 Task: Find connections with filter location Delicias with filter topic #Moneywith filter profile language Spanish with filter current company Hospitality Careers | Hotel Management Jobs with filter school Amity University Gwalior with filter industry Facilities Services with filter service category Mortgage Lending with filter keywords title Shipping and Receiving Staff
Action: Mouse moved to (158, 249)
Screenshot: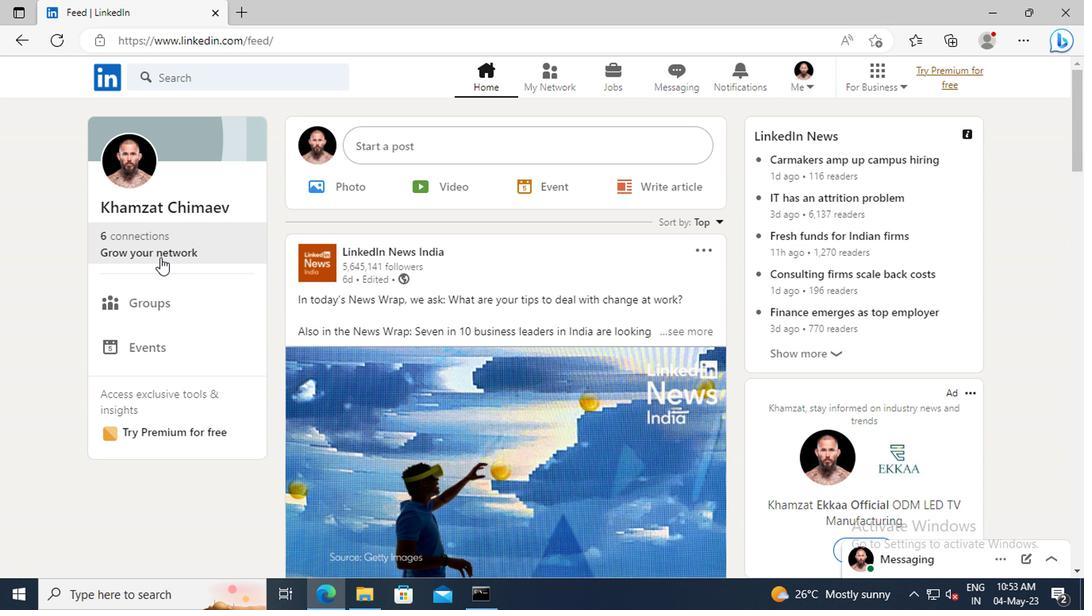 
Action: Mouse pressed left at (158, 249)
Screenshot: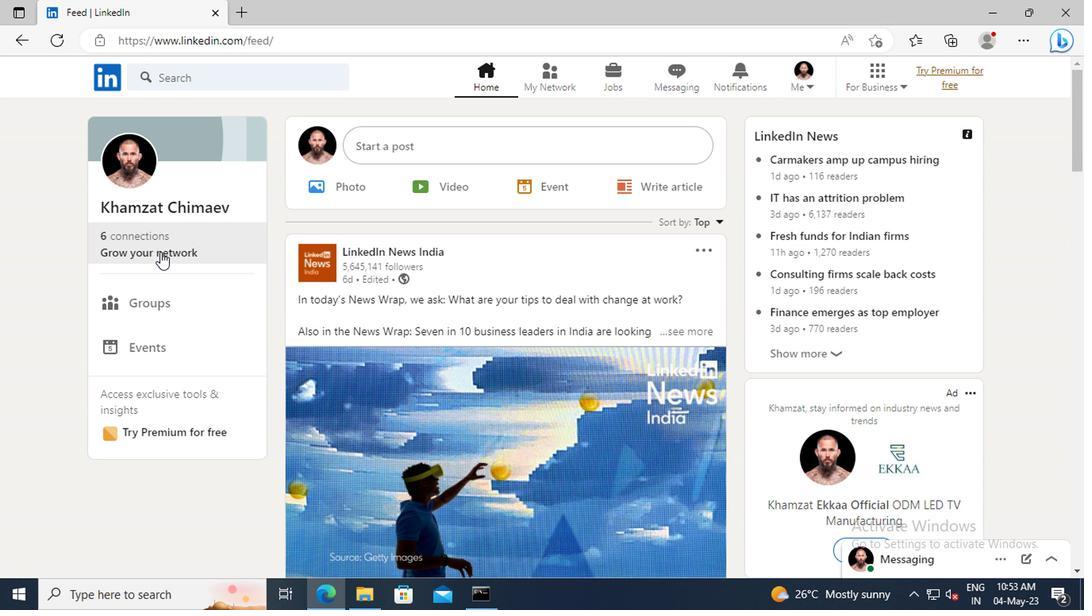
Action: Mouse moved to (163, 168)
Screenshot: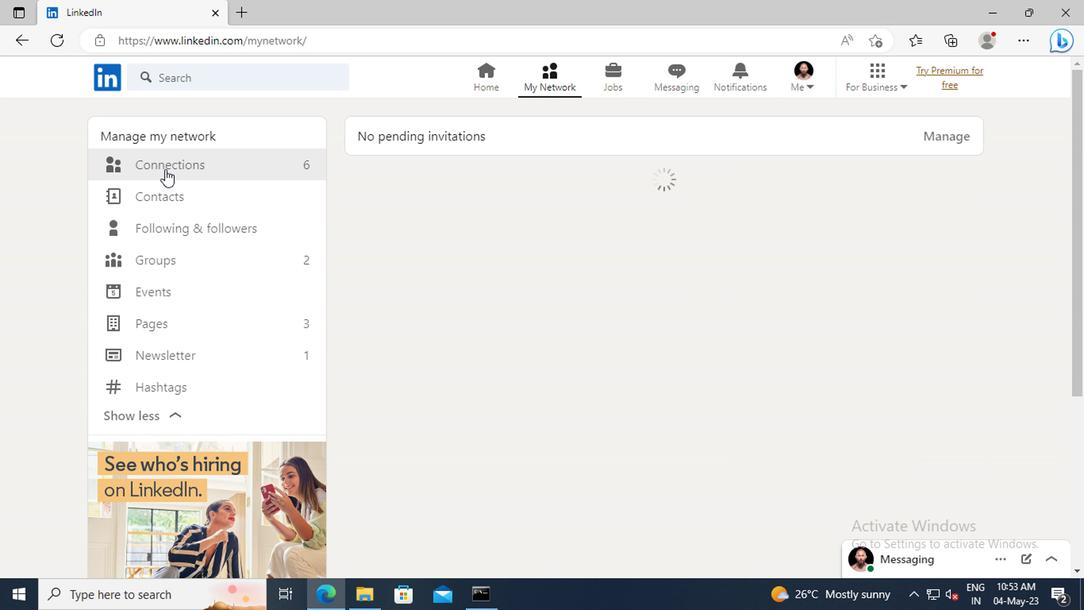 
Action: Mouse pressed left at (163, 168)
Screenshot: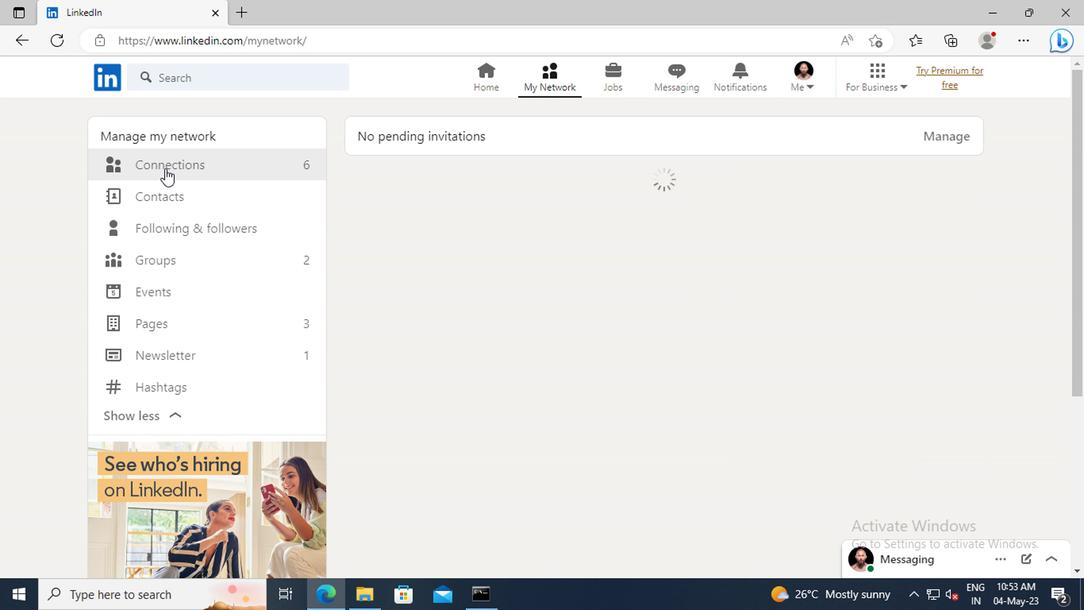 
Action: Mouse moved to (673, 173)
Screenshot: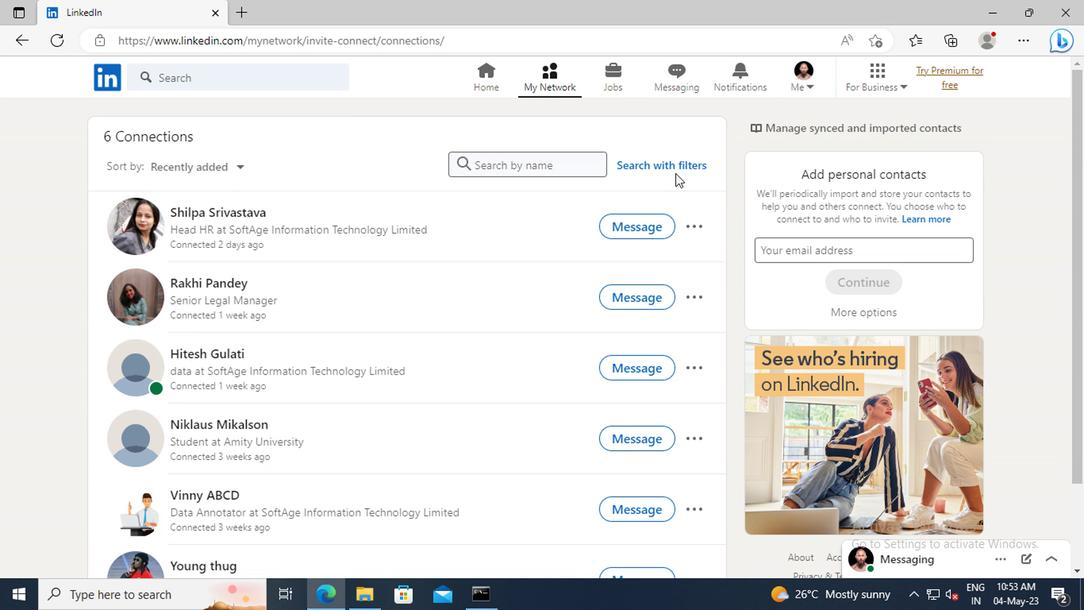 
Action: Mouse pressed left at (673, 173)
Screenshot: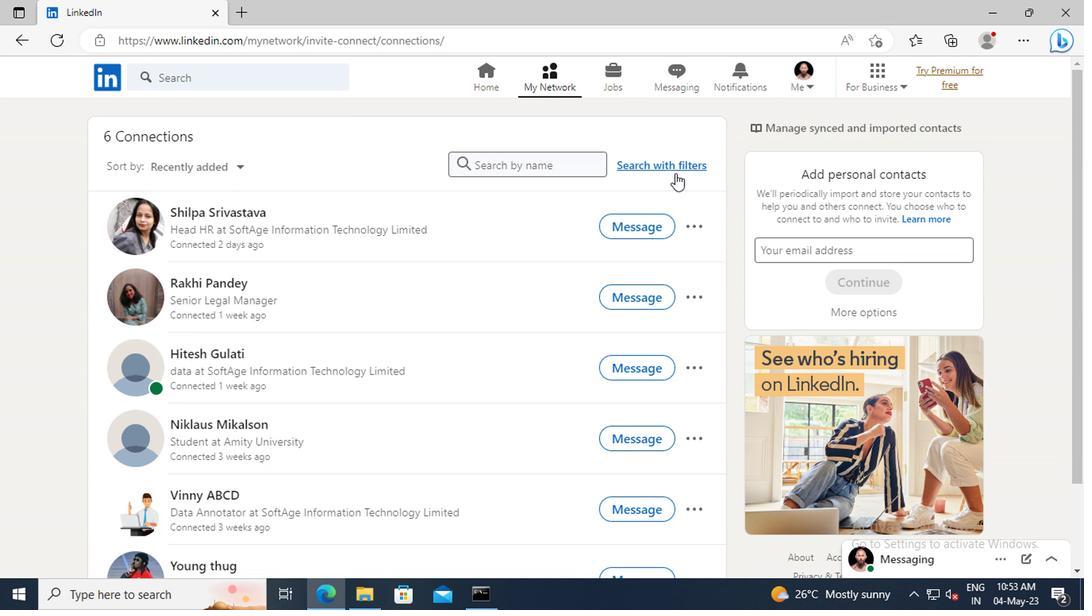 
Action: Mouse moved to (599, 125)
Screenshot: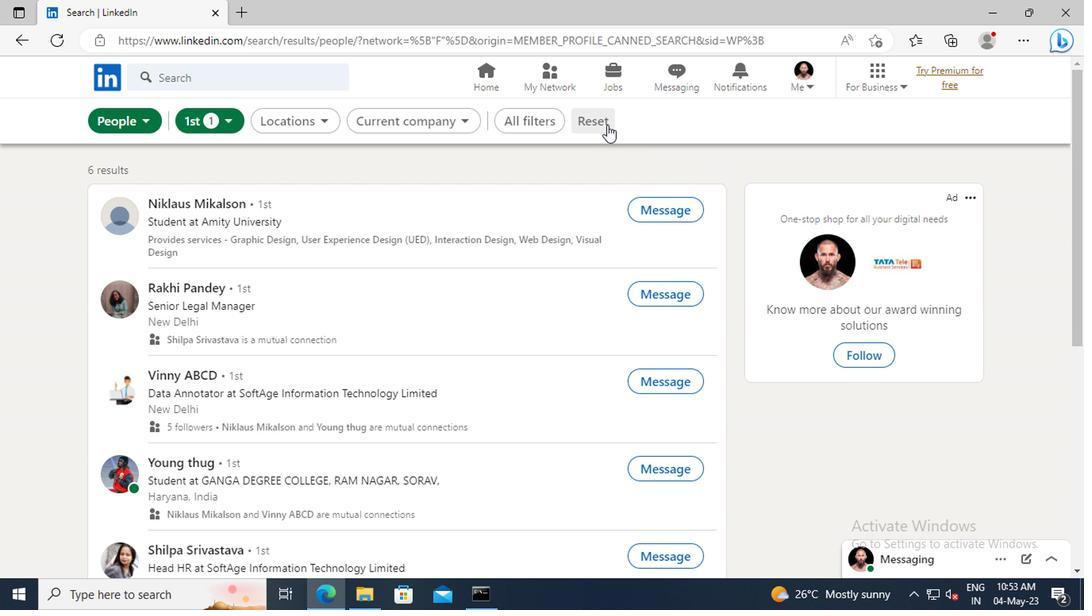
Action: Mouse pressed left at (599, 125)
Screenshot: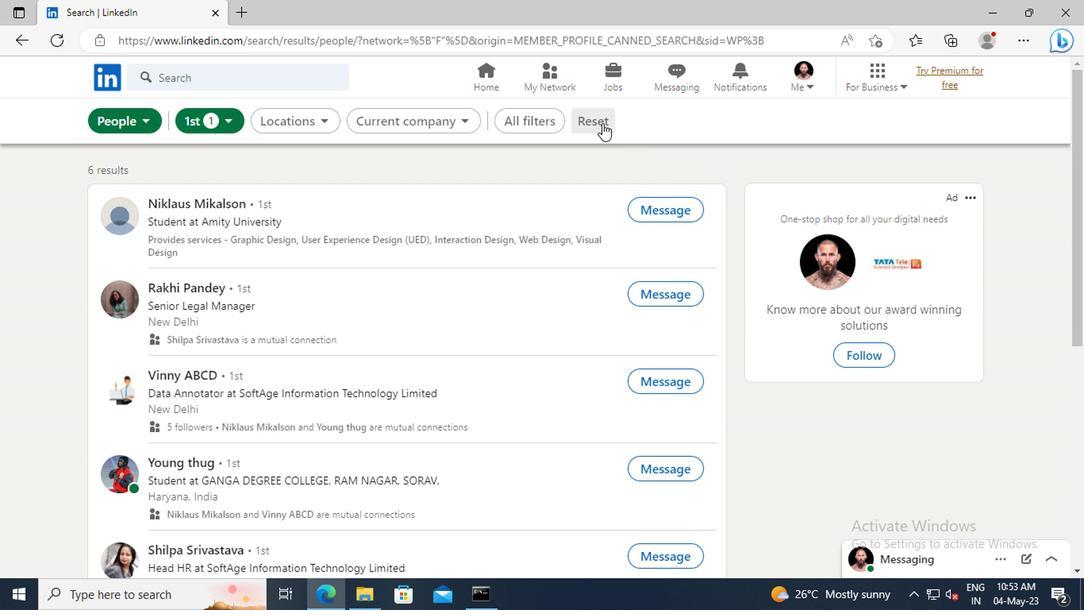 
Action: Mouse moved to (572, 125)
Screenshot: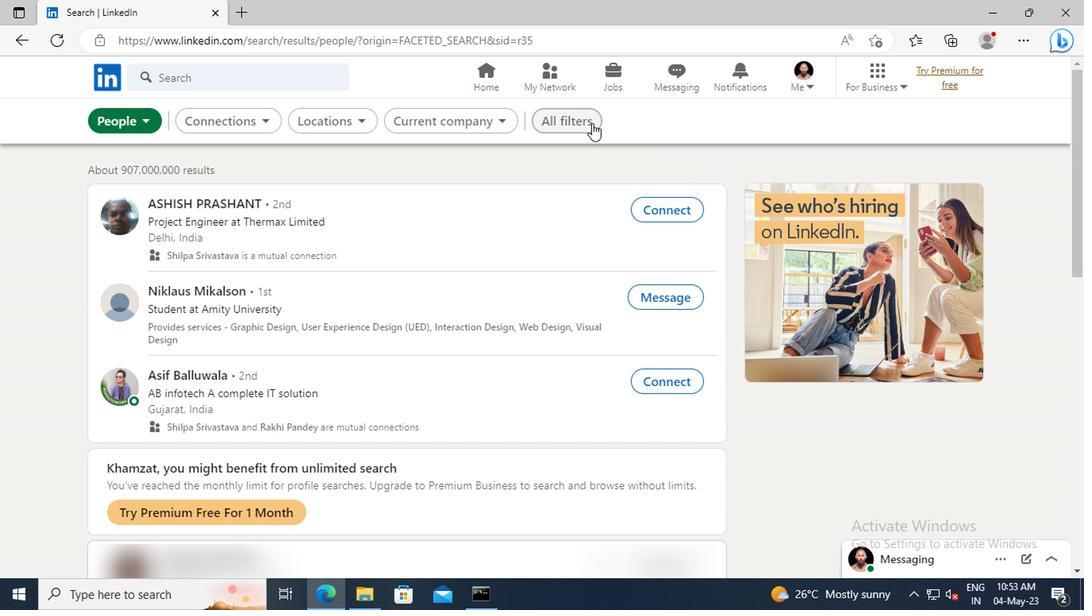 
Action: Mouse pressed left at (572, 125)
Screenshot: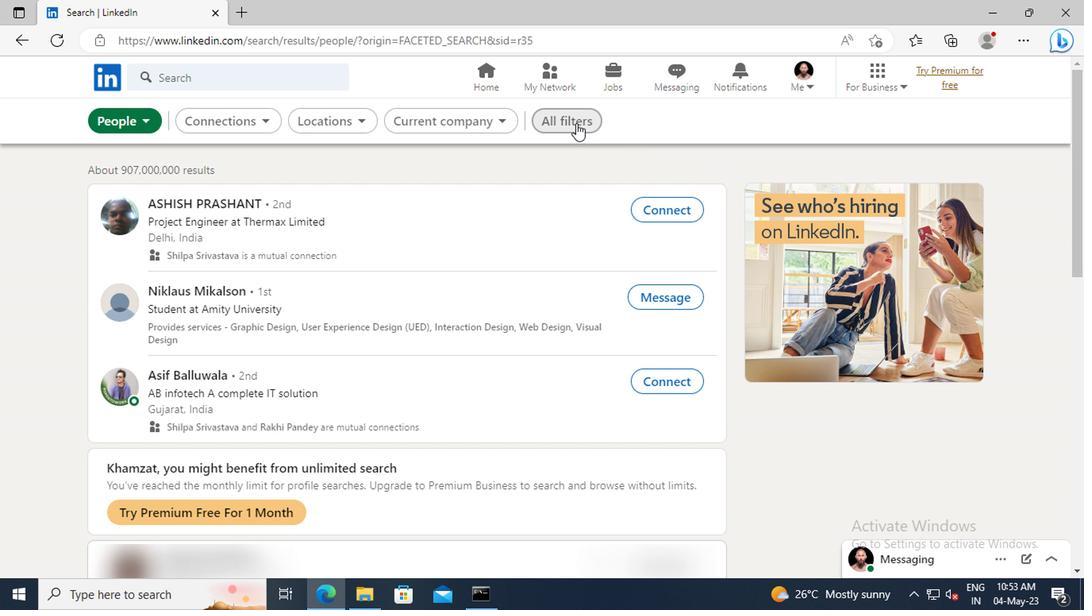 
Action: Mouse moved to (797, 299)
Screenshot: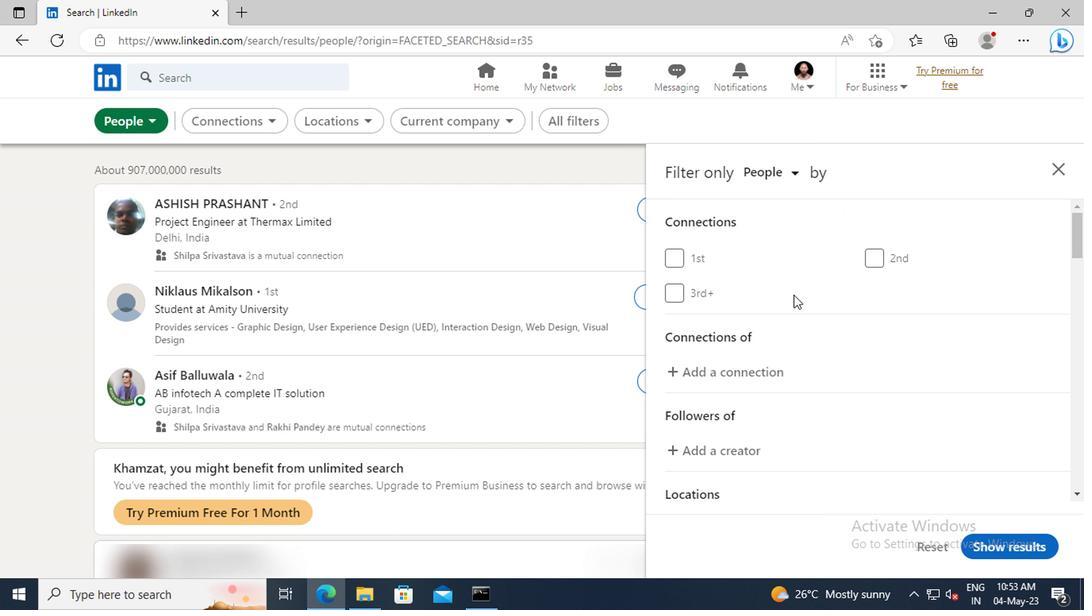 
Action: Mouse scrolled (797, 298) with delta (0, -1)
Screenshot: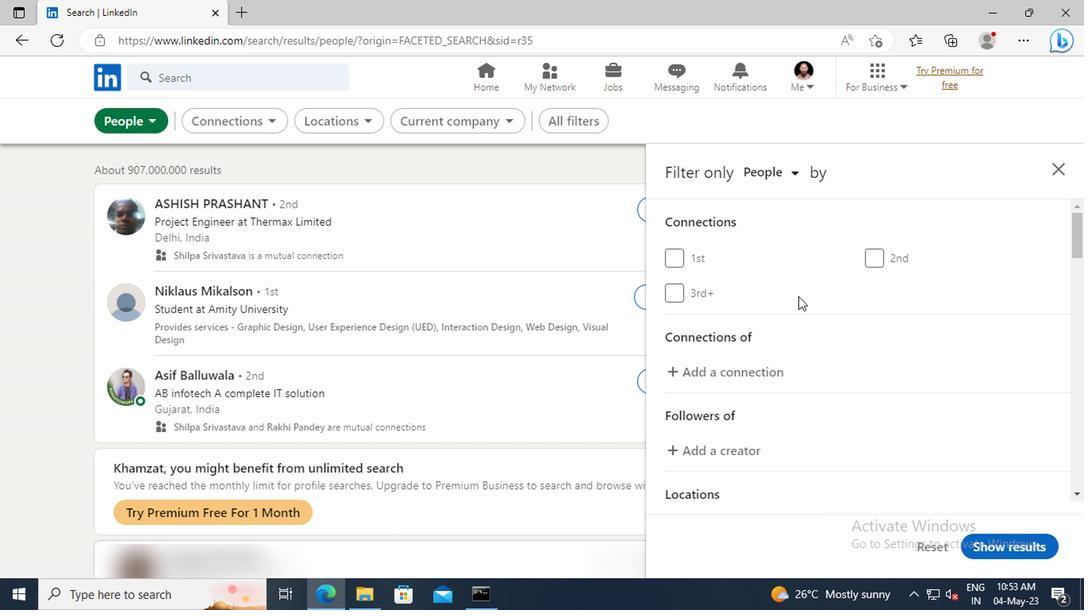 
Action: Mouse scrolled (797, 298) with delta (0, -1)
Screenshot: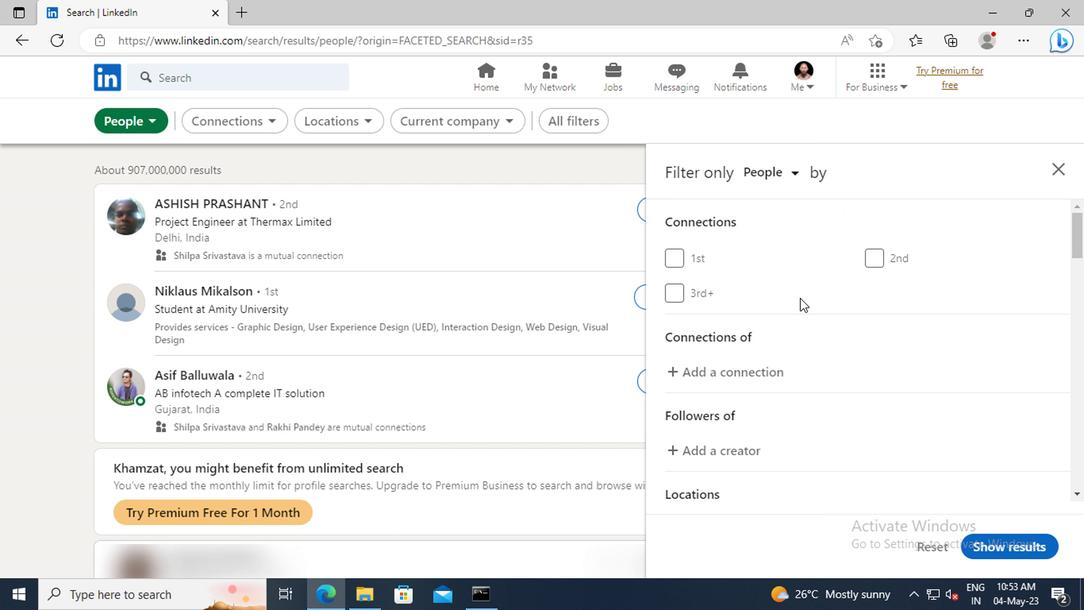 
Action: Mouse scrolled (797, 298) with delta (0, -1)
Screenshot: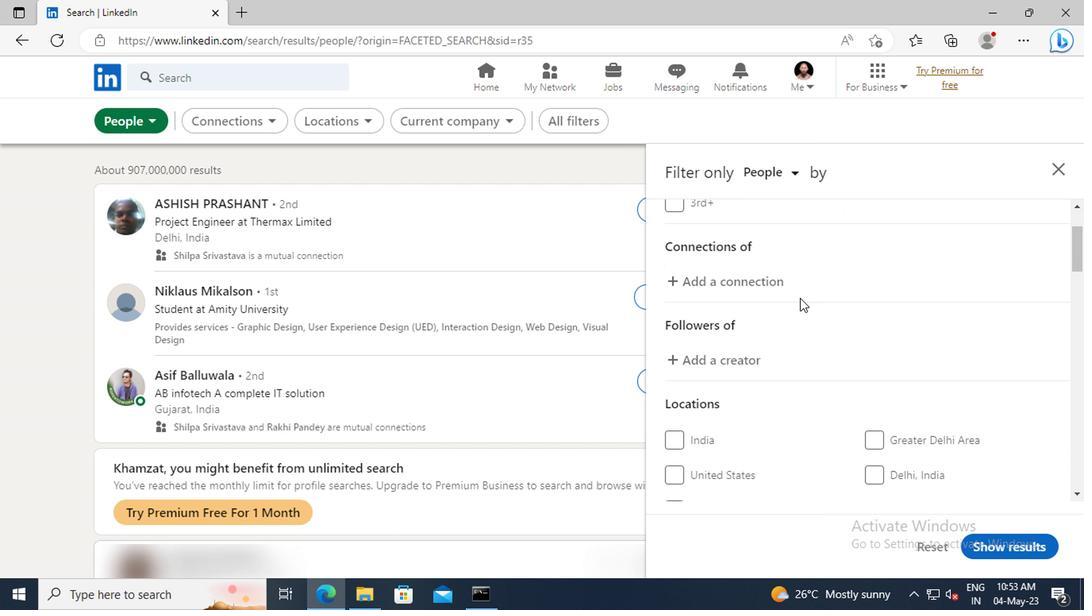 
Action: Mouse scrolled (797, 298) with delta (0, -1)
Screenshot: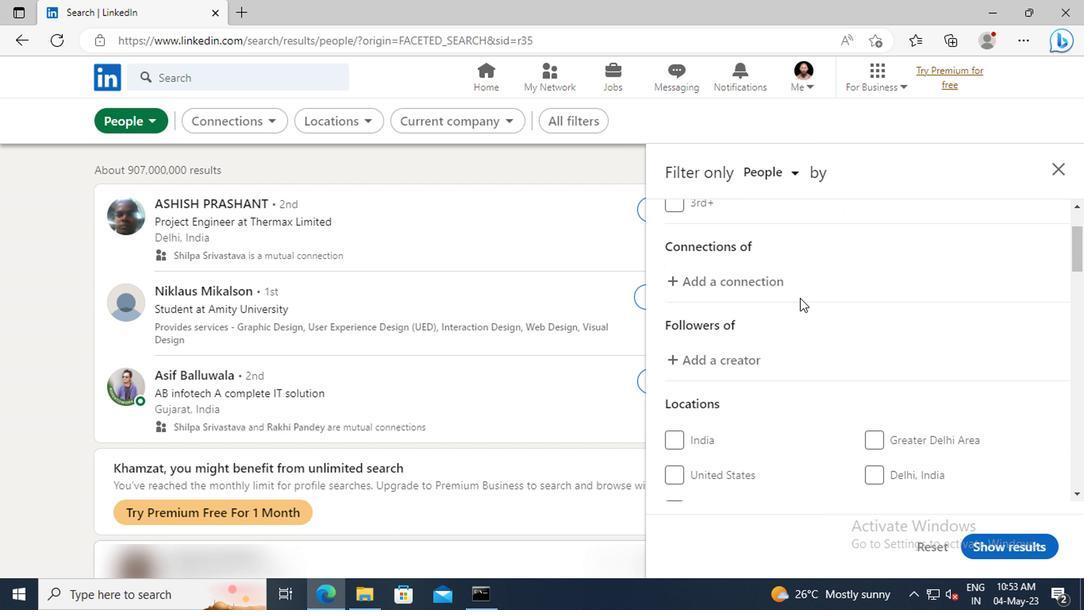 
Action: Mouse scrolled (797, 298) with delta (0, -1)
Screenshot: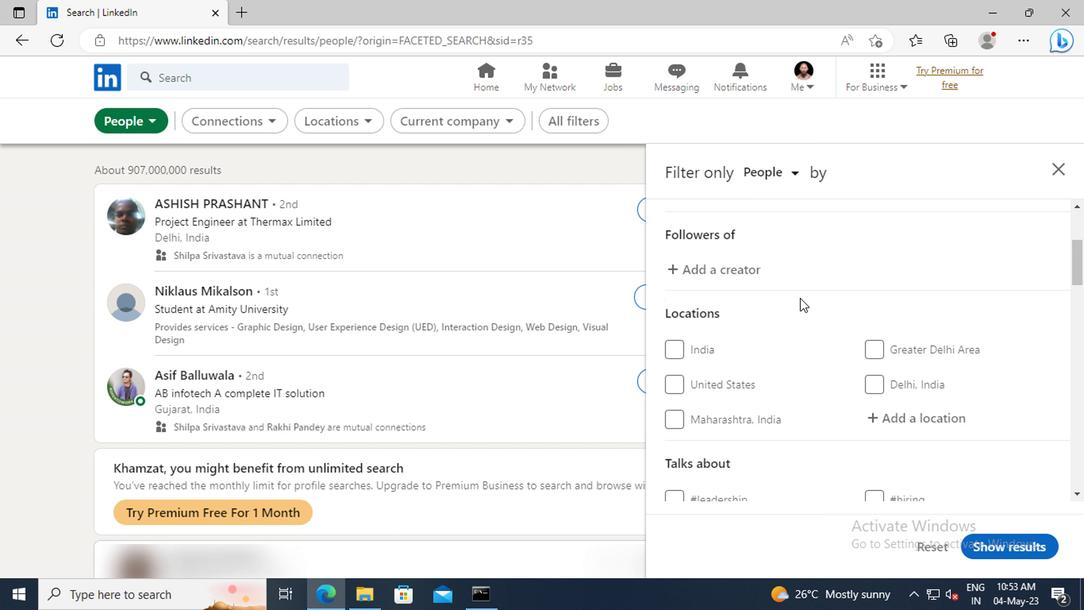 
Action: Mouse scrolled (797, 298) with delta (0, -1)
Screenshot: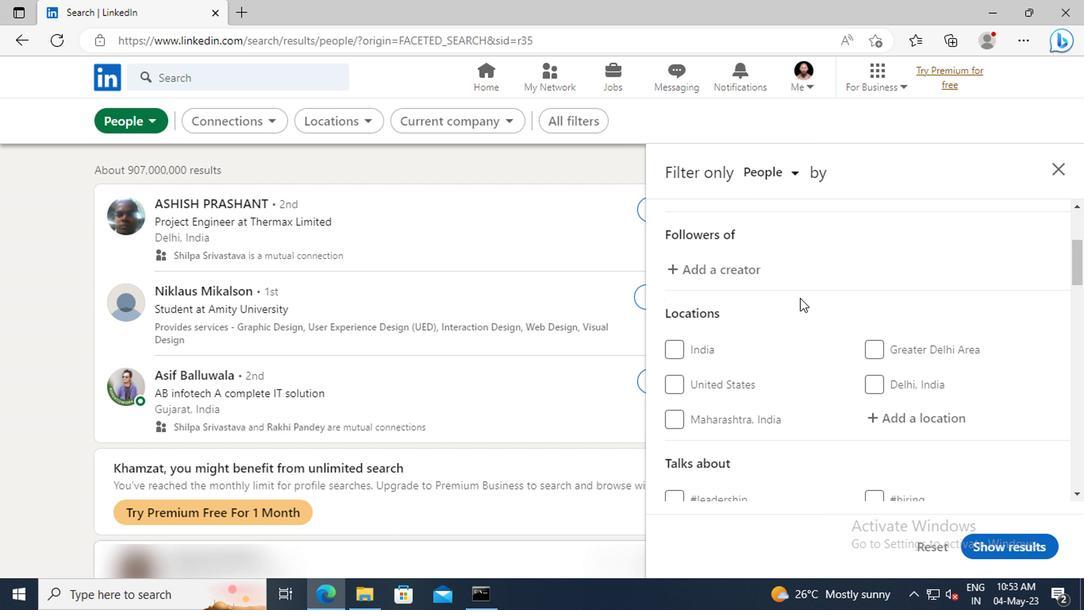 
Action: Mouse moved to (877, 330)
Screenshot: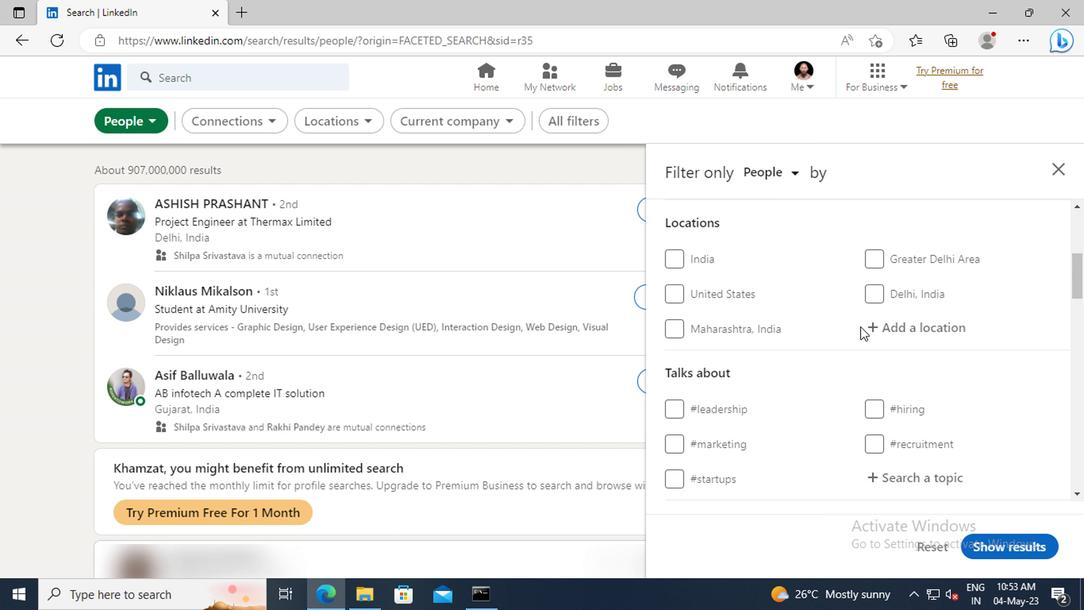 
Action: Mouse pressed left at (877, 330)
Screenshot: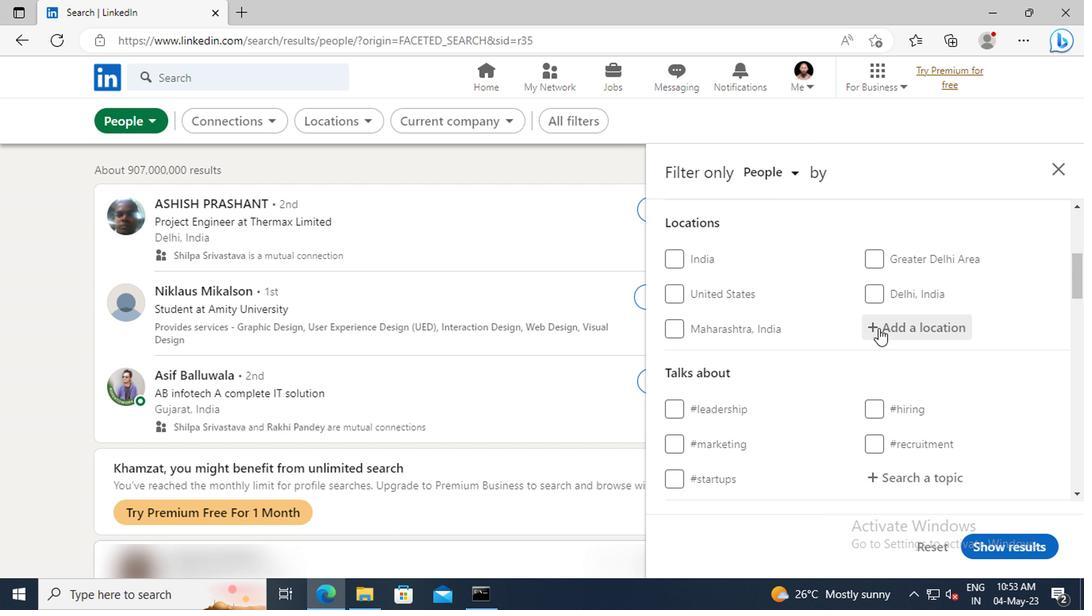 
Action: Key pressed <Key.shift>
Screenshot: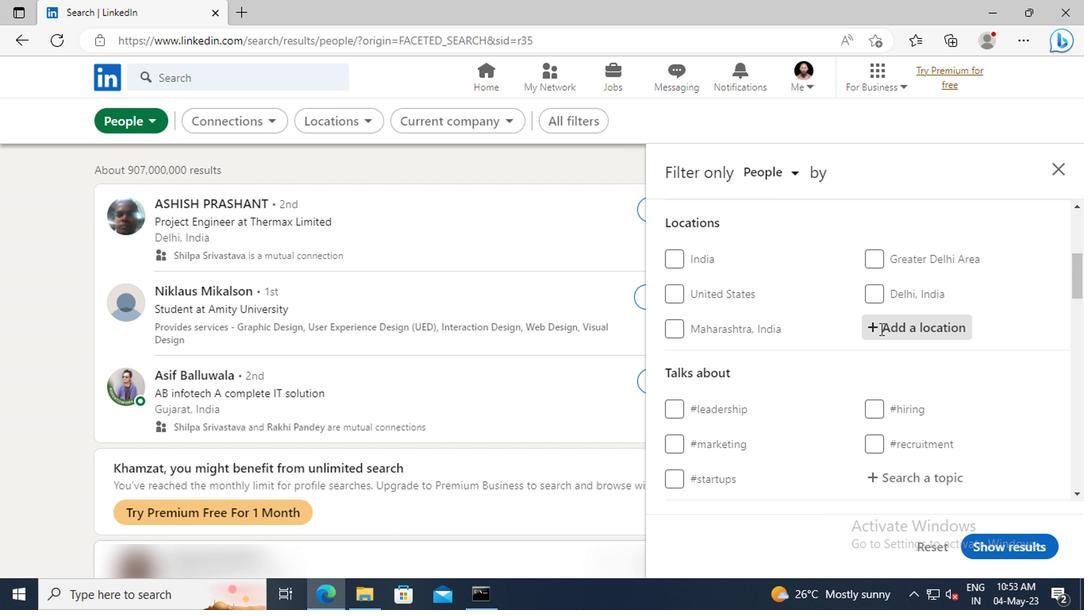 
Action: Mouse moved to (877, 331)
Screenshot: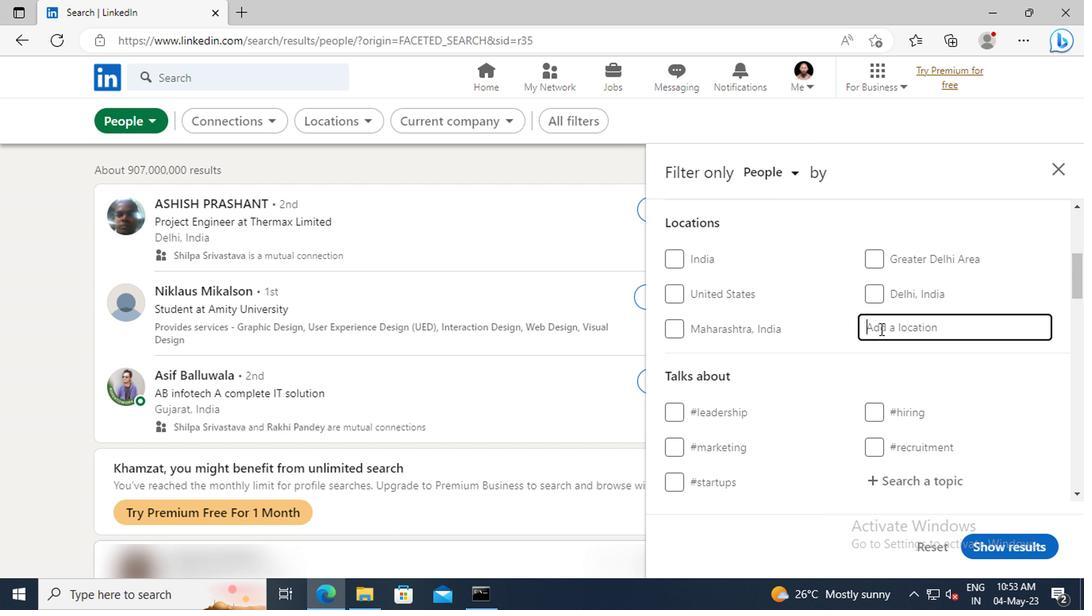 
Action: Key pressed DELICIAS
Screenshot: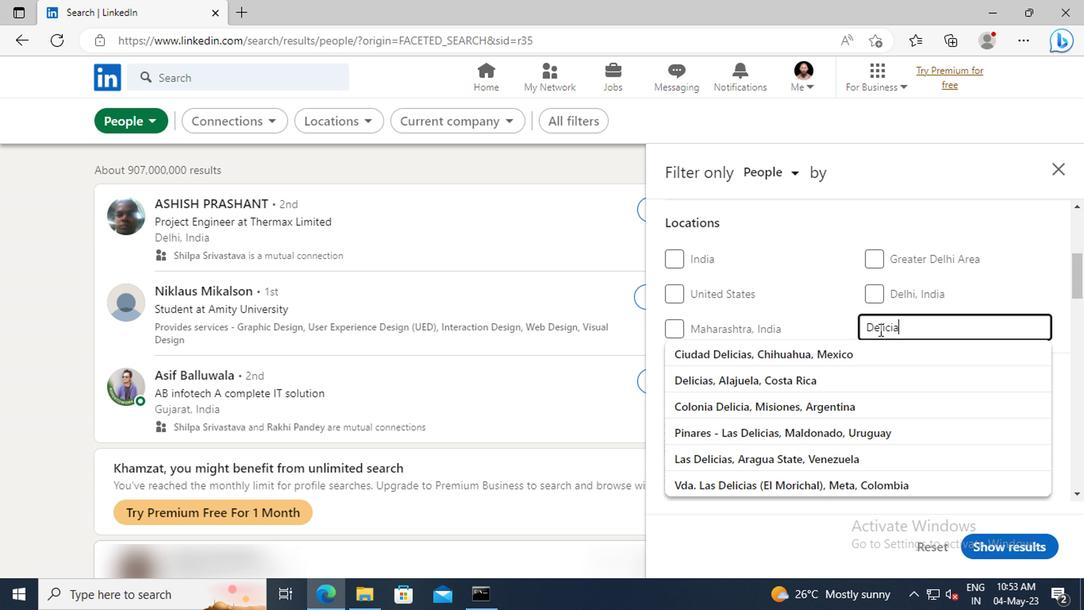 
Action: Mouse moved to (873, 372)
Screenshot: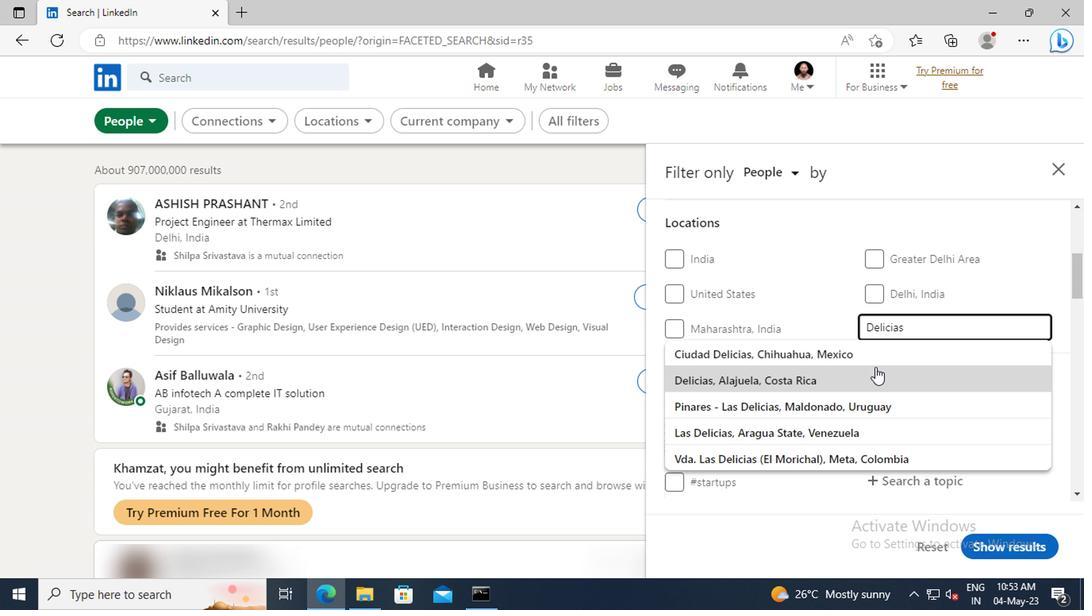 
Action: Mouse pressed left at (873, 372)
Screenshot: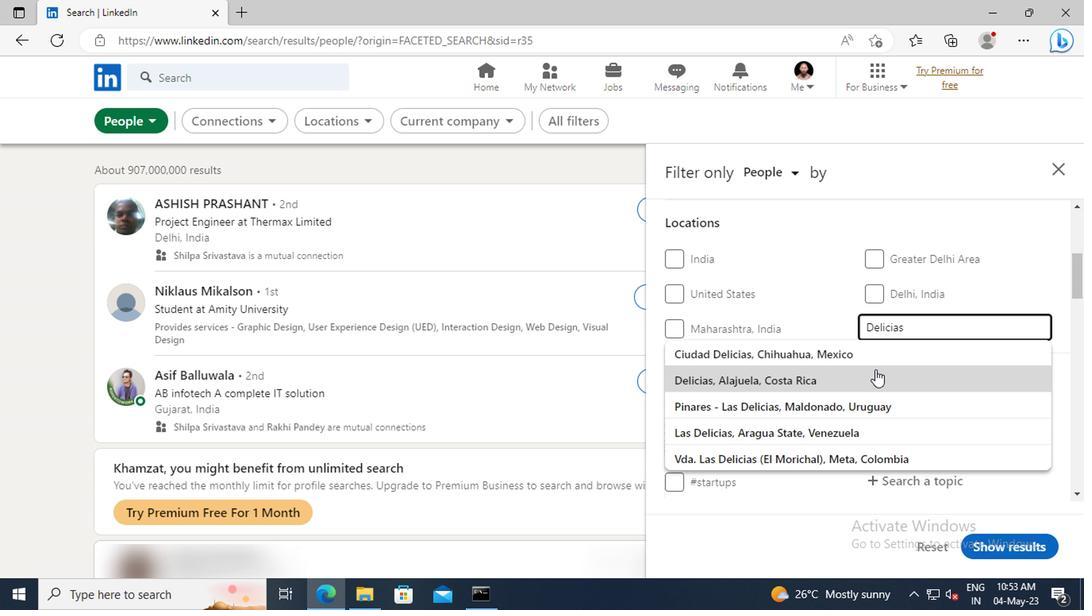 
Action: Mouse scrolled (873, 371) with delta (0, -1)
Screenshot: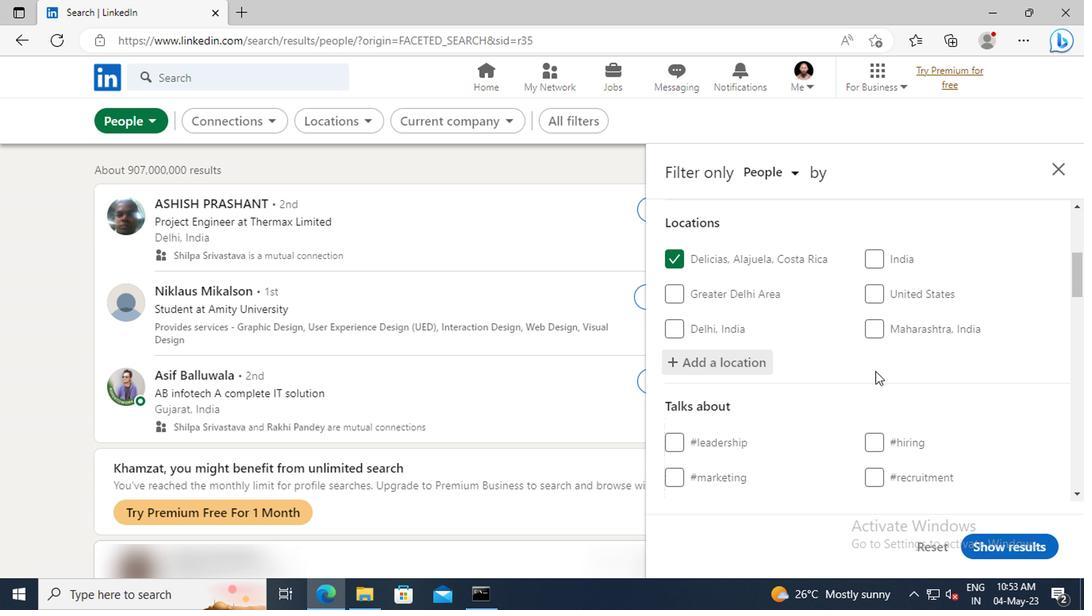 
Action: Mouse scrolled (873, 371) with delta (0, -1)
Screenshot: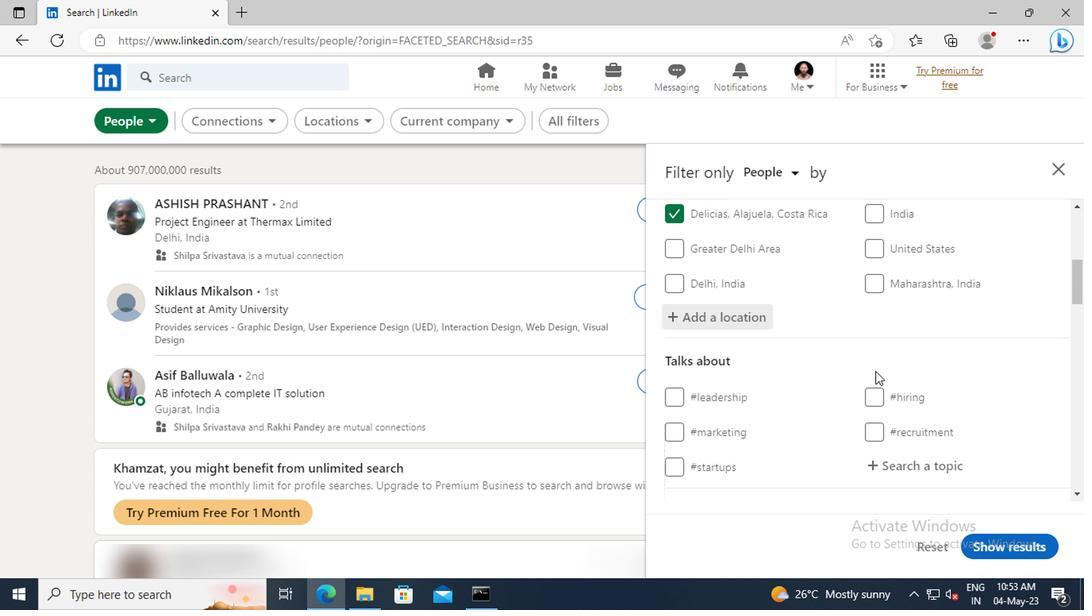 
Action: Mouse scrolled (873, 371) with delta (0, -1)
Screenshot: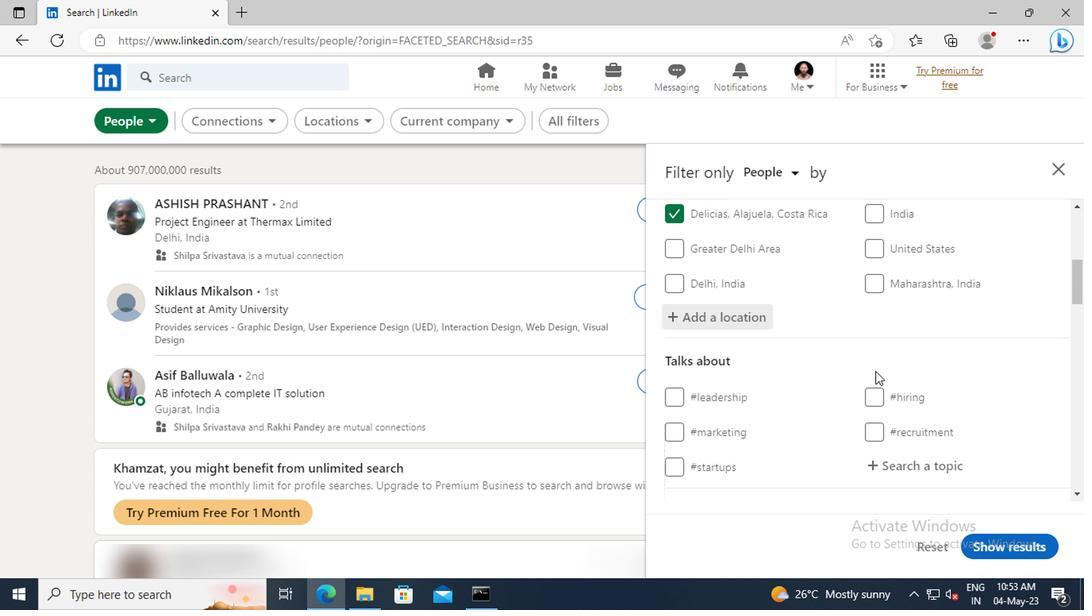
Action: Mouse moved to (884, 374)
Screenshot: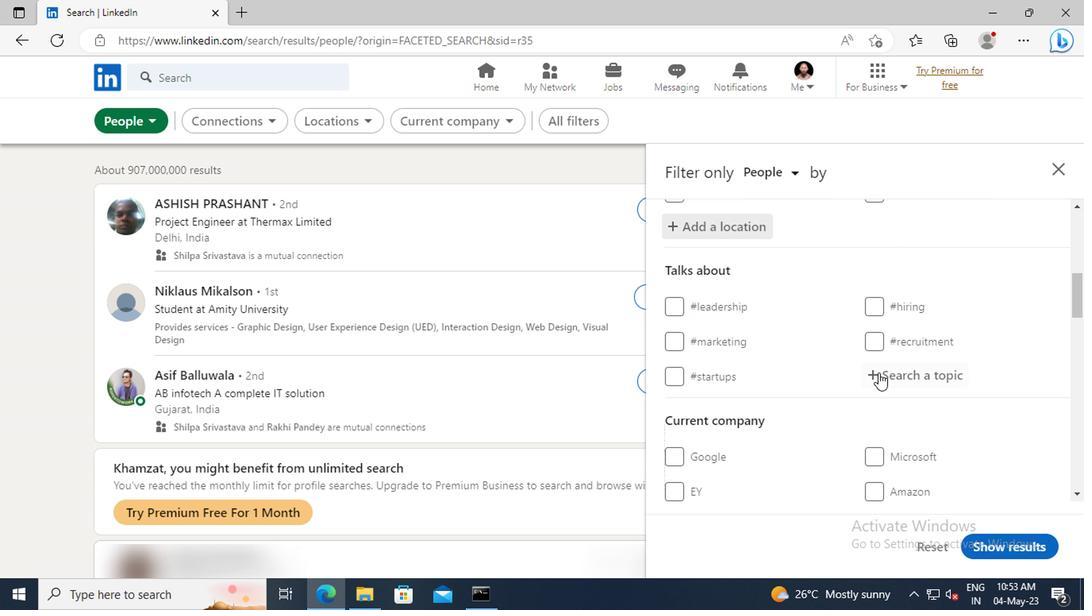 
Action: Mouse pressed left at (884, 374)
Screenshot: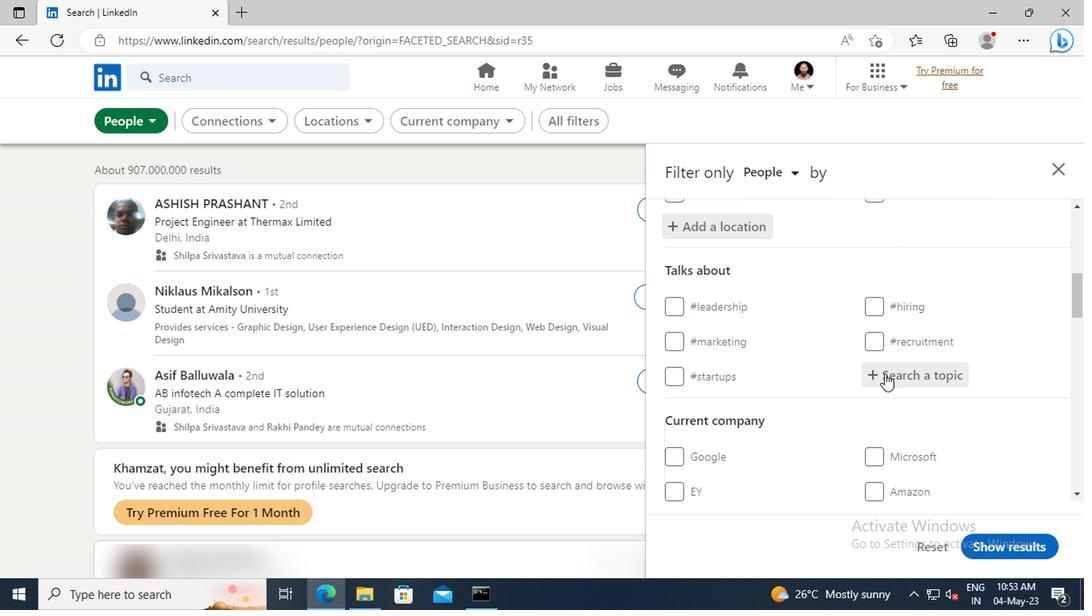 
Action: Mouse moved to (884, 374)
Screenshot: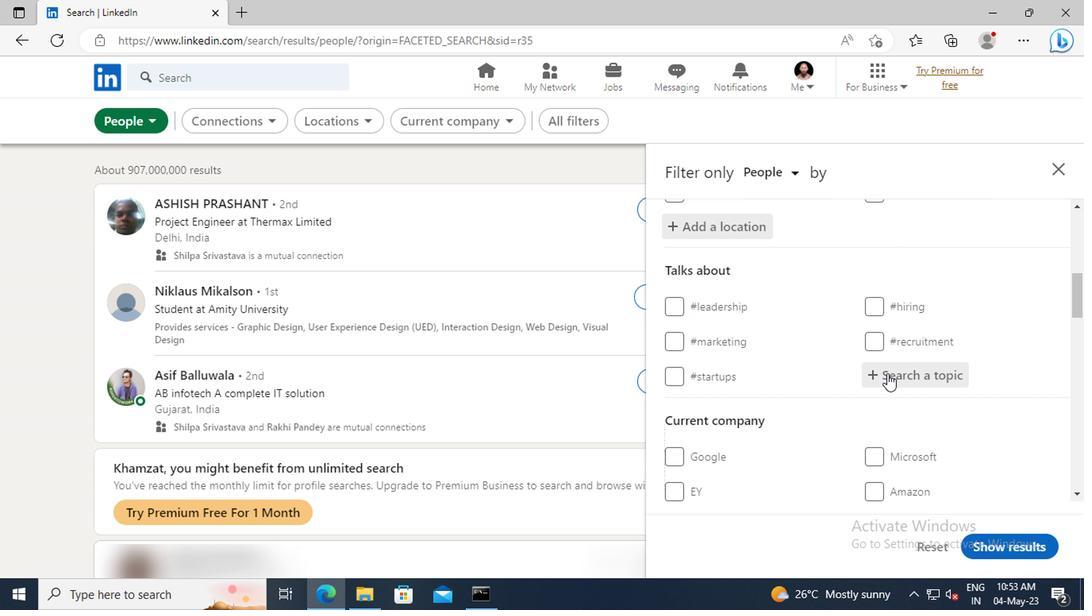 
Action: Key pressed <Key.shift>MONEY
Screenshot: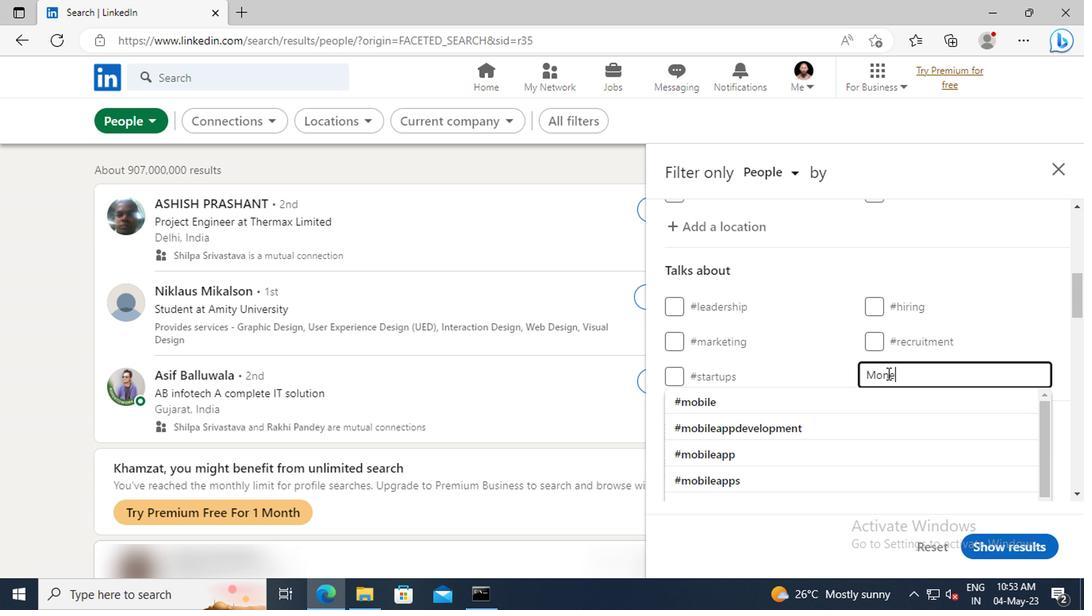 
Action: Mouse moved to (884, 398)
Screenshot: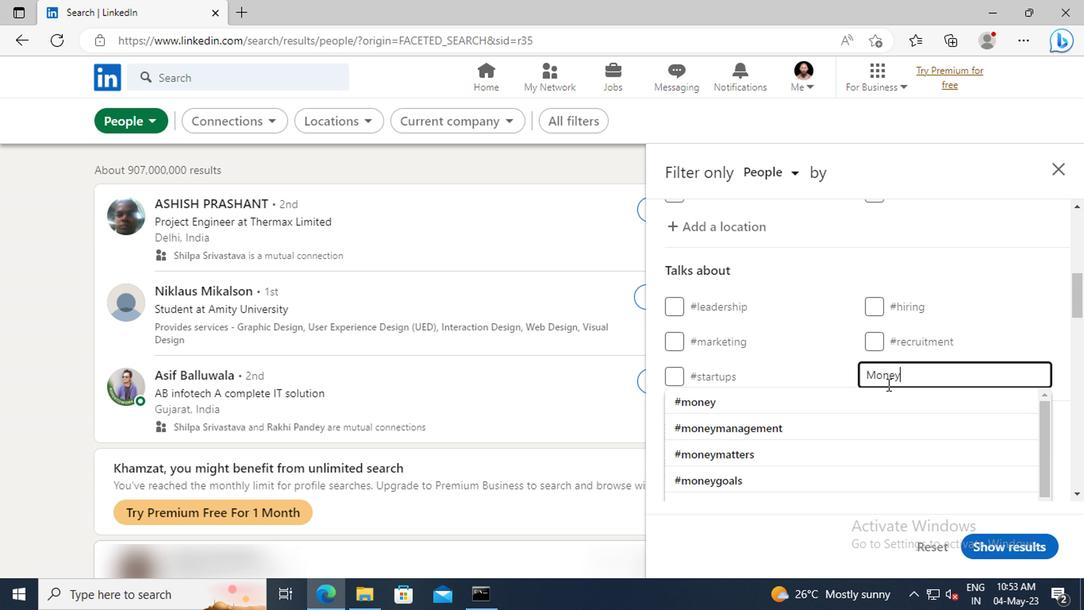 
Action: Mouse pressed left at (884, 398)
Screenshot: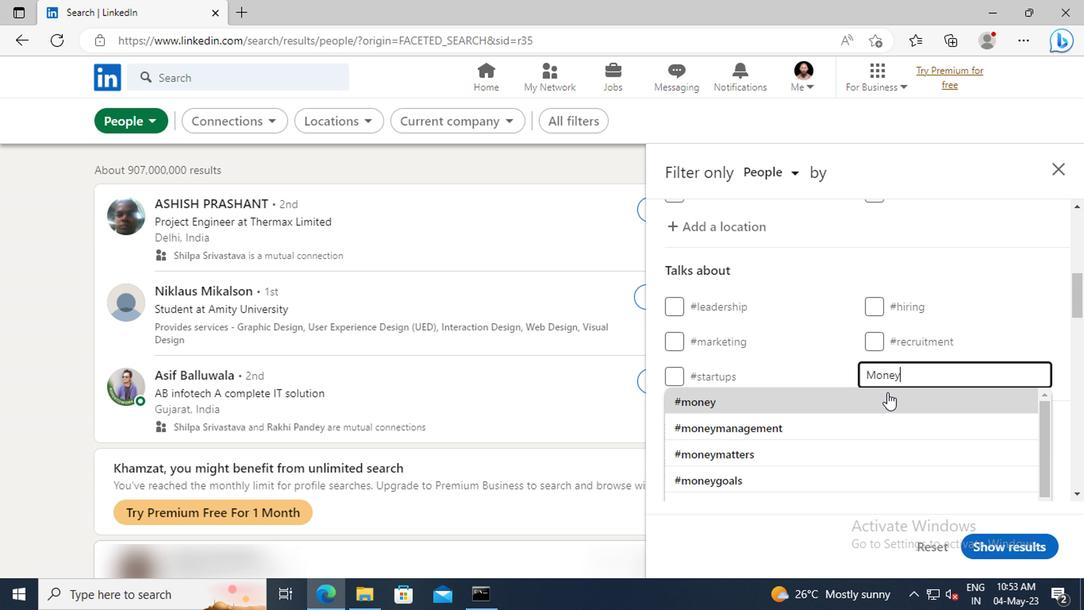 
Action: Mouse scrolled (884, 397) with delta (0, 0)
Screenshot: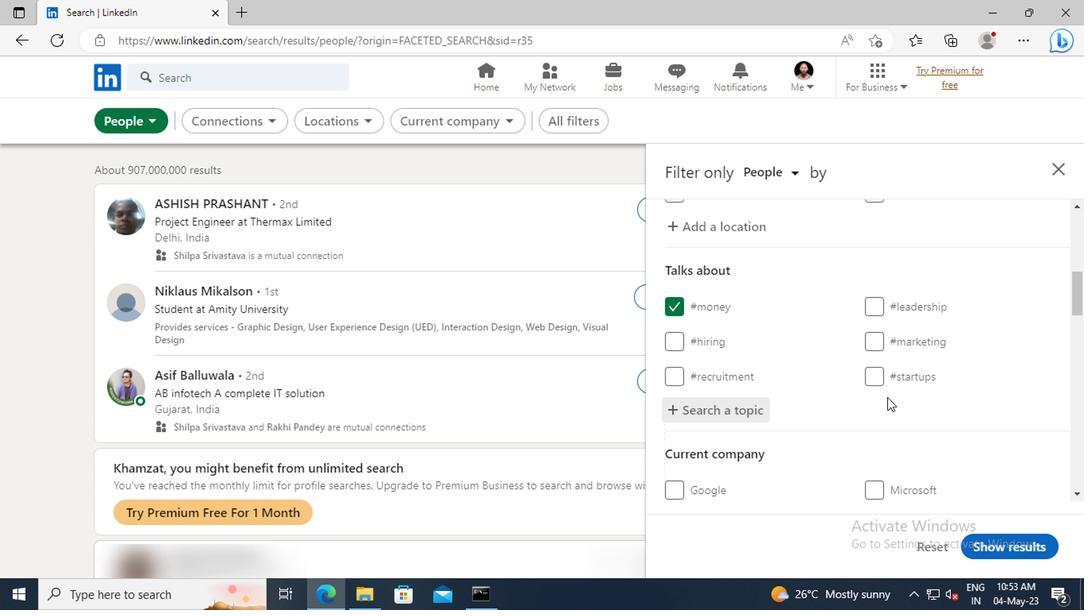 
Action: Mouse scrolled (884, 397) with delta (0, 0)
Screenshot: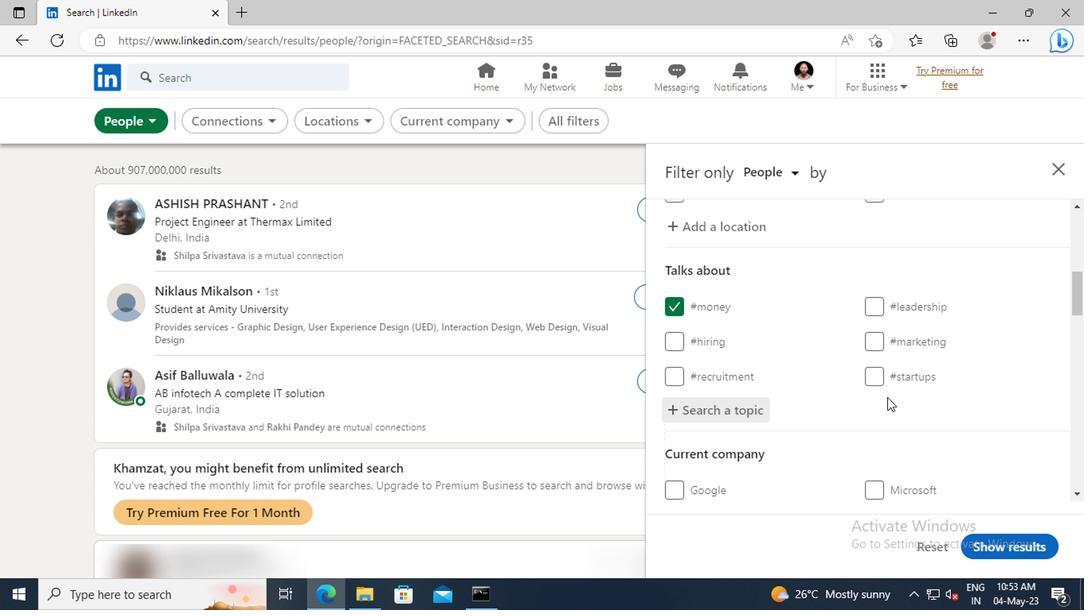 
Action: Mouse scrolled (884, 397) with delta (0, 0)
Screenshot: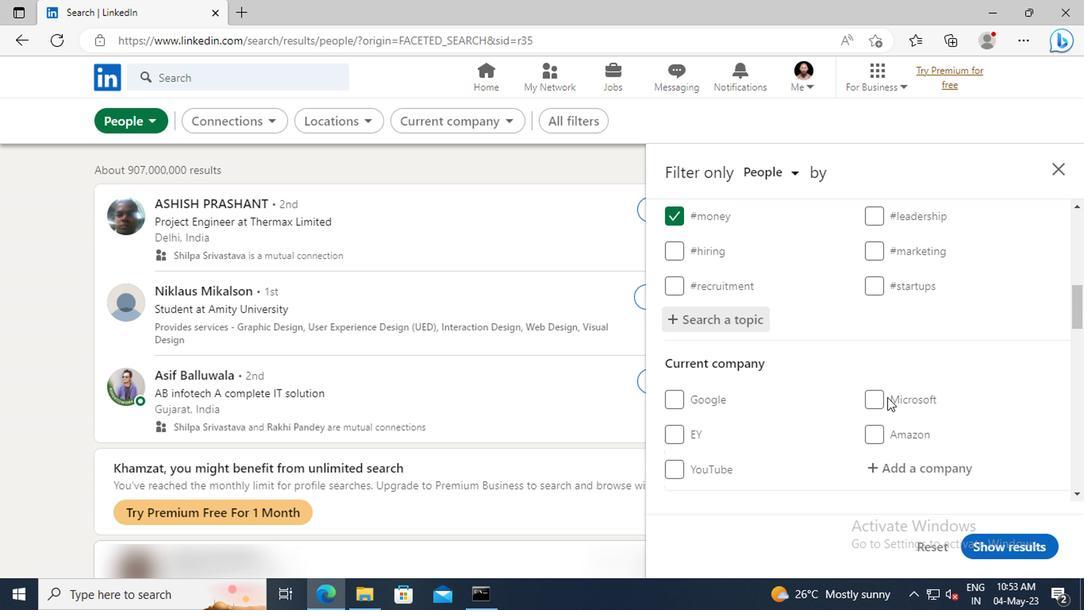 
Action: Mouse scrolled (884, 397) with delta (0, 0)
Screenshot: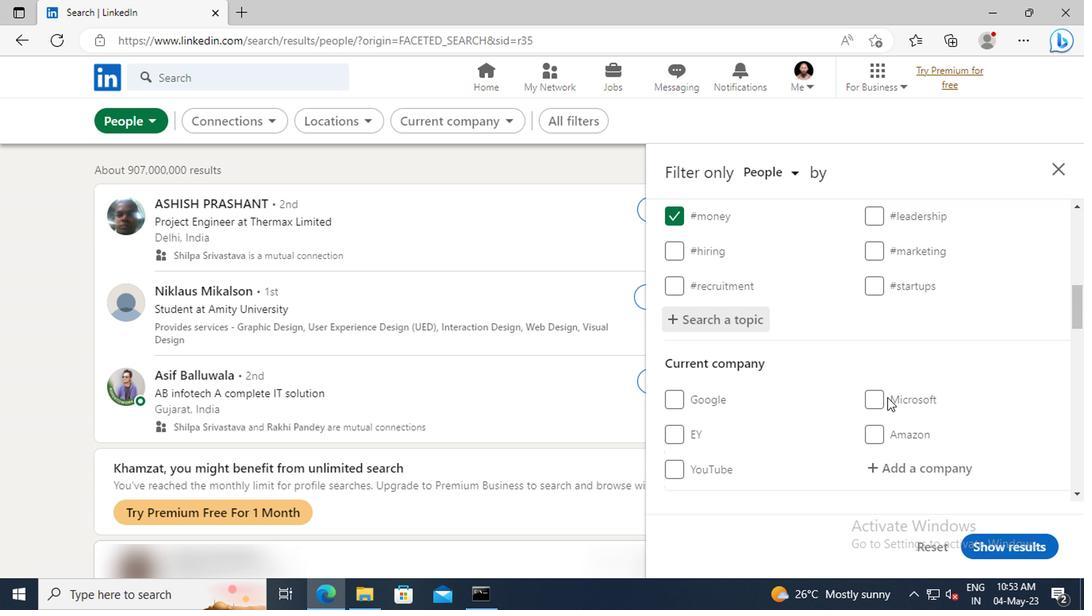 
Action: Mouse scrolled (884, 397) with delta (0, 0)
Screenshot: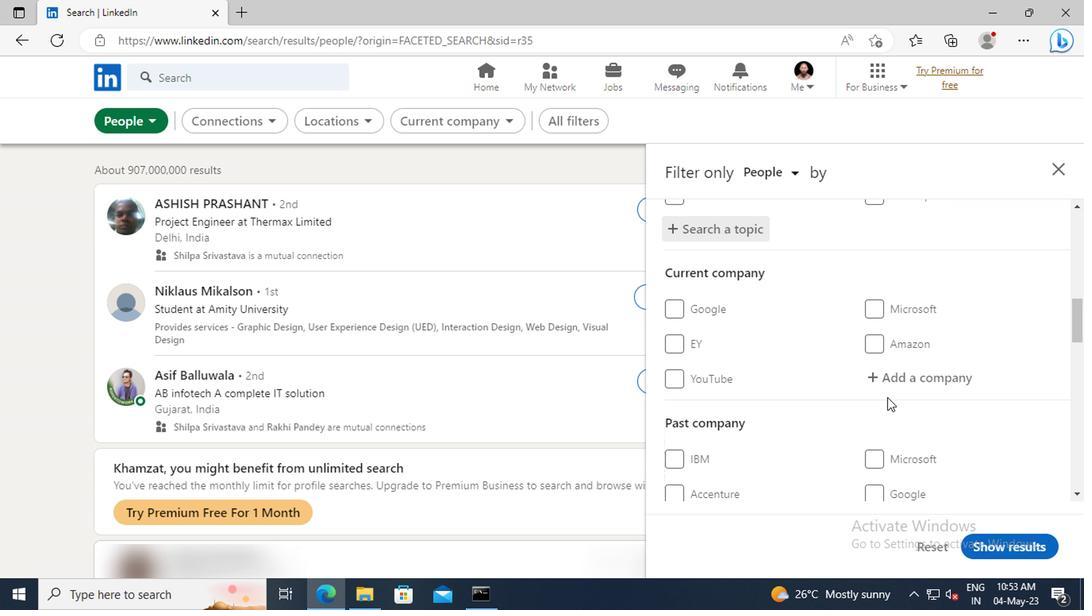 
Action: Mouse scrolled (884, 397) with delta (0, 0)
Screenshot: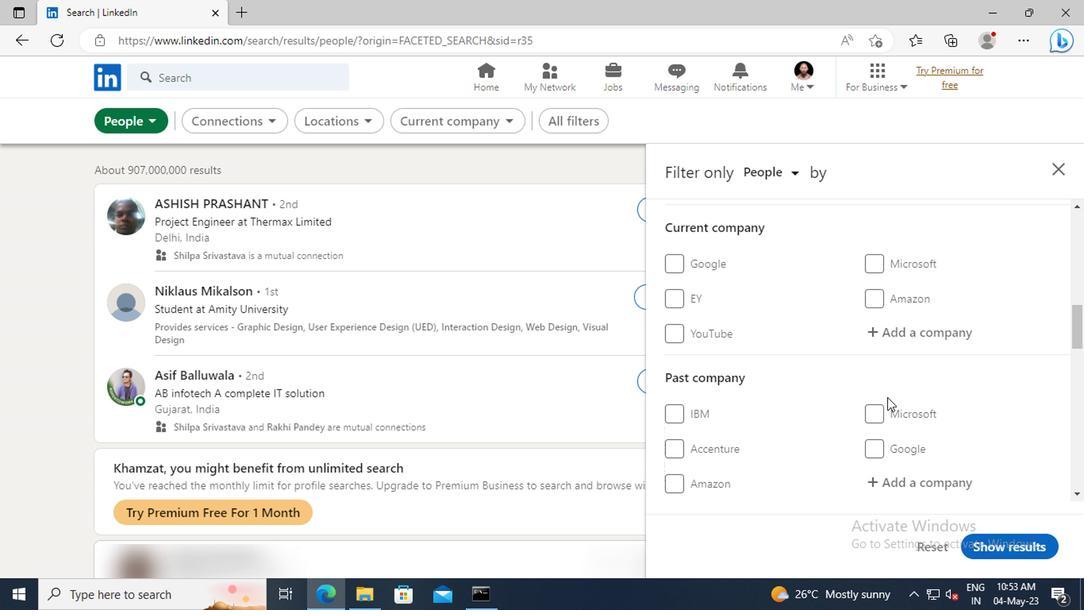 
Action: Mouse scrolled (884, 397) with delta (0, 0)
Screenshot: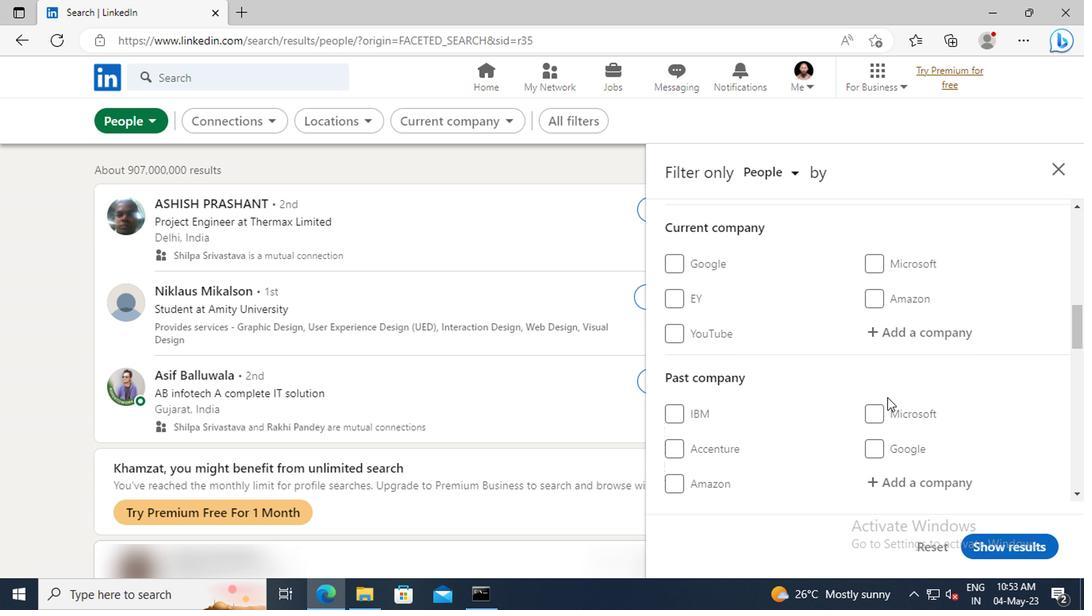 
Action: Mouse scrolled (884, 397) with delta (0, 0)
Screenshot: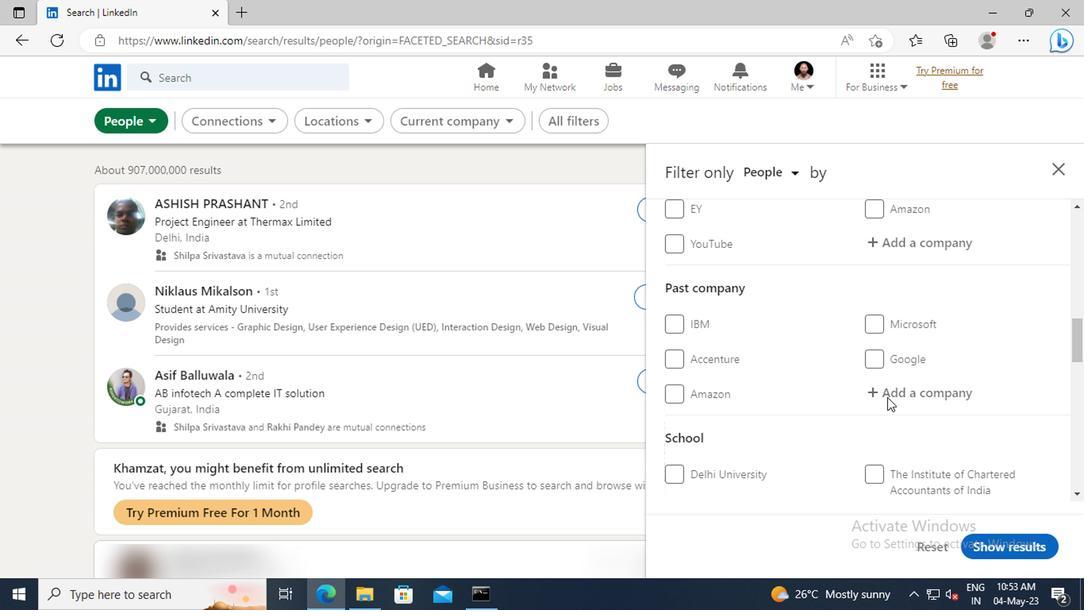 
Action: Mouse scrolled (884, 397) with delta (0, 0)
Screenshot: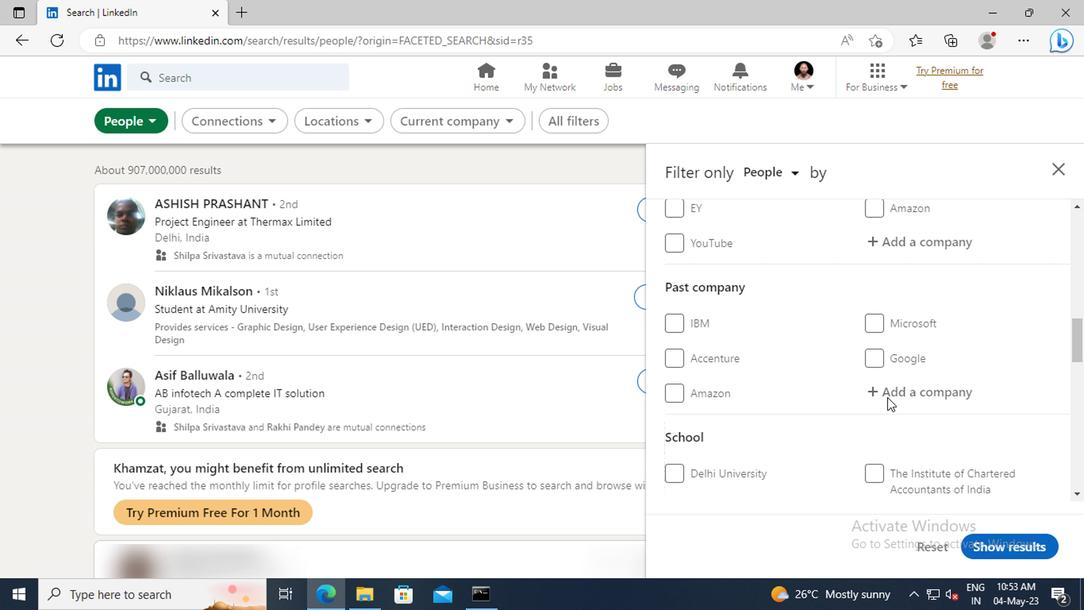 
Action: Mouse scrolled (884, 397) with delta (0, 0)
Screenshot: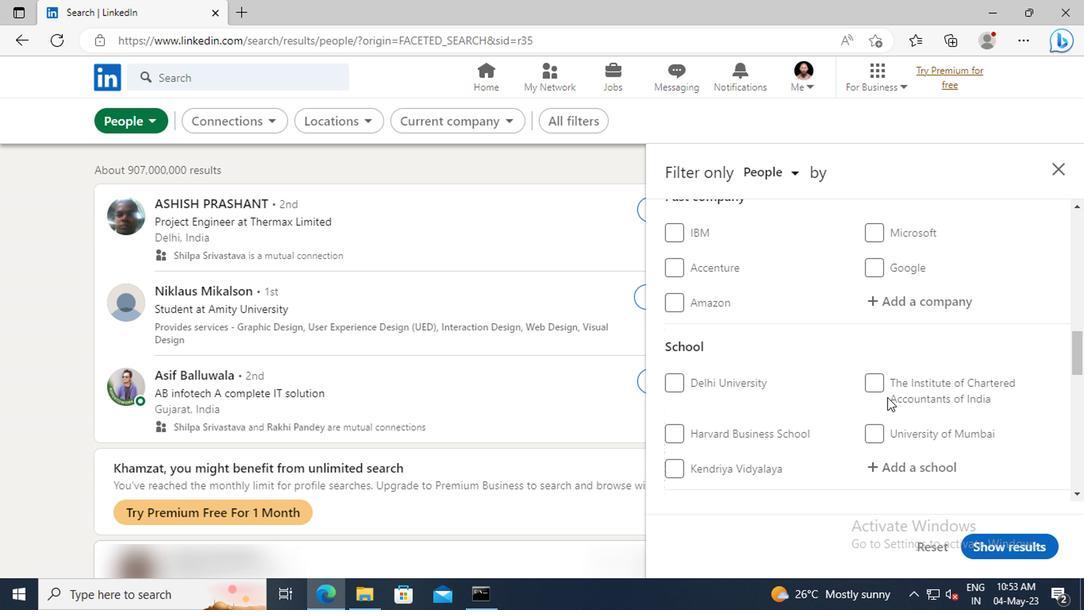 
Action: Mouse scrolled (884, 397) with delta (0, 0)
Screenshot: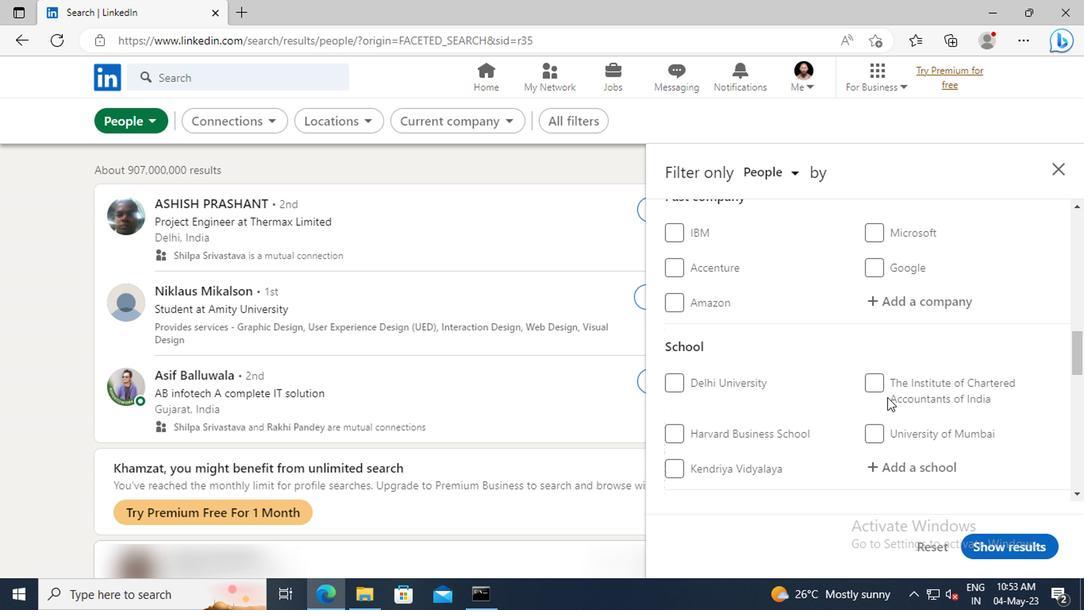 
Action: Mouse scrolled (884, 397) with delta (0, 0)
Screenshot: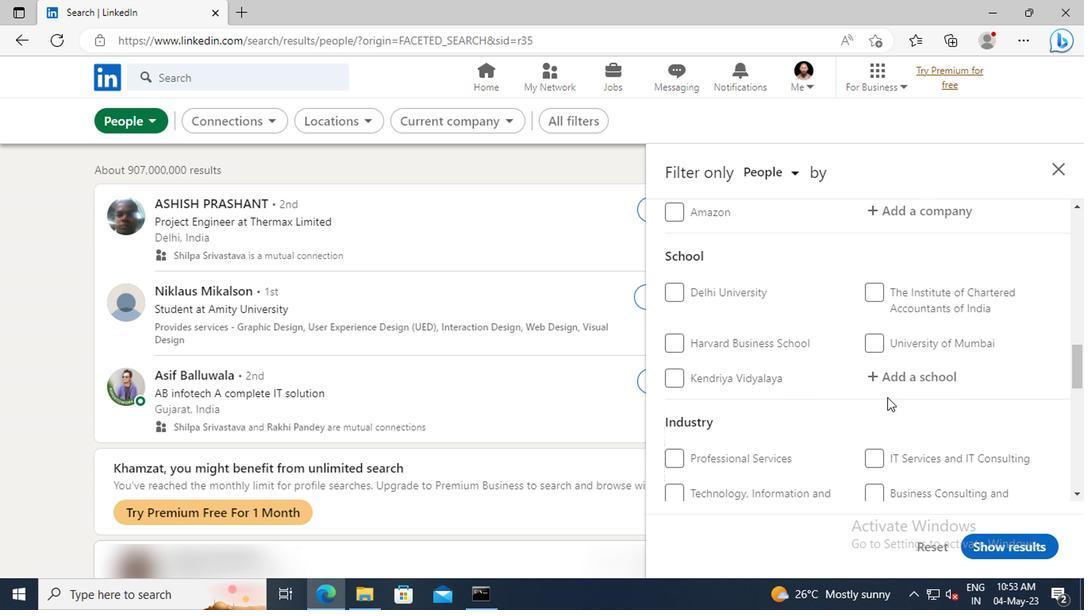 
Action: Mouse scrolled (884, 397) with delta (0, 0)
Screenshot: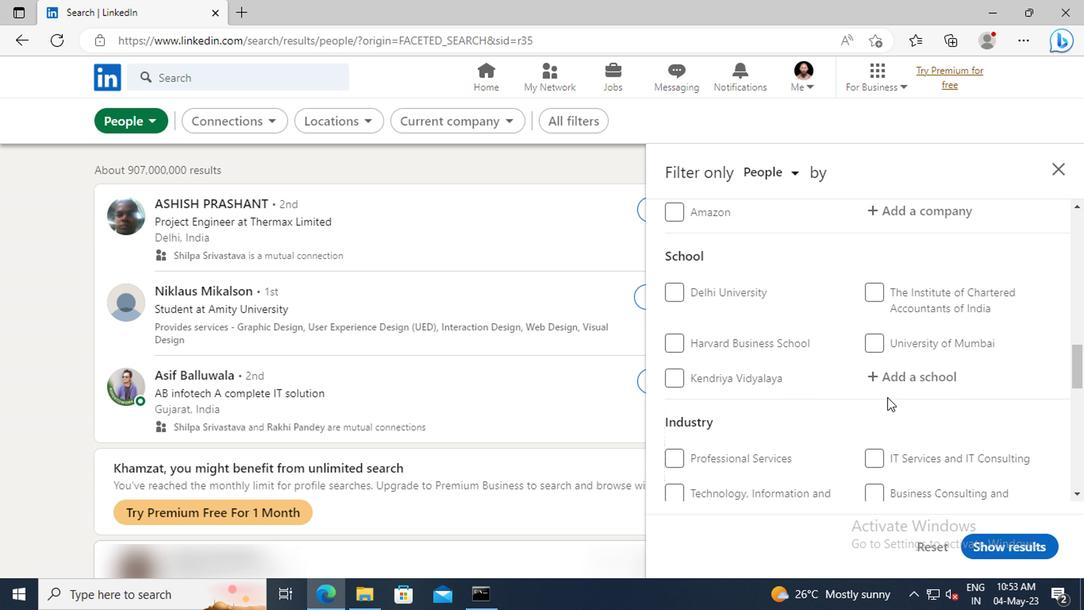 
Action: Mouse scrolled (884, 397) with delta (0, 0)
Screenshot: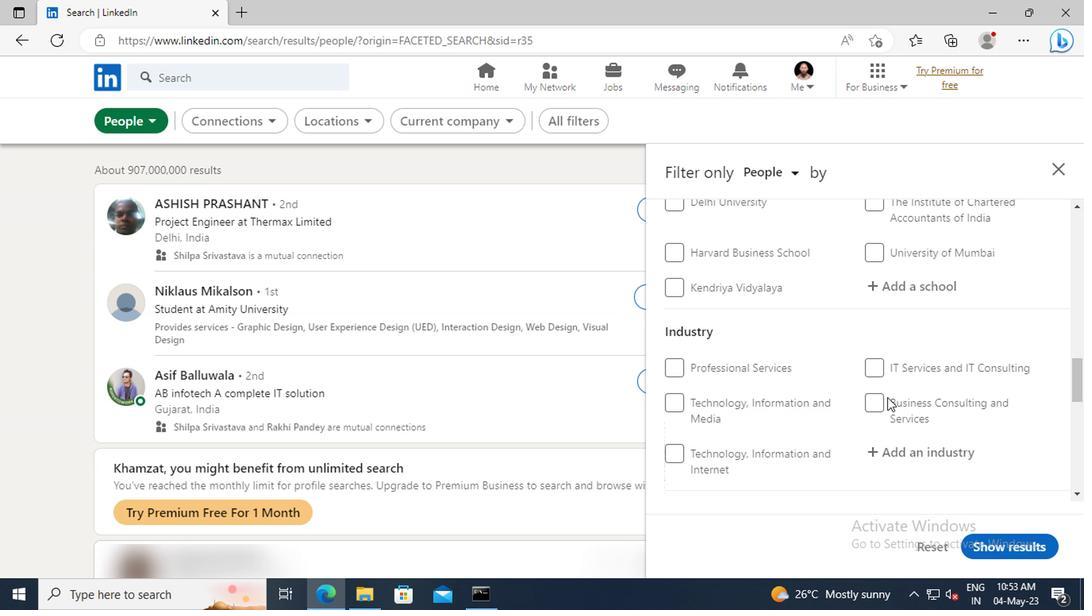
Action: Mouse scrolled (884, 397) with delta (0, 0)
Screenshot: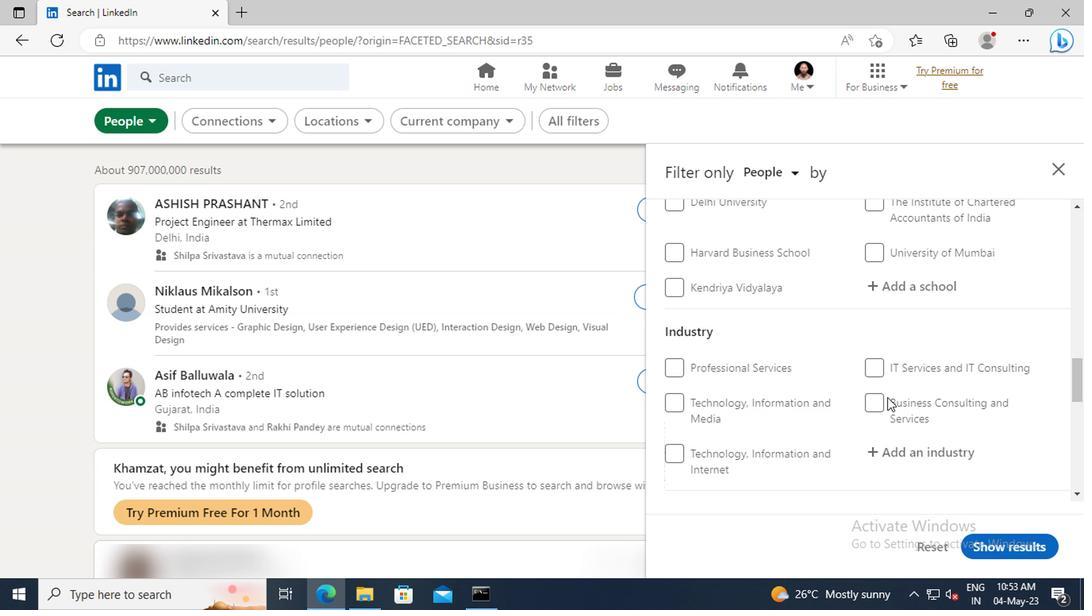 
Action: Mouse scrolled (884, 397) with delta (0, 0)
Screenshot: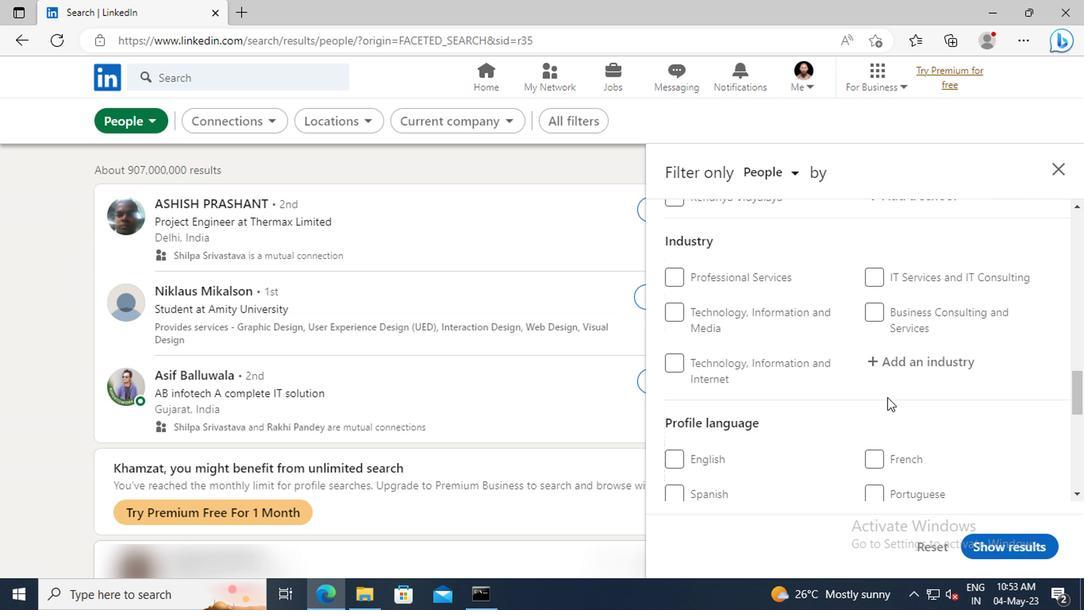 
Action: Mouse scrolled (884, 397) with delta (0, 0)
Screenshot: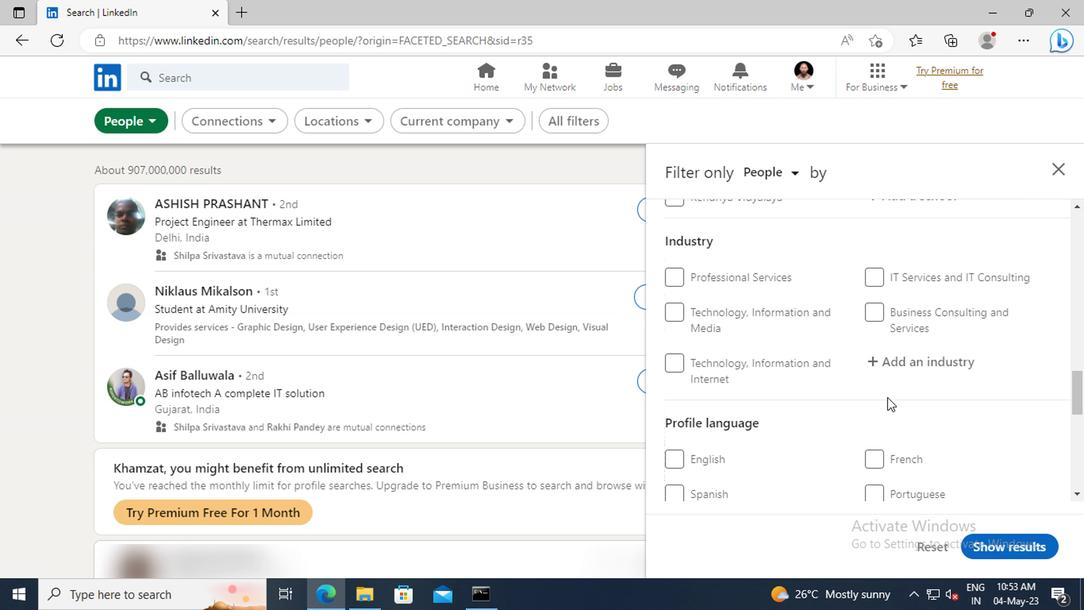 
Action: Mouse moved to (675, 409)
Screenshot: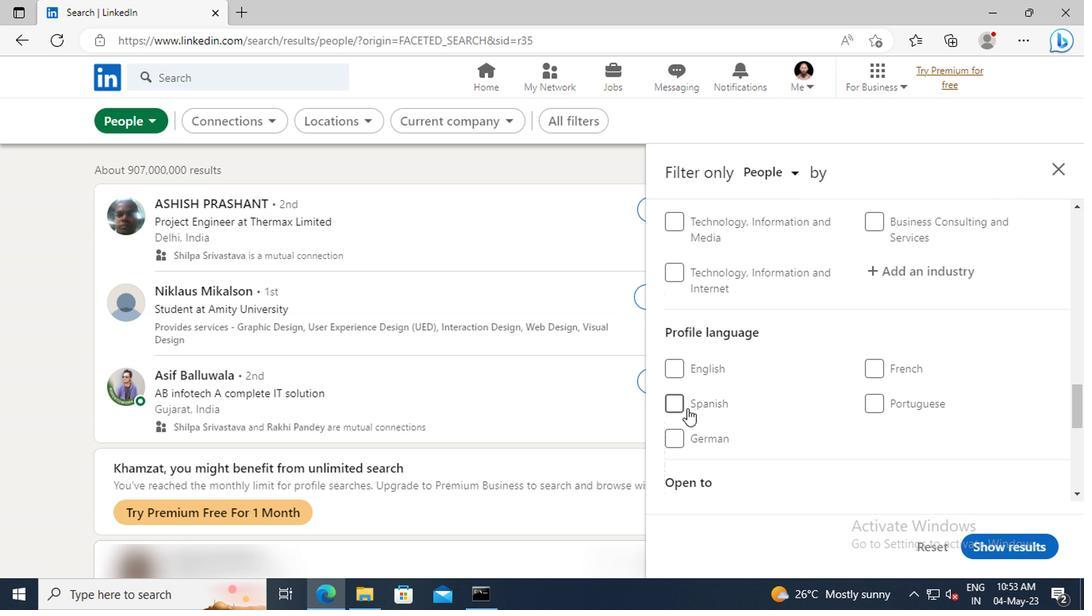 
Action: Mouse pressed left at (675, 409)
Screenshot: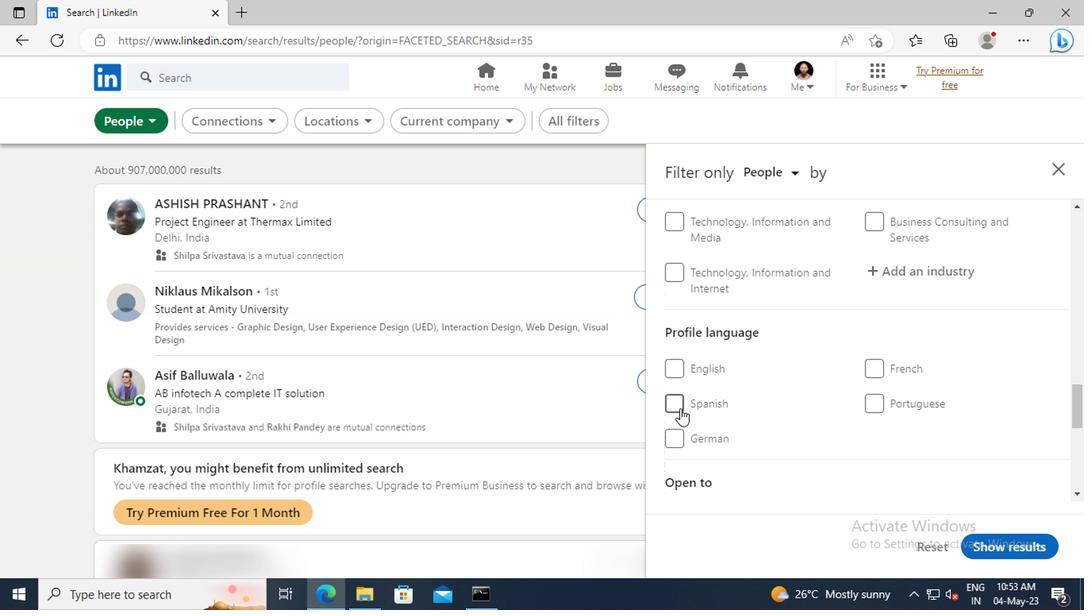 
Action: Mouse moved to (886, 402)
Screenshot: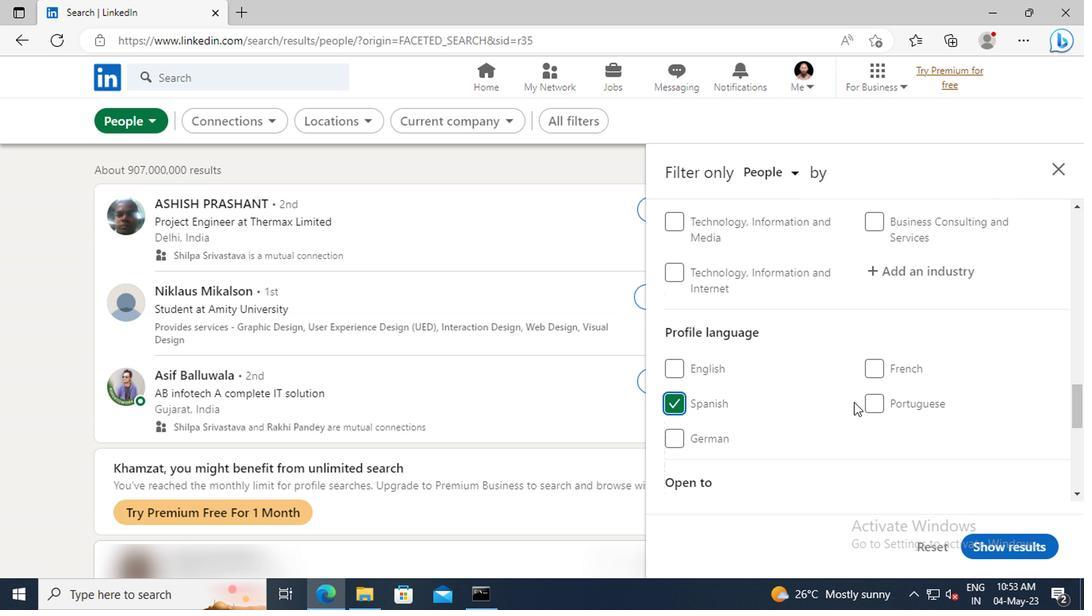 
Action: Mouse scrolled (886, 404) with delta (0, 1)
Screenshot: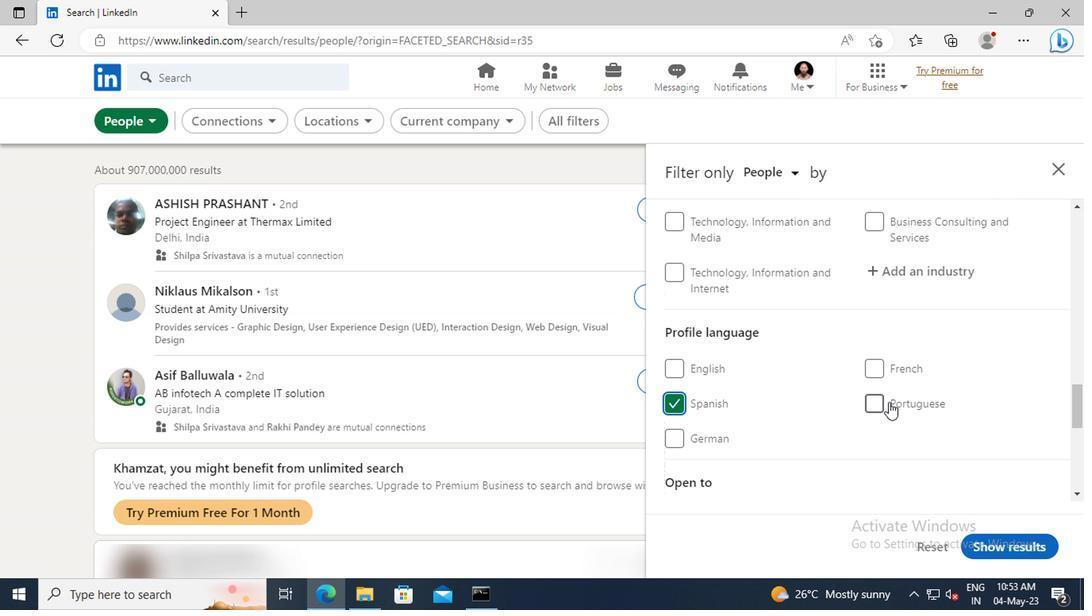 
Action: Mouse scrolled (886, 404) with delta (0, 1)
Screenshot: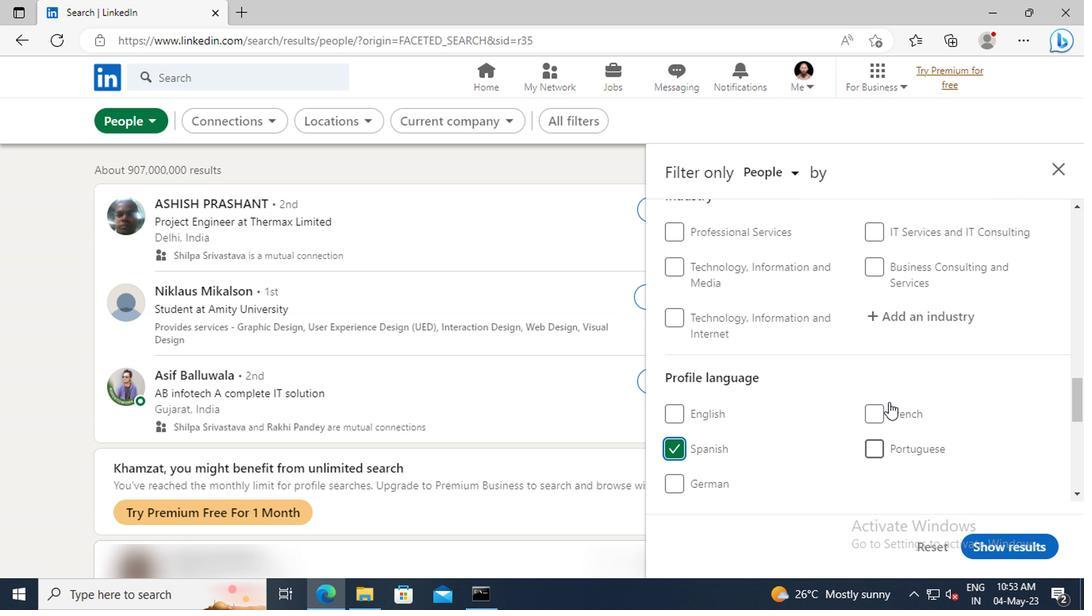 
Action: Mouse scrolled (886, 404) with delta (0, 1)
Screenshot: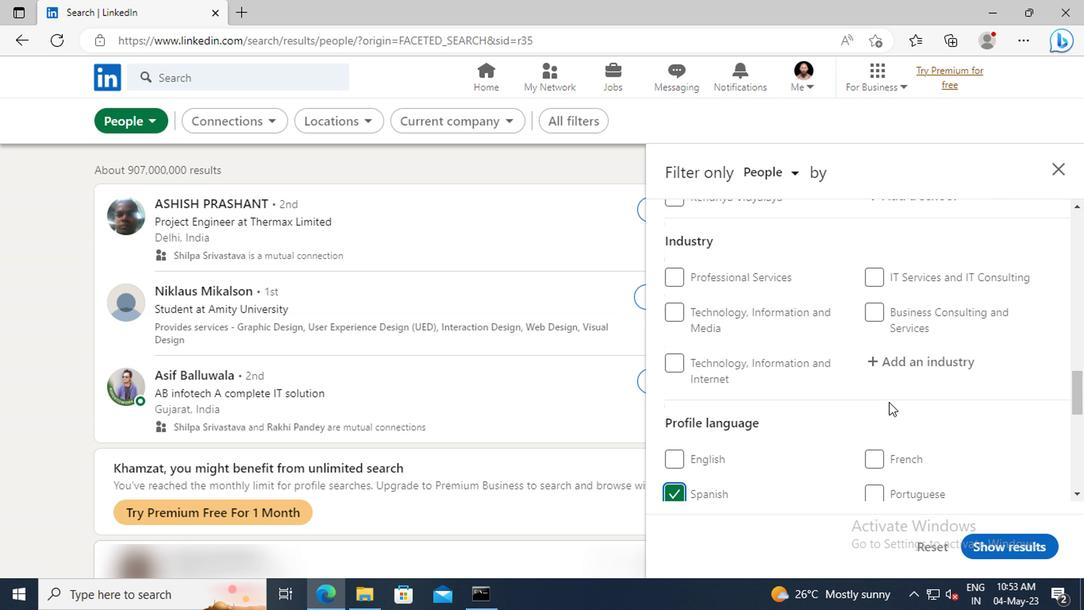 
Action: Mouse scrolled (886, 404) with delta (0, 1)
Screenshot: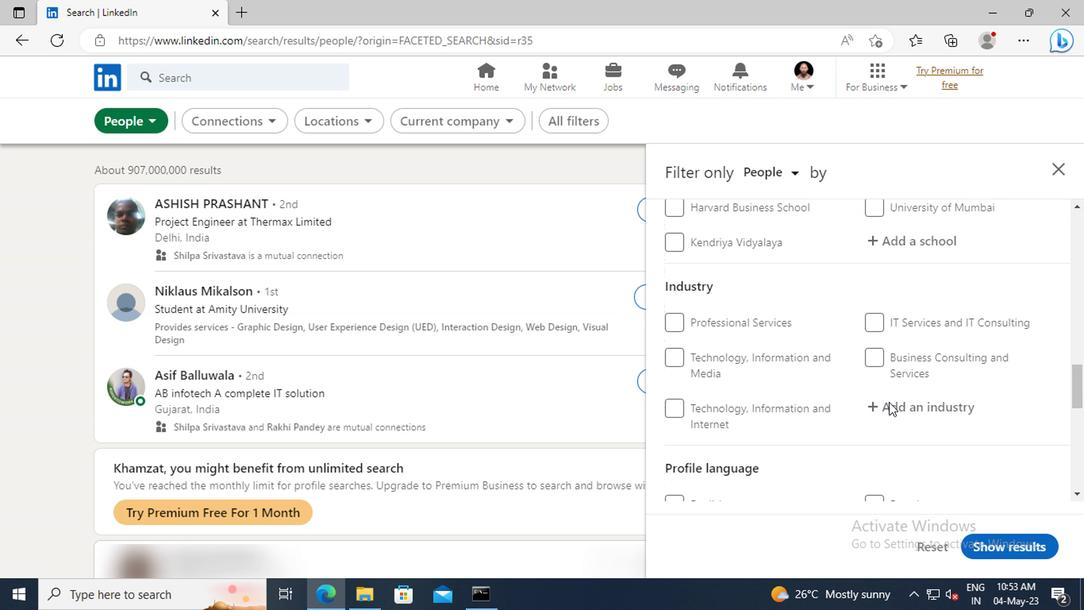 
Action: Mouse scrolled (886, 404) with delta (0, 1)
Screenshot: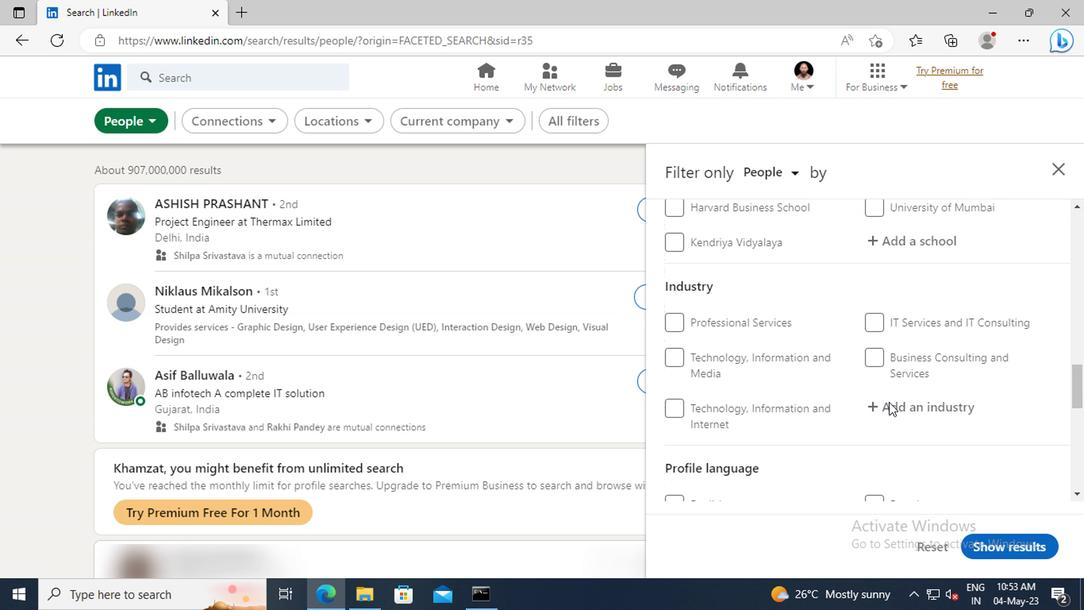 
Action: Mouse scrolled (886, 404) with delta (0, 1)
Screenshot: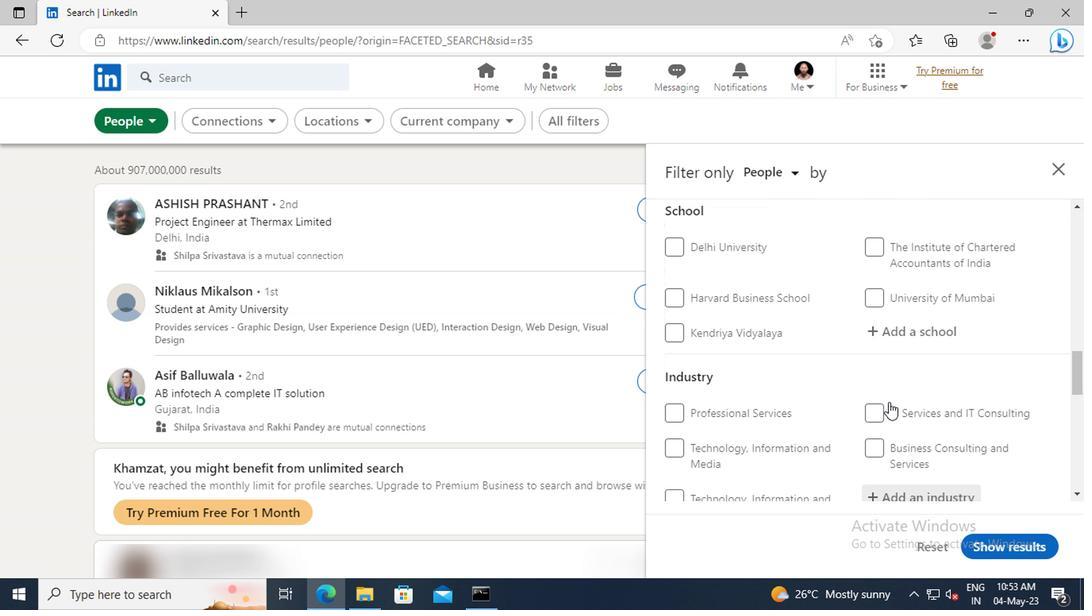
Action: Mouse scrolled (886, 404) with delta (0, 1)
Screenshot: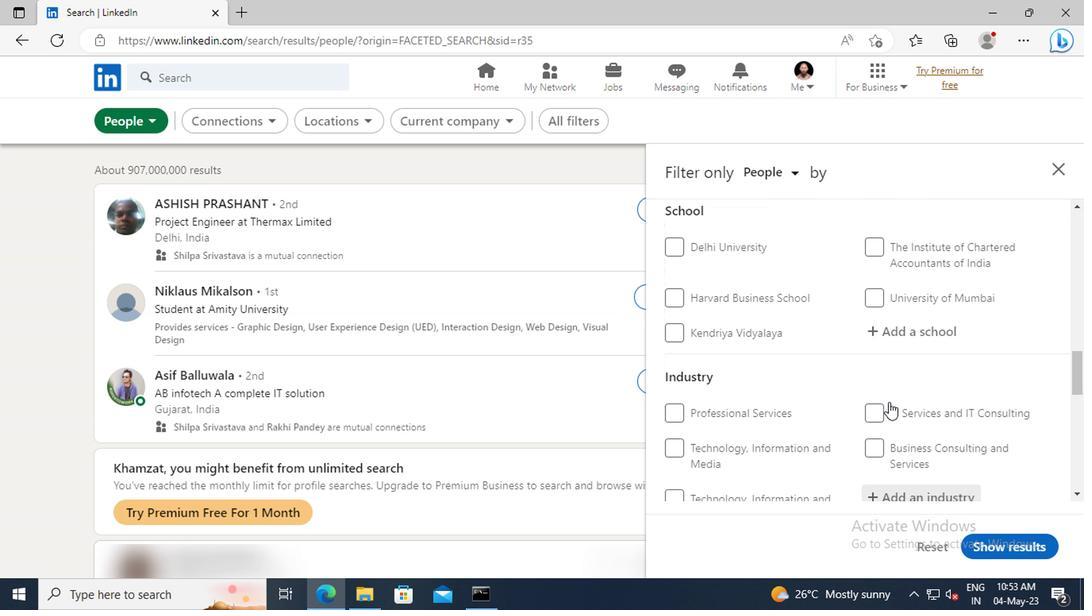 
Action: Mouse scrolled (886, 404) with delta (0, 1)
Screenshot: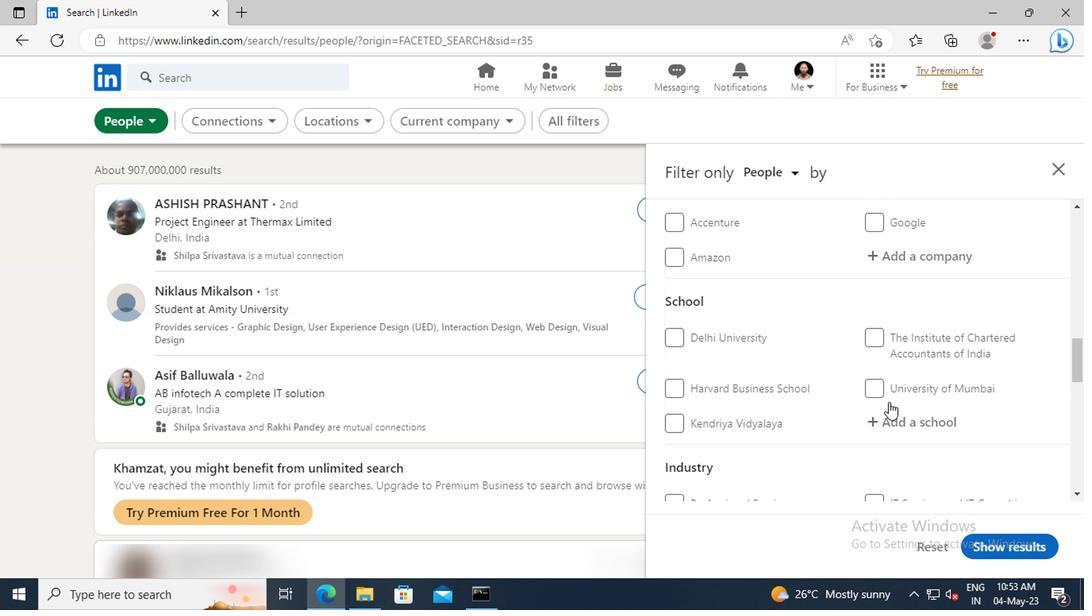 
Action: Mouse scrolled (886, 404) with delta (0, 1)
Screenshot: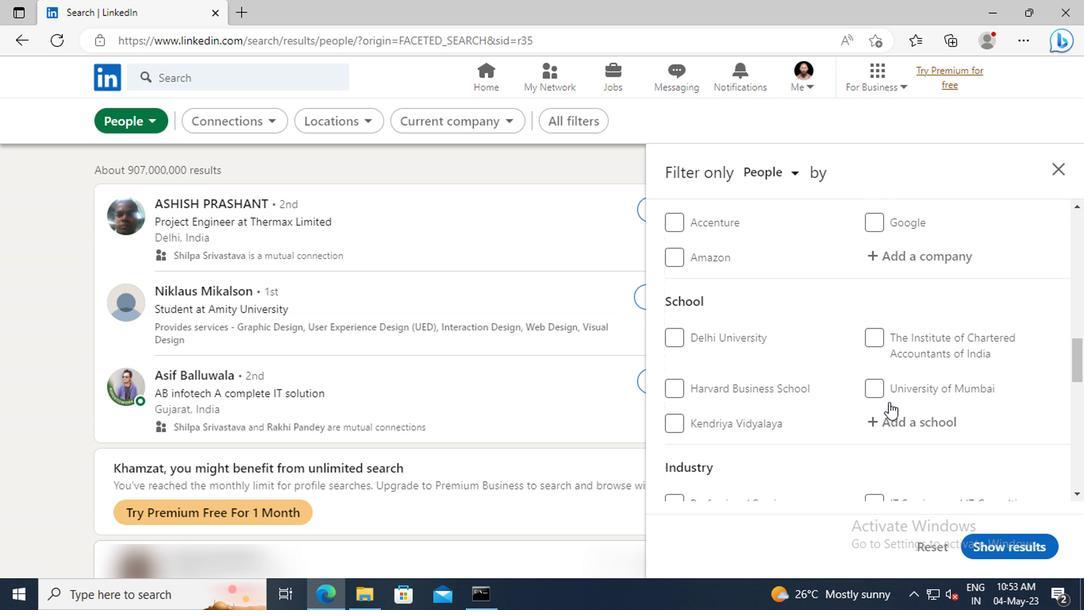 
Action: Mouse scrolled (886, 404) with delta (0, 1)
Screenshot: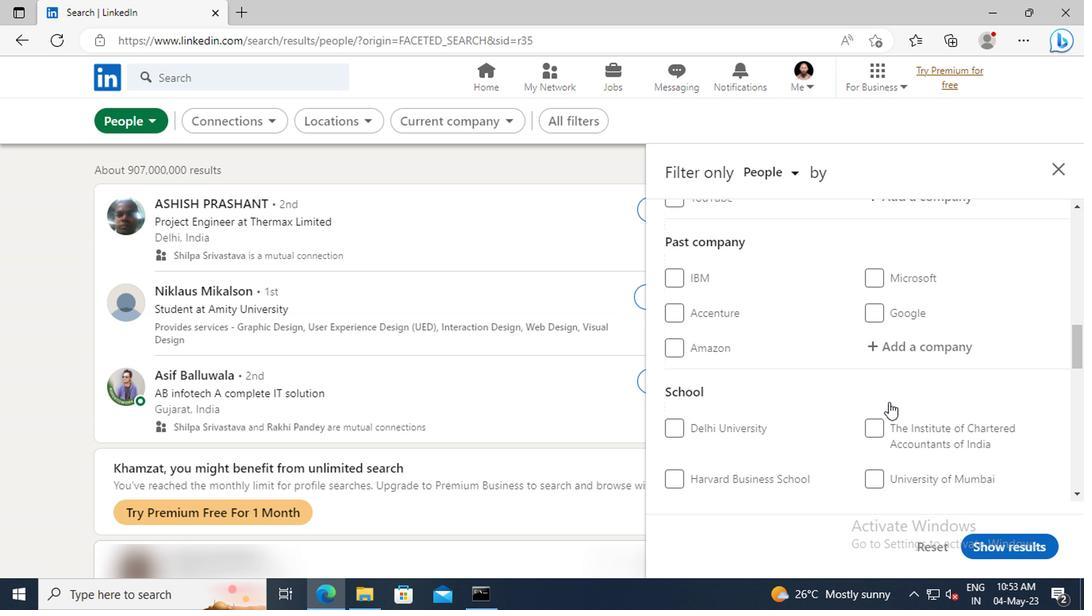 
Action: Mouse moved to (887, 402)
Screenshot: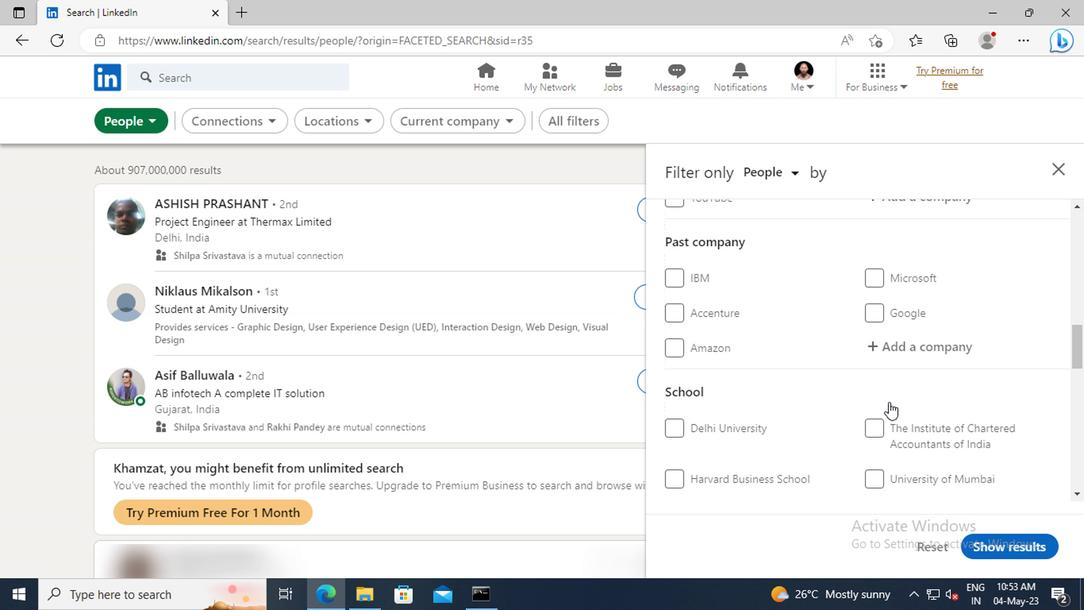 
Action: Mouse scrolled (887, 402) with delta (0, 0)
Screenshot: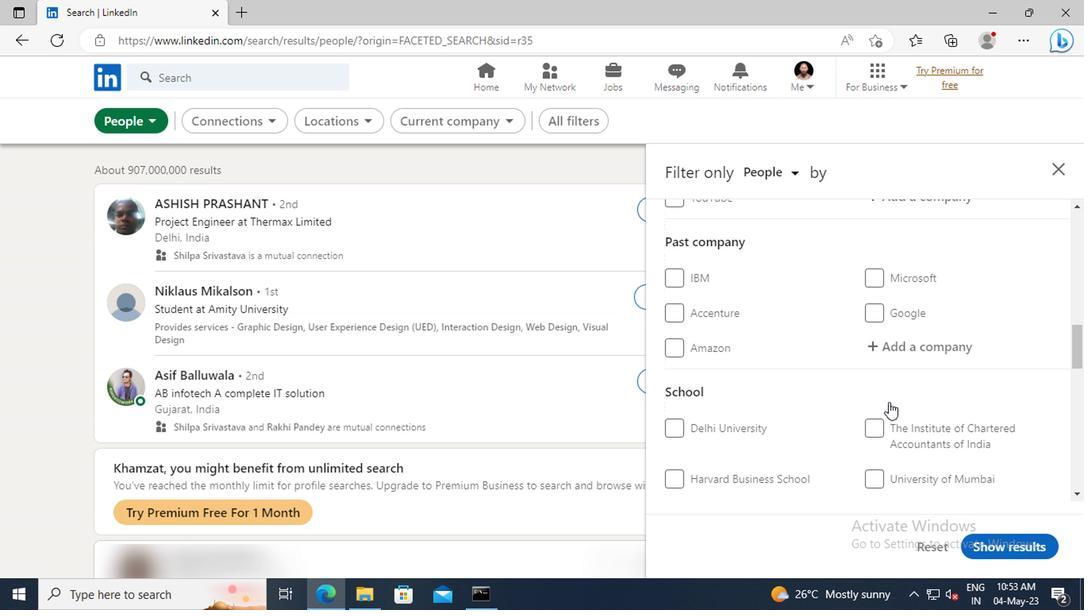 
Action: Mouse scrolled (887, 402) with delta (0, 0)
Screenshot: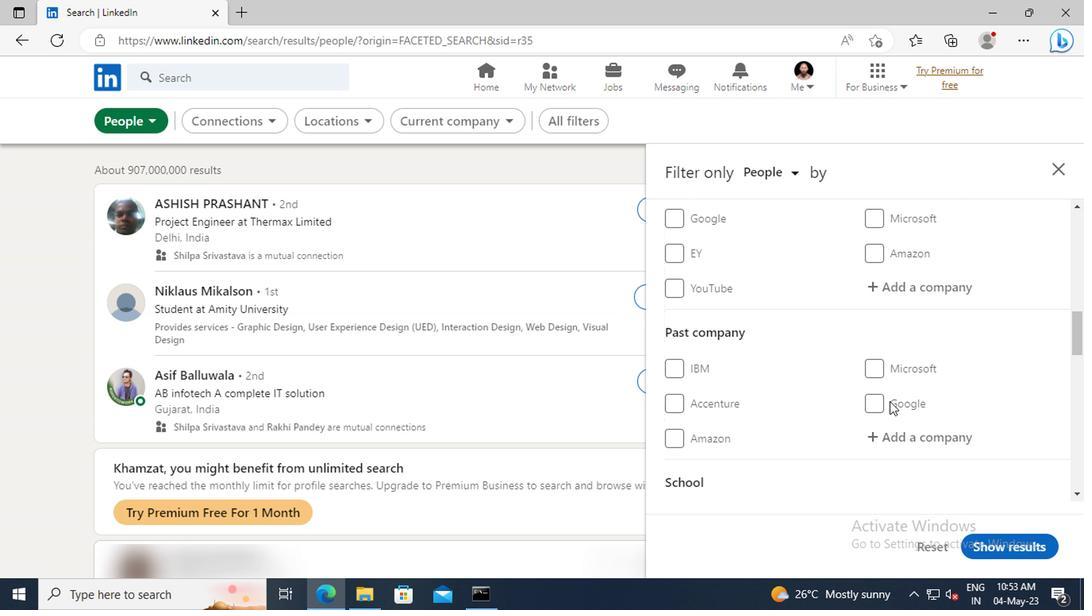 
Action: Mouse scrolled (887, 402) with delta (0, 0)
Screenshot: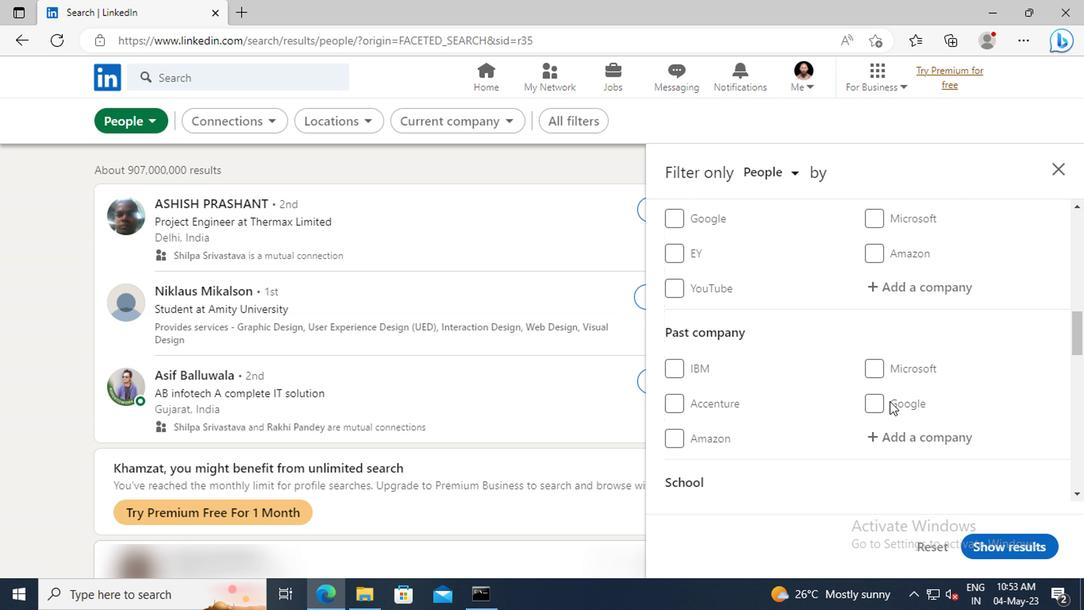
Action: Mouse moved to (890, 387)
Screenshot: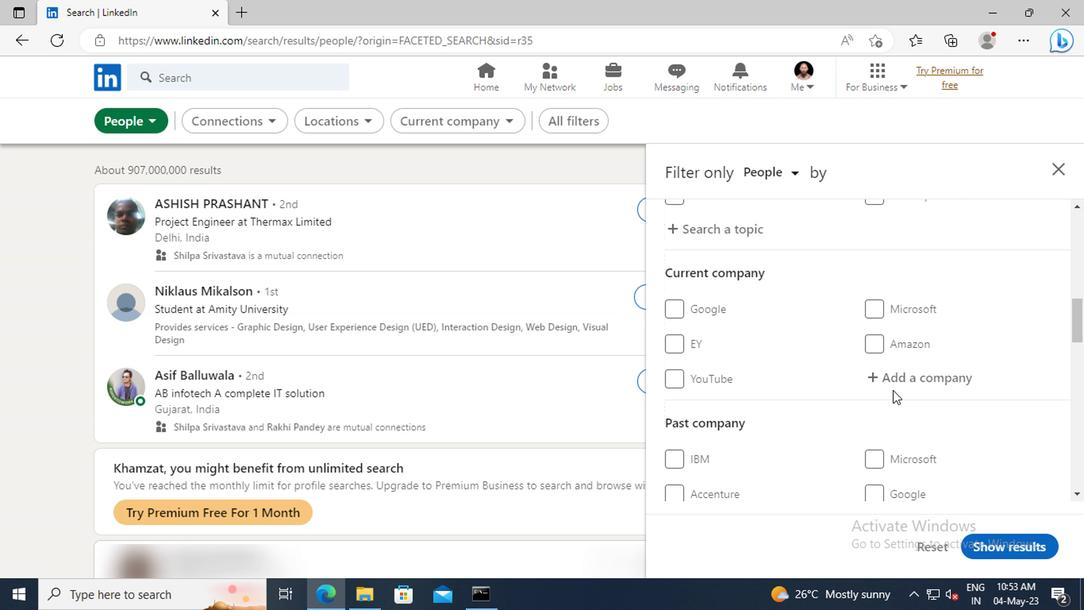 
Action: Mouse pressed left at (890, 387)
Screenshot: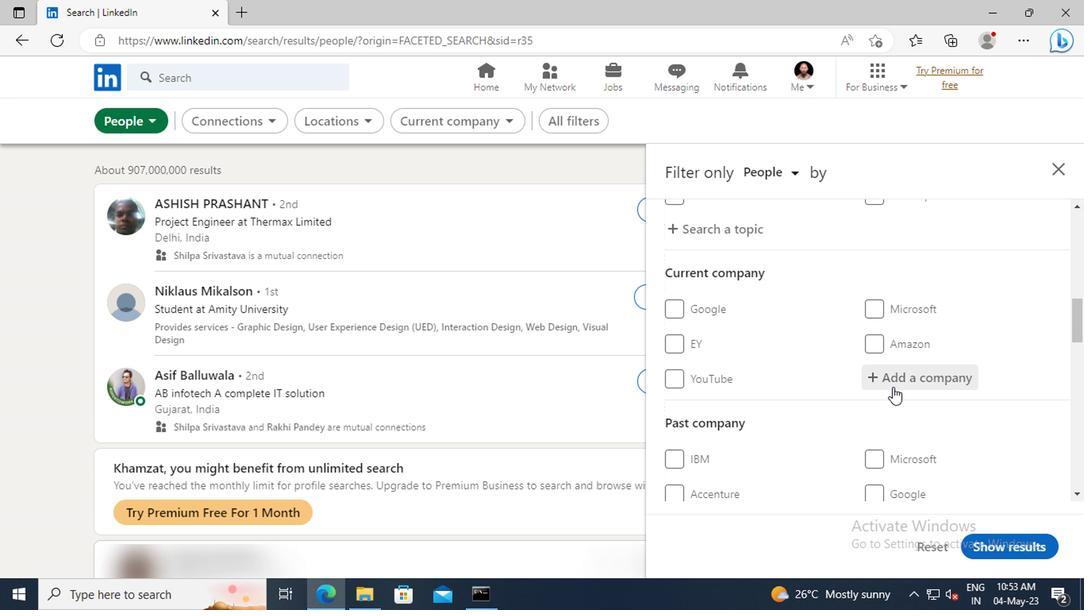 
Action: Mouse moved to (890, 385)
Screenshot: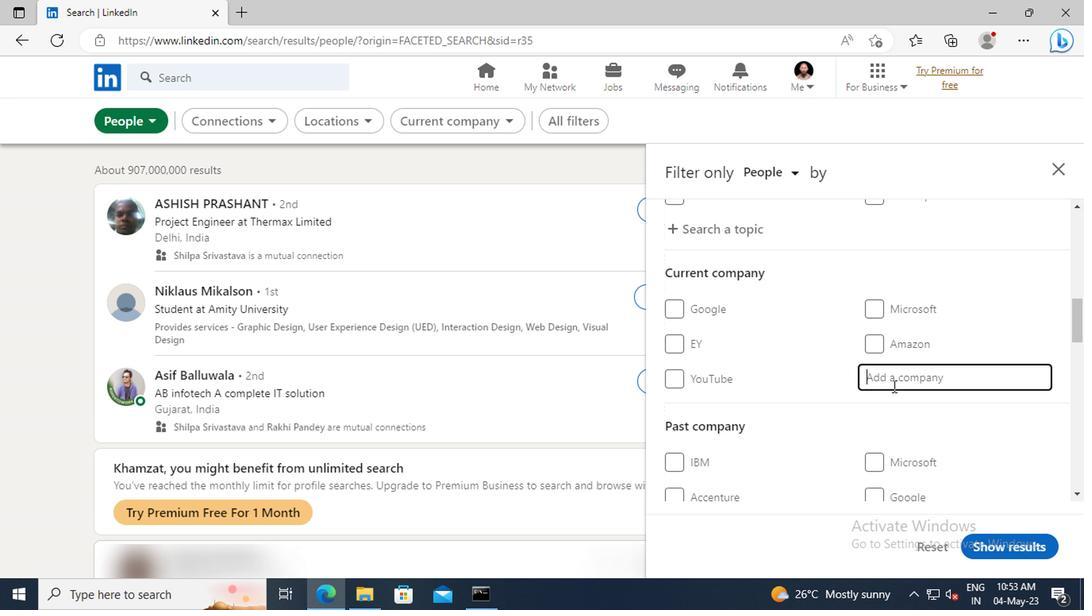 
Action: Key pressed <Key.shift>HOSPITALITY<Key.space><Key.shift>CARE
Screenshot: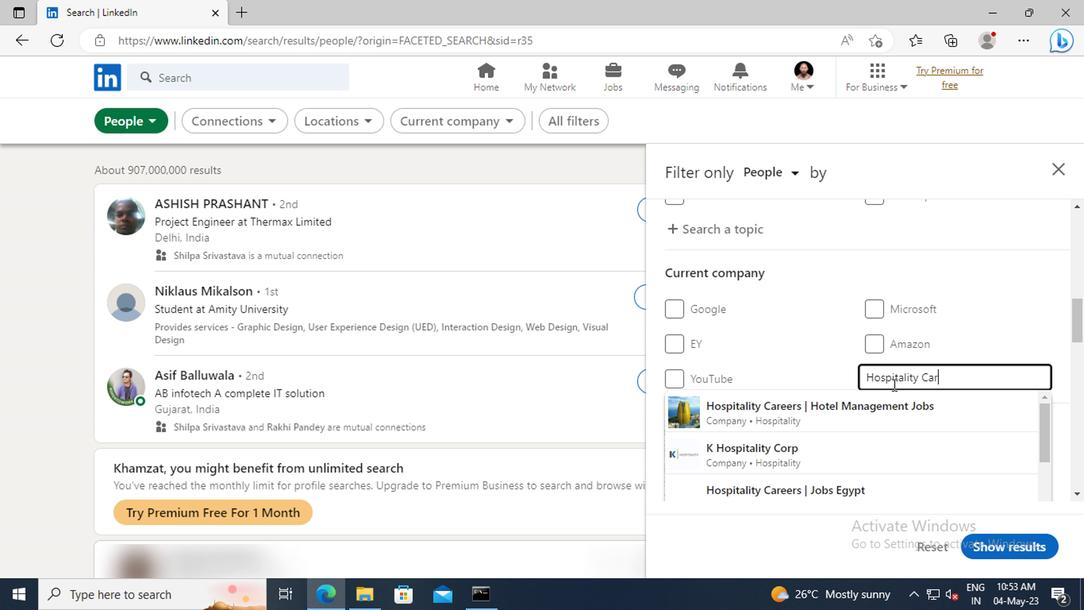 
Action: Mouse moved to (885, 407)
Screenshot: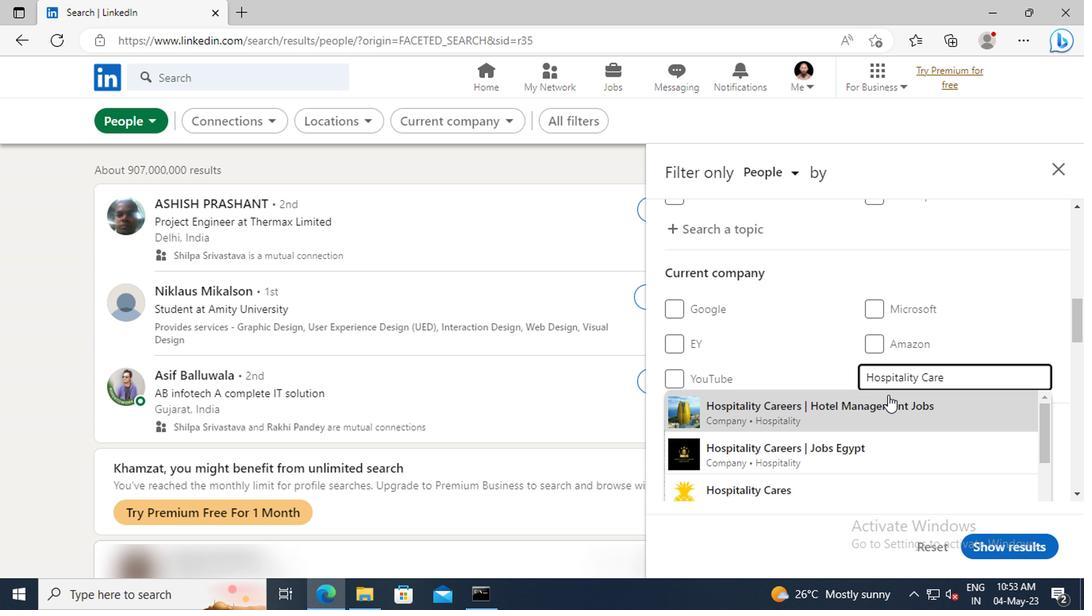 
Action: Mouse pressed left at (885, 407)
Screenshot: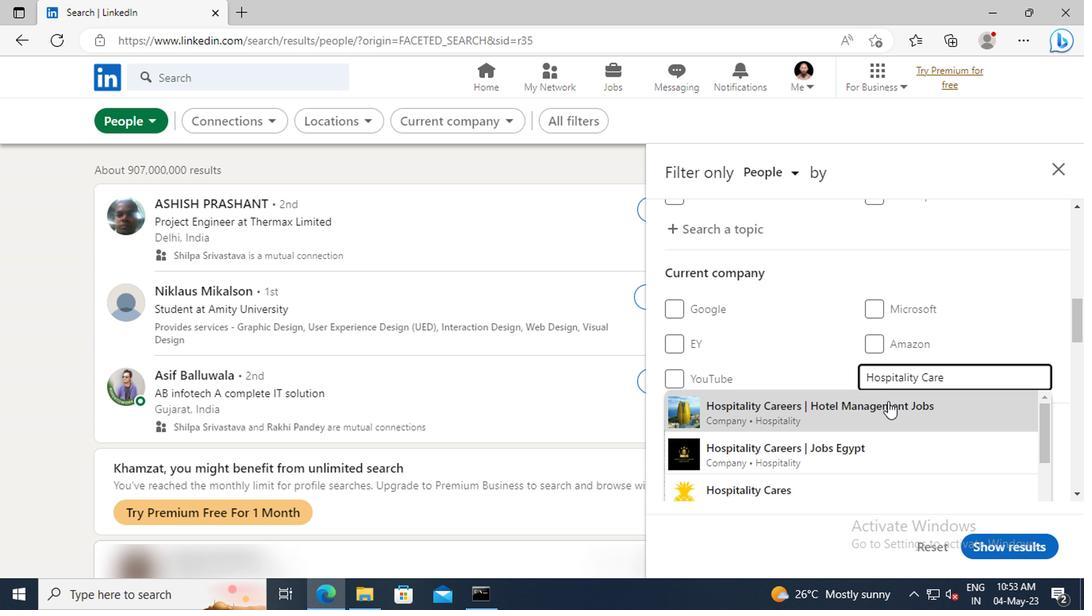 
Action: Mouse scrolled (885, 406) with delta (0, -1)
Screenshot: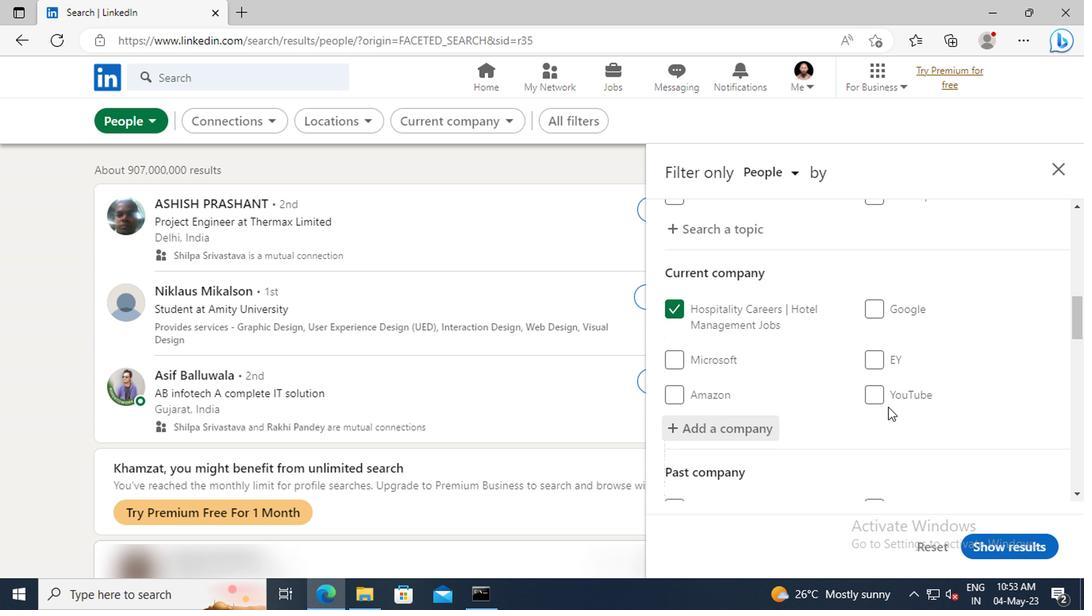 
Action: Mouse scrolled (885, 406) with delta (0, -1)
Screenshot: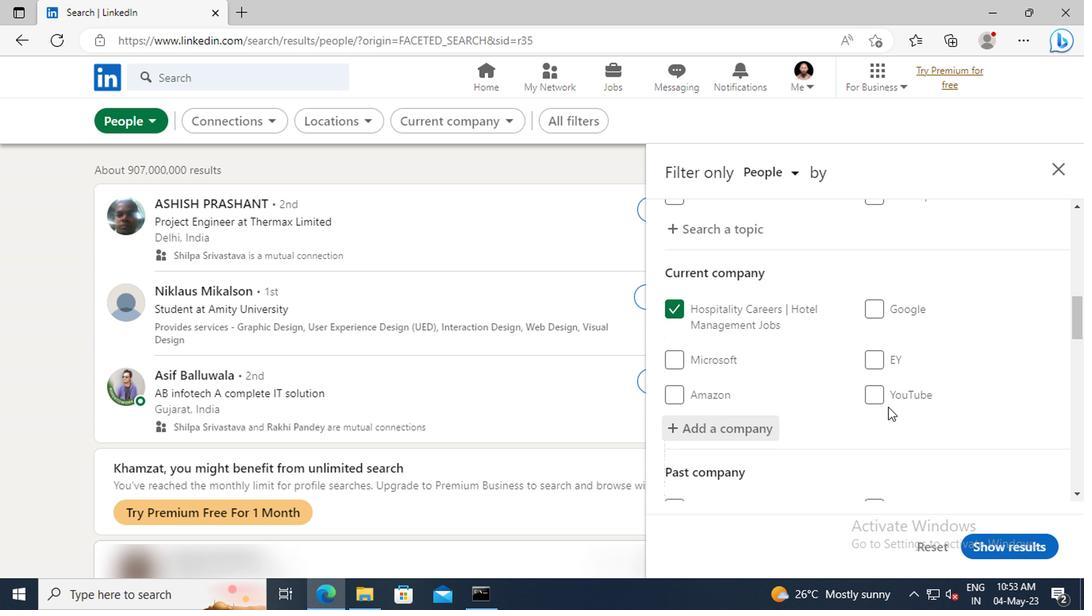 
Action: Mouse moved to (883, 397)
Screenshot: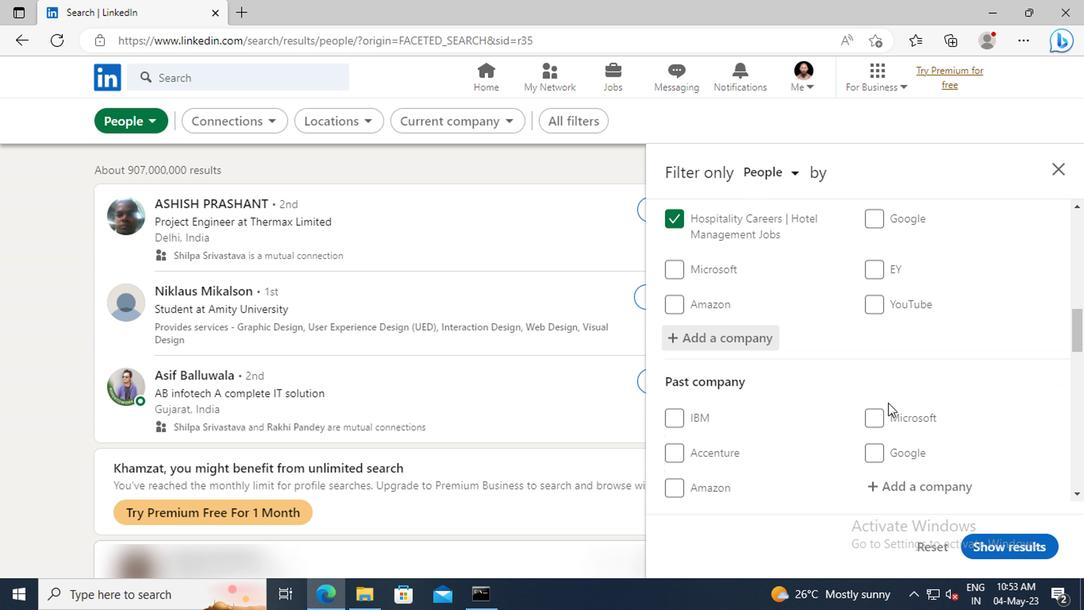 
Action: Mouse scrolled (883, 396) with delta (0, -1)
Screenshot: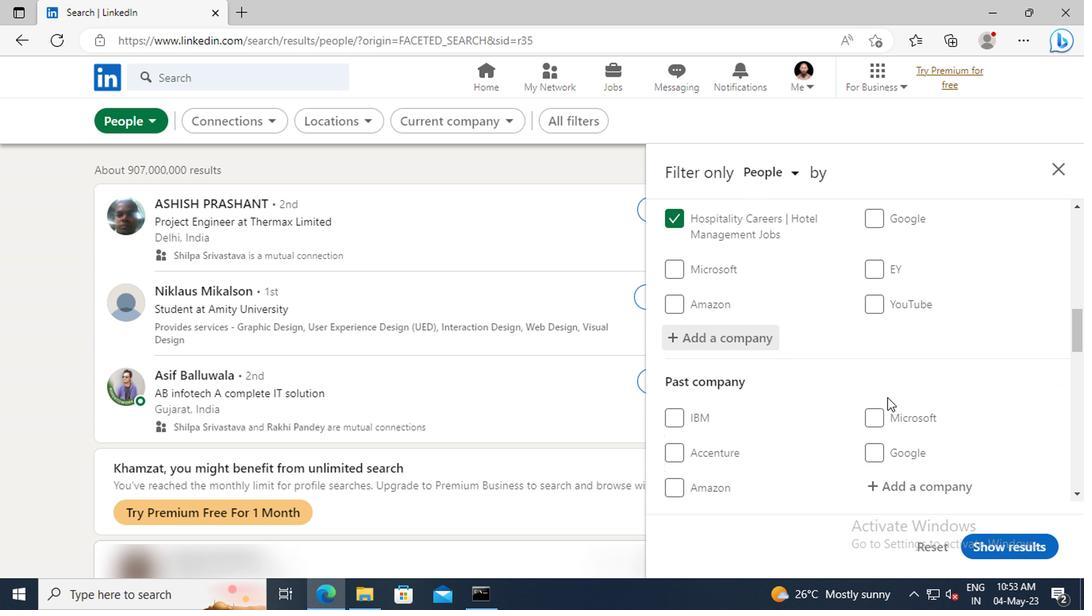 
Action: Mouse scrolled (883, 396) with delta (0, -1)
Screenshot: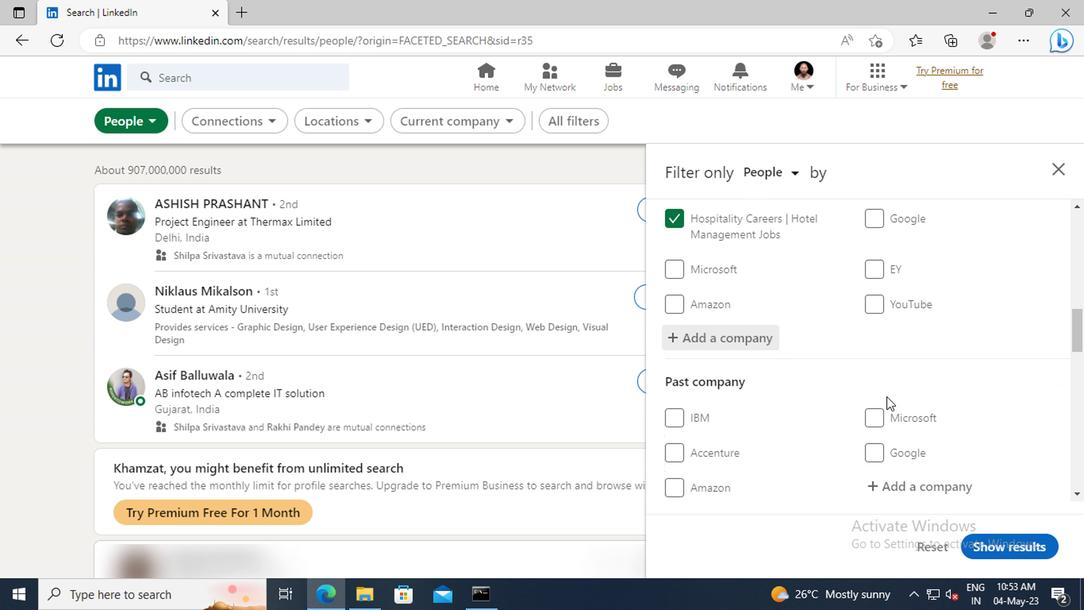
Action: Mouse moved to (883, 386)
Screenshot: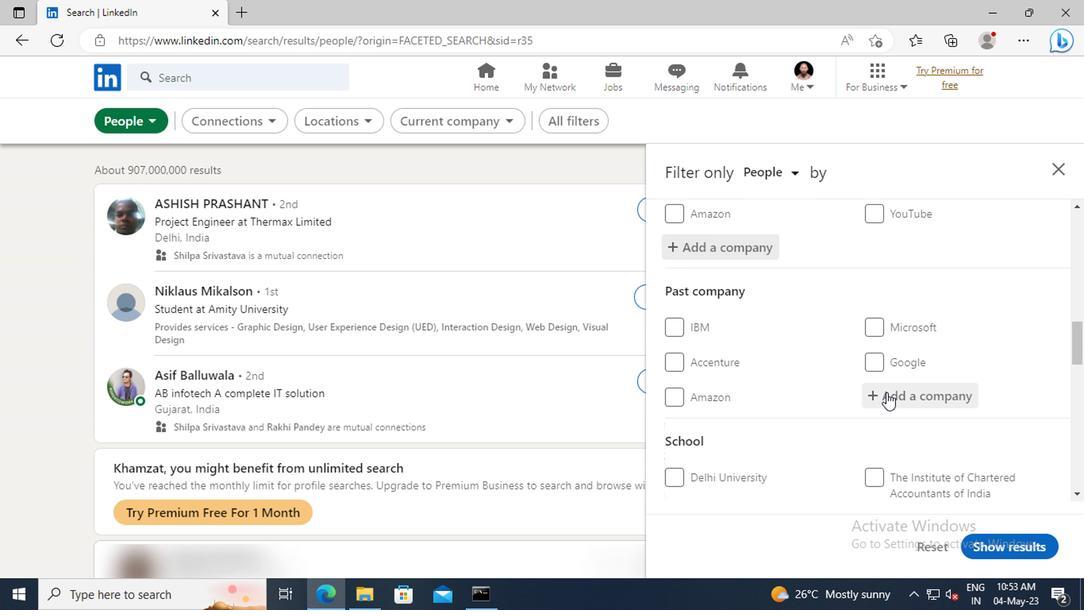 
Action: Mouse scrolled (883, 385) with delta (0, 0)
Screenshot: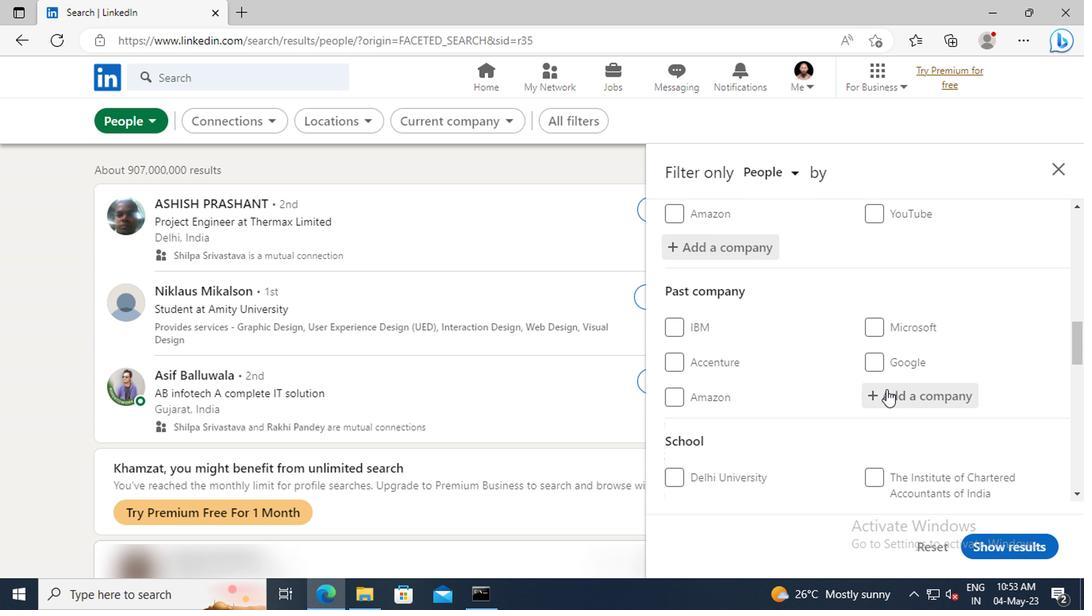 
Action: Mouse moved to (881, 375)
Screenshot: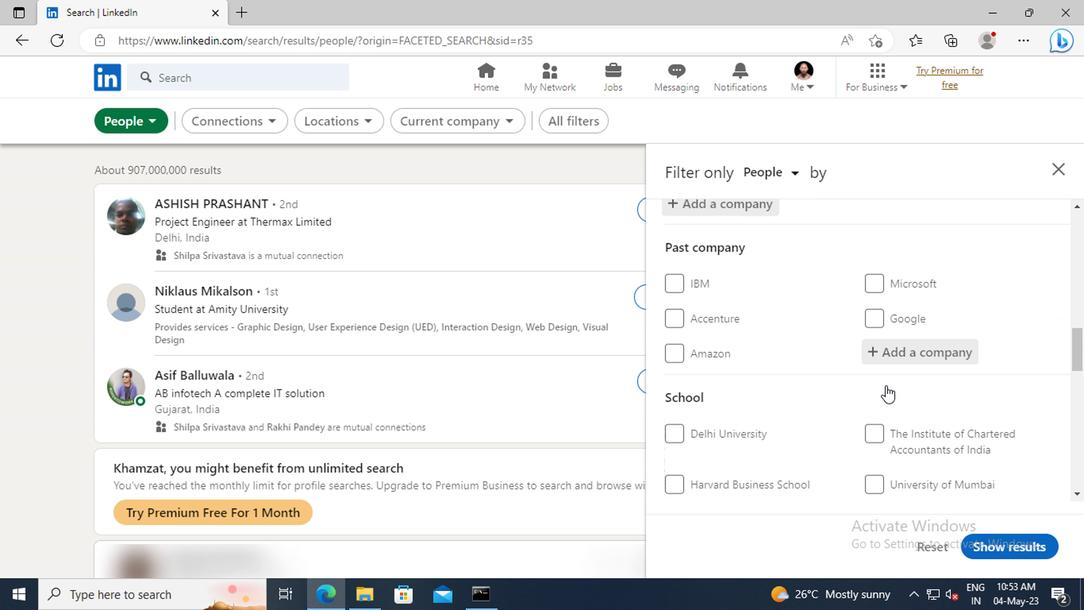 
Action: Mouse scrolled (881, 374) with delta (0, 0)
Screenshot: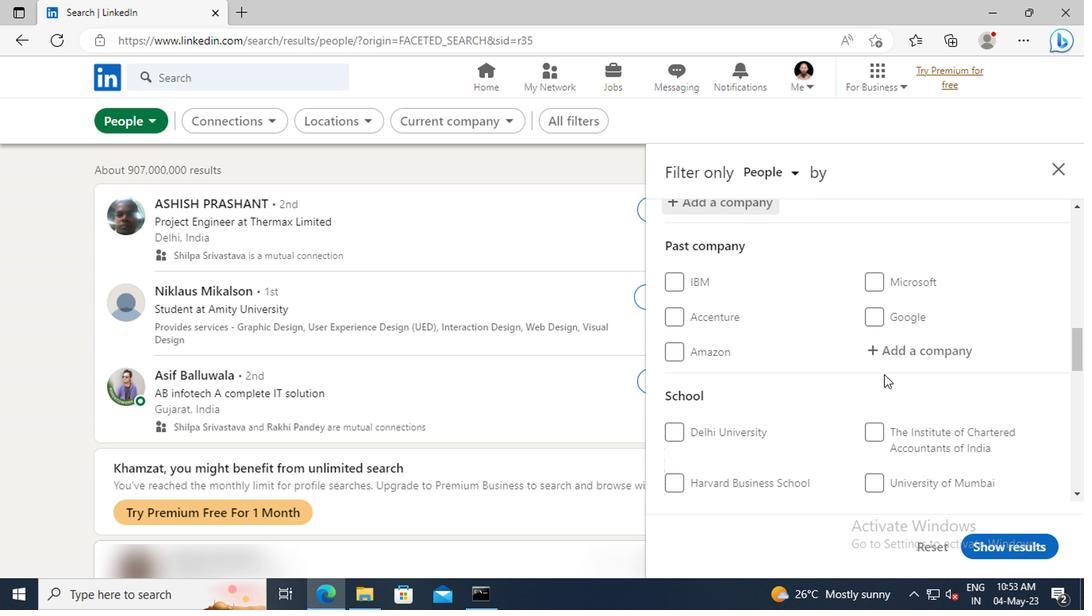 
Action: Mouse scrolled (881, 374) with delta (0, 0)
Screenshot: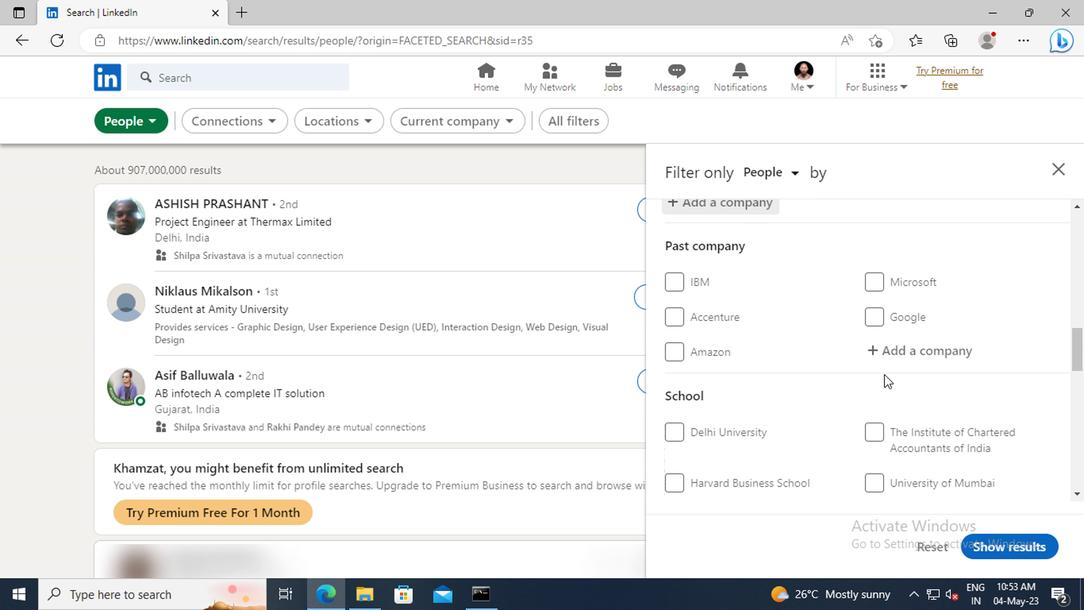 
Action: Mouse scrolled (881, 374) with delta (0, 0)
Screenshot: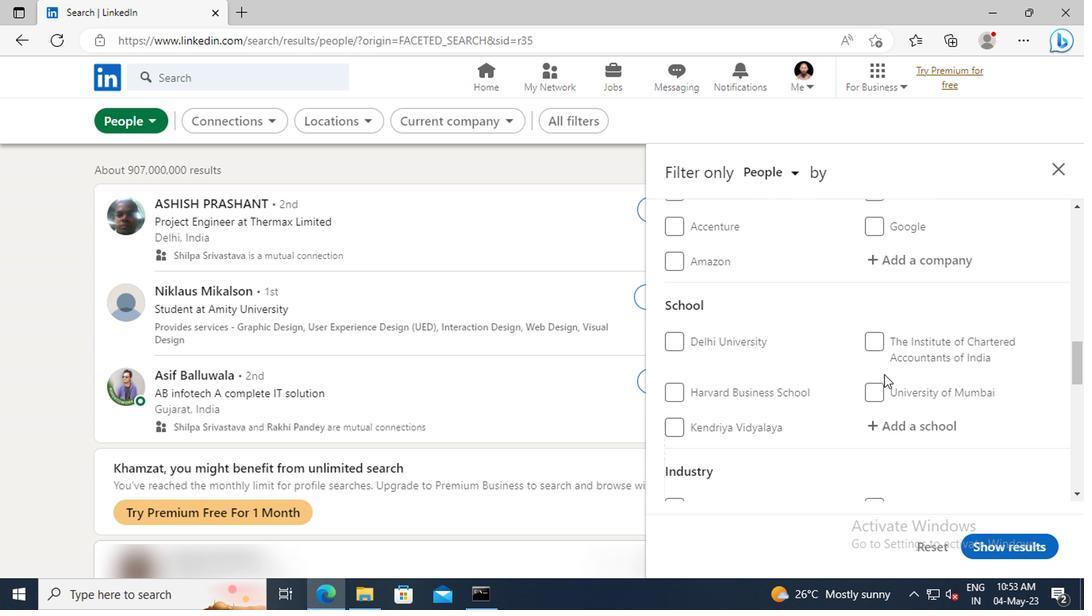 
Action: Mouse scrolled (881, 374) with delta (0, 0)
Screenshot: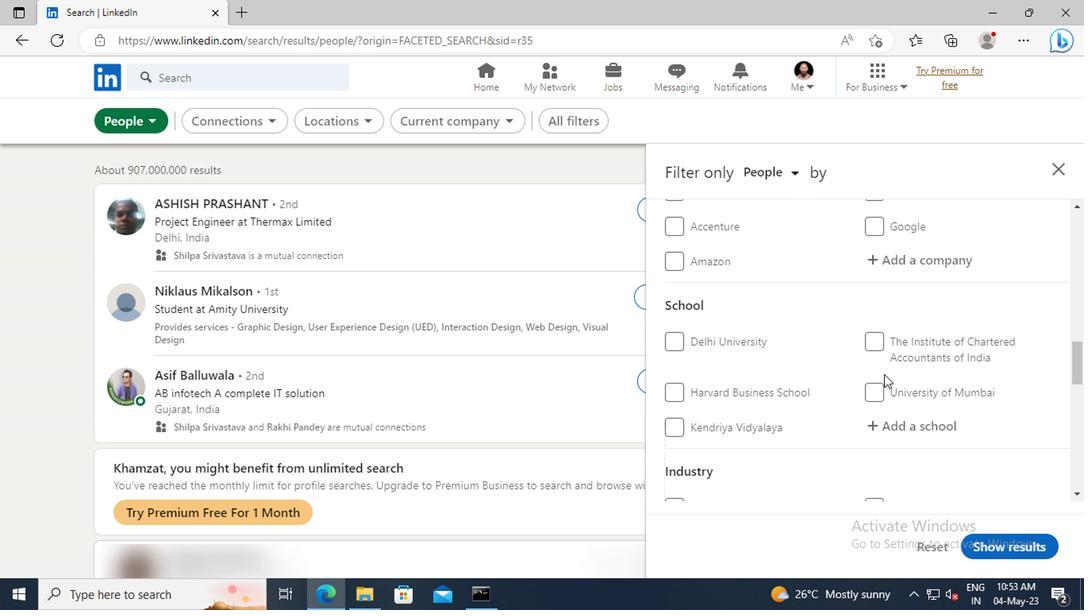 
Action: Mouse moved to (885, 339)
Screenshot: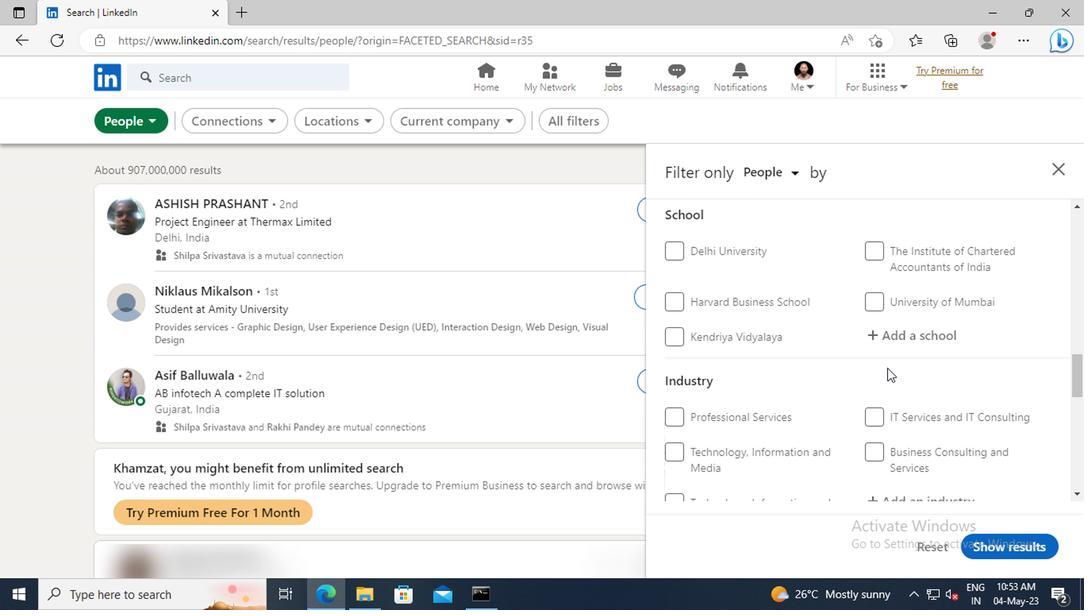 
Action: Mouse pressed left at (885, 339)
Screenshot: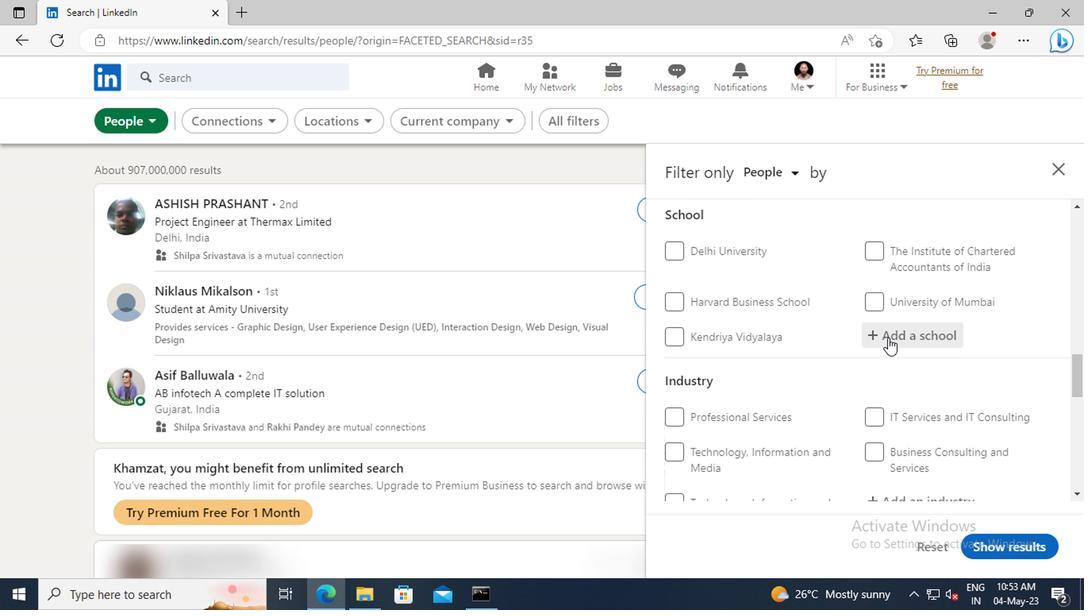 
Action: Key pressed <Key.shift>AMITY<Key.space><Key.shift>UNIVERSITY<Key.space><Key.shift>GW
Screenshot: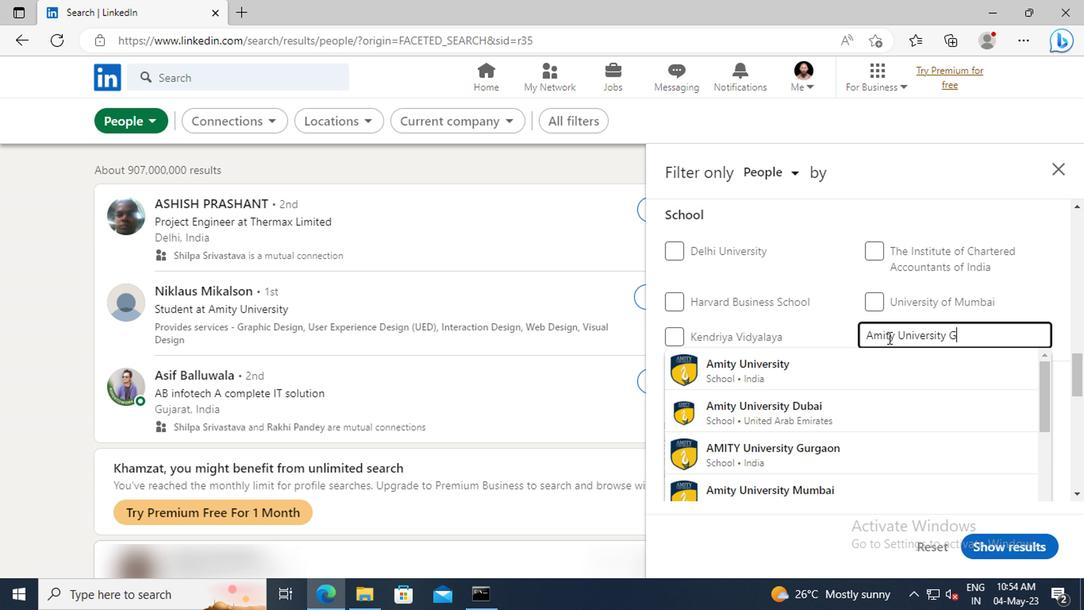 
Action: Mouse moved to (883, 359)
Screenshot: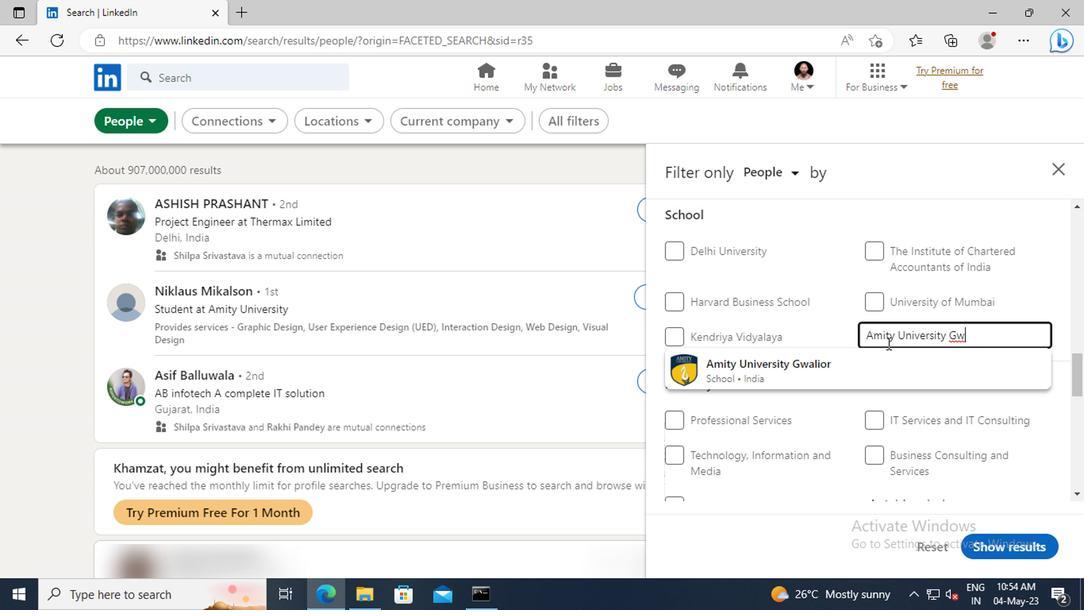 
Action: Mouse pressed left at (883, 359)
Screenshot: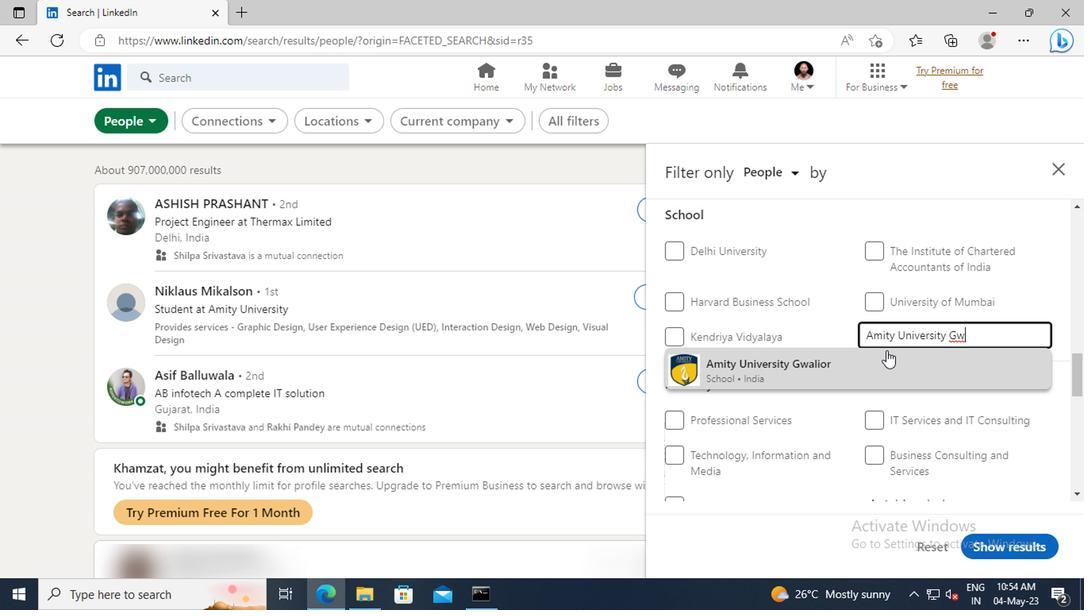 
Action: Mouse scrolled (883, 358) with delta (0, 0)
Screenshot: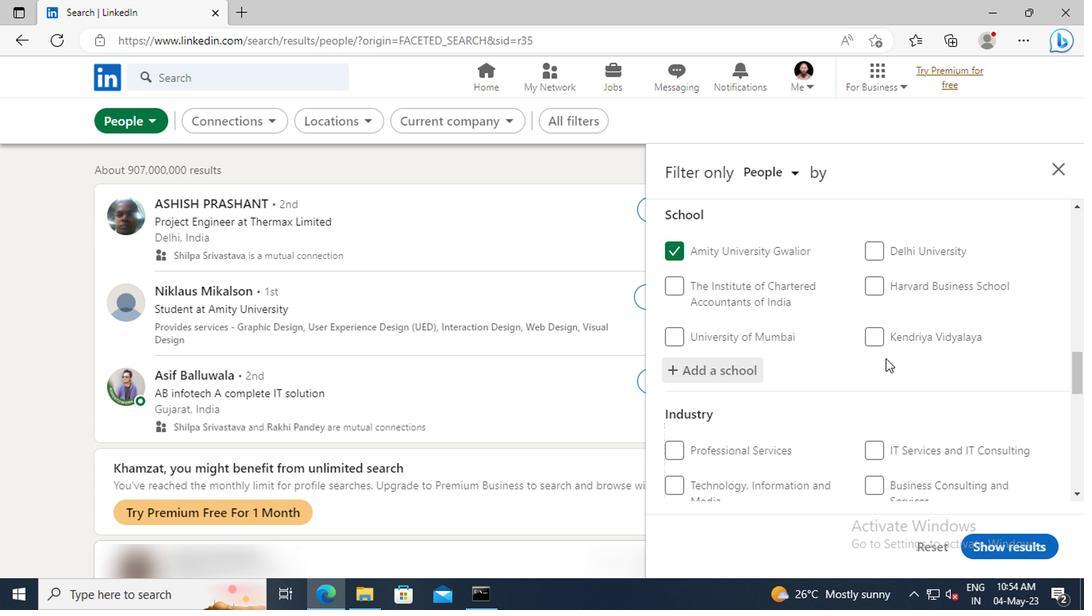 
Action: Mouse scrolled (883, 358) with delta (0, 0)
Screenshot: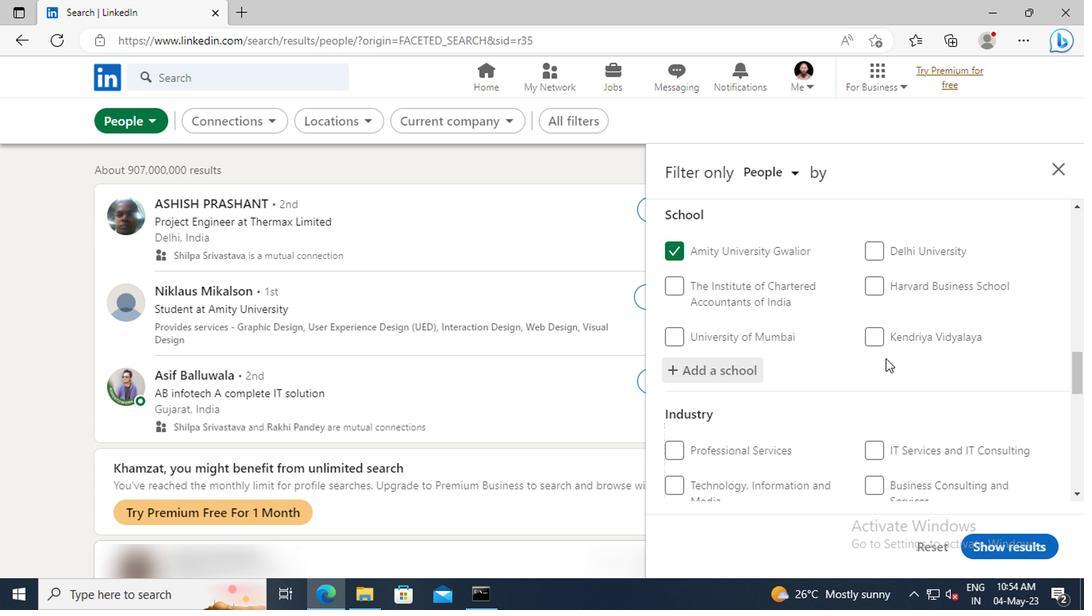 
Action: Mouse scrolled (883, 358) with delta (0, 0)
Screenshot: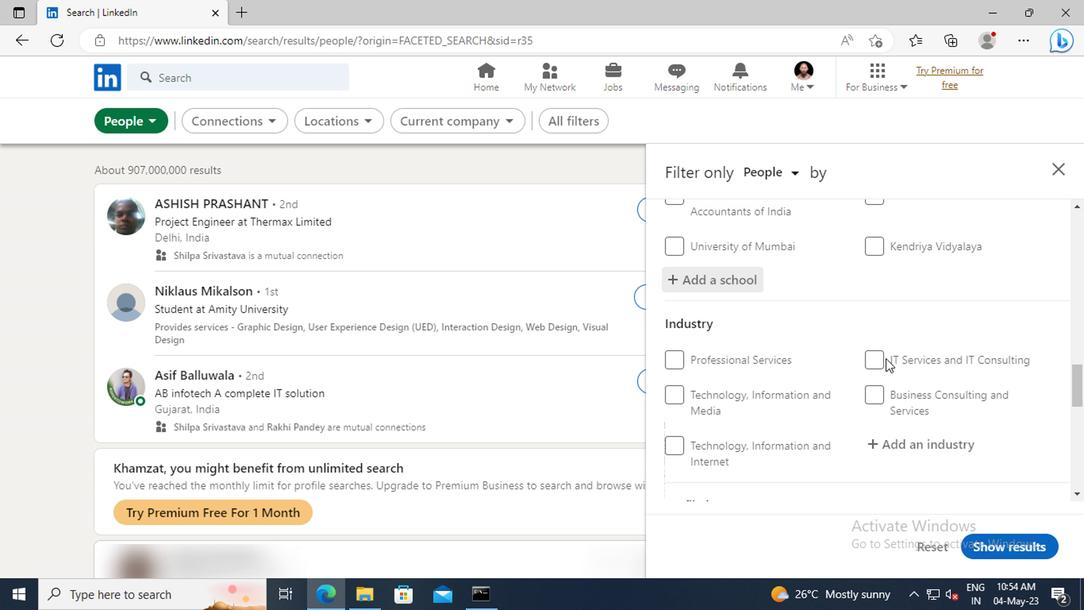 
Action: Mouse scrolled (883, 358) with delta (0, 0)
Screenshot: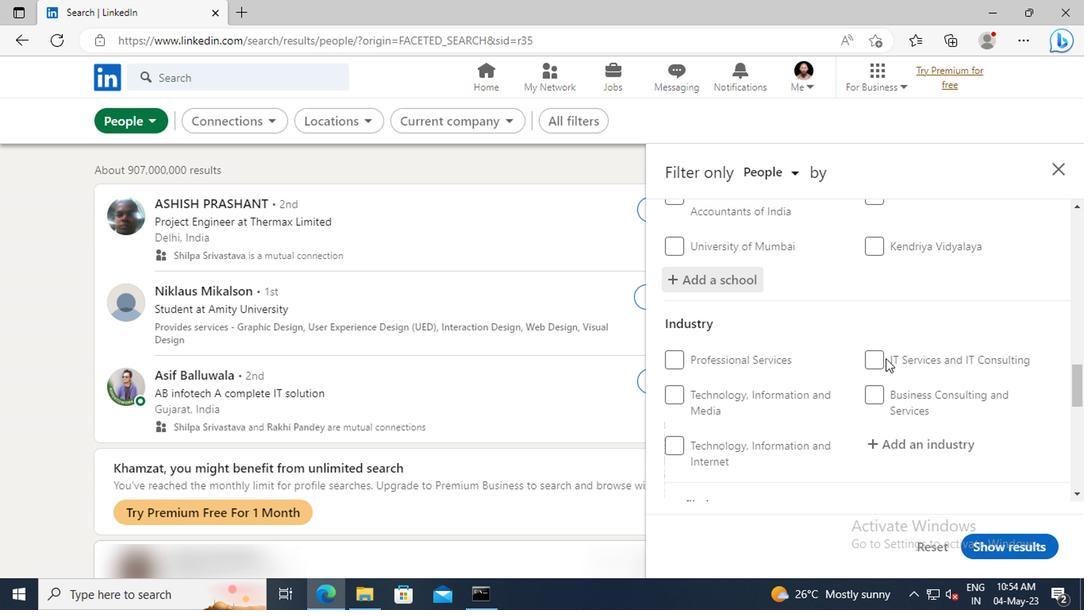 
Action: Mouse moved to (887, 359)
Screenshot: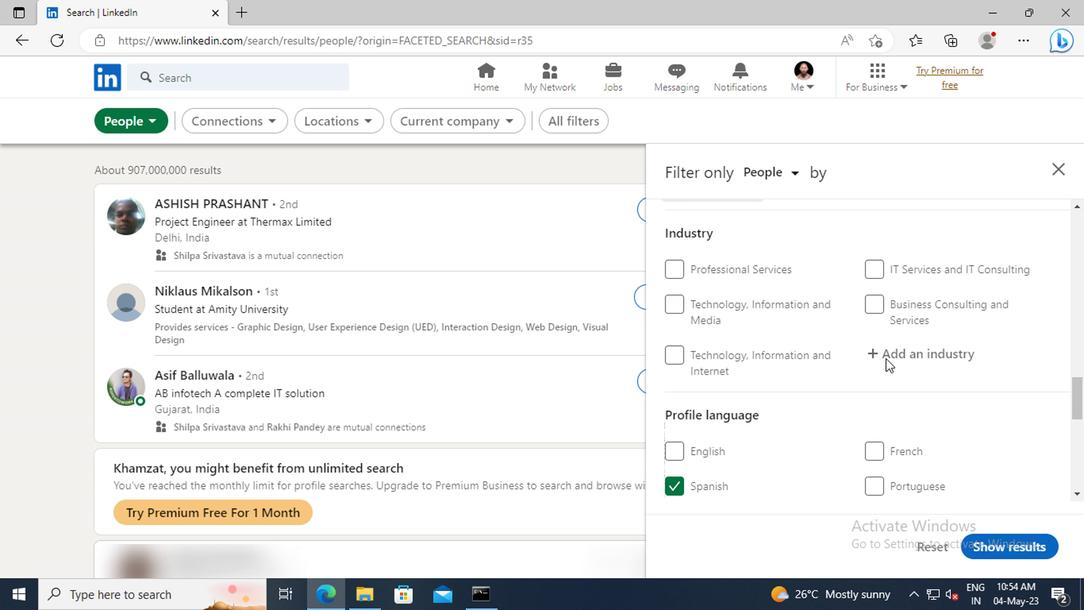 
Action: Mouse pressed left at (887, 359)
Screenshot: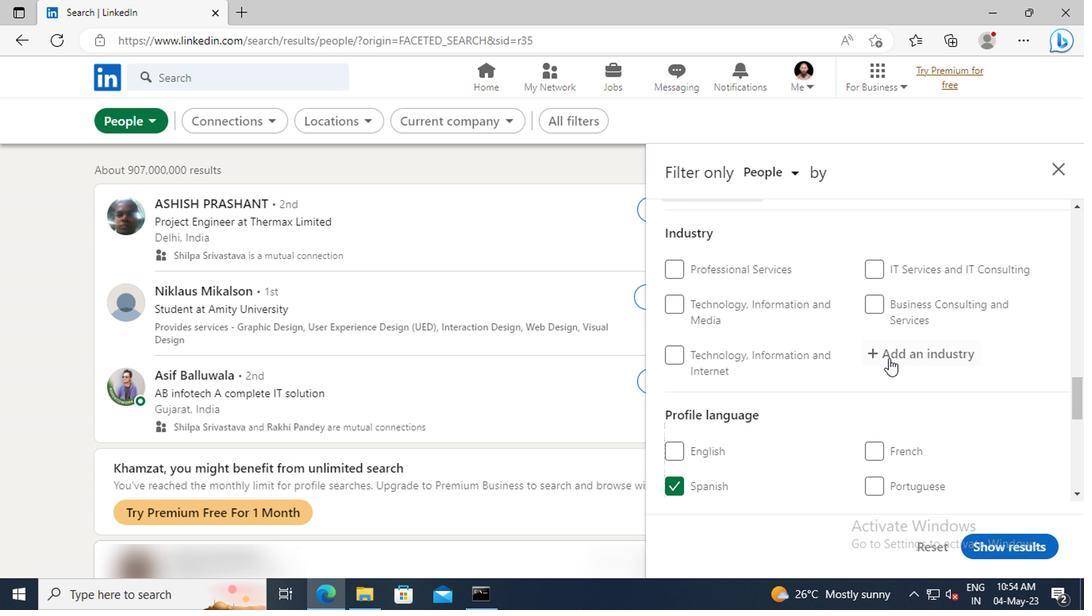 
Action: Key pressed <Key.shift>FACILI
Screenshot: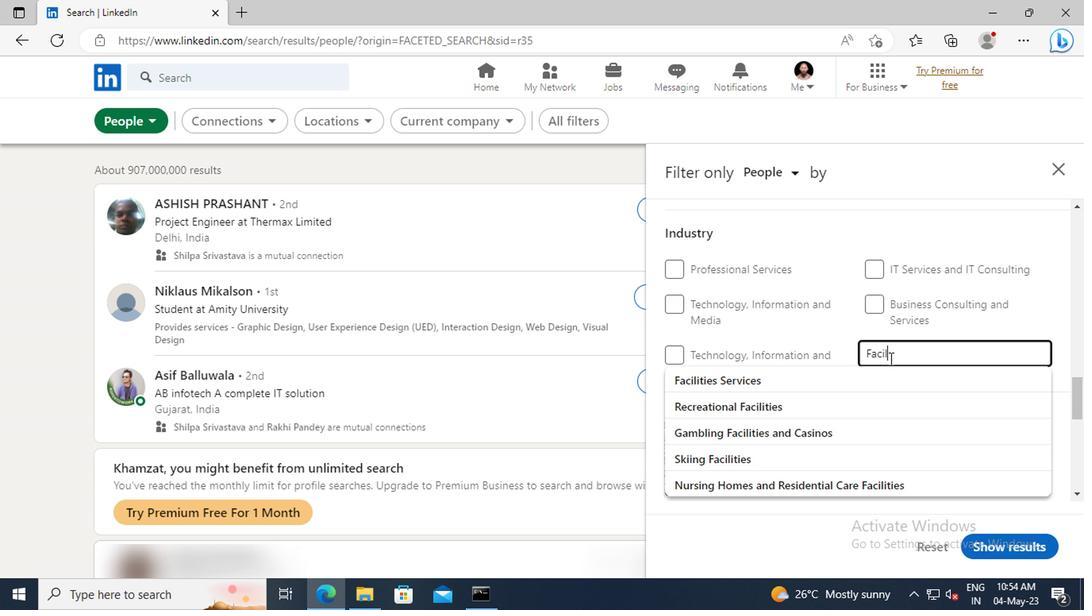 
Action: Mouse moved to (887, 378)
Screenshot: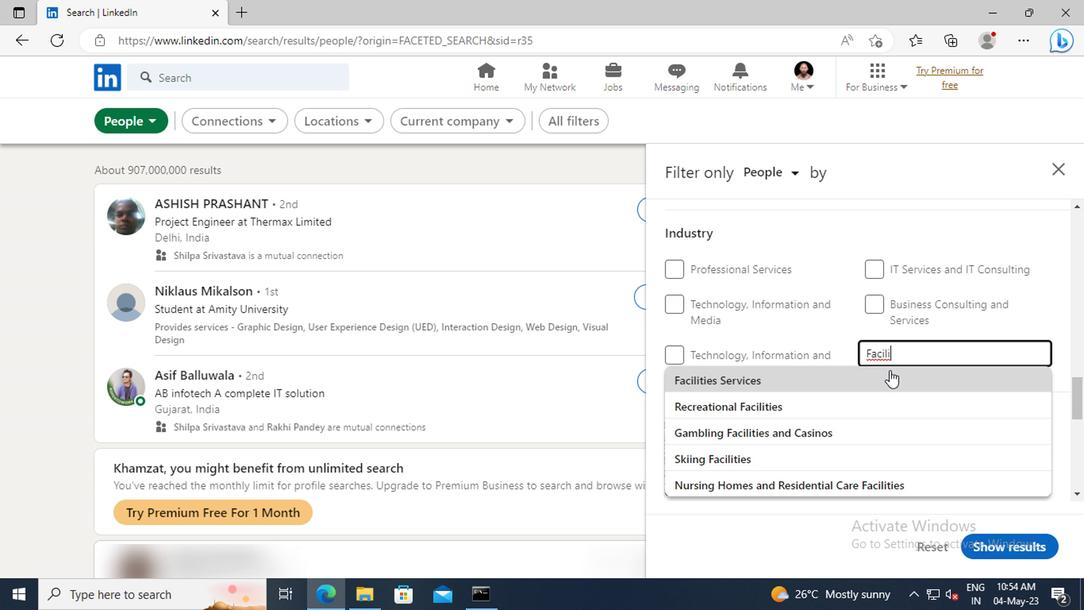 
Action: Mouse pressed left at (887, 378)
Screenshot: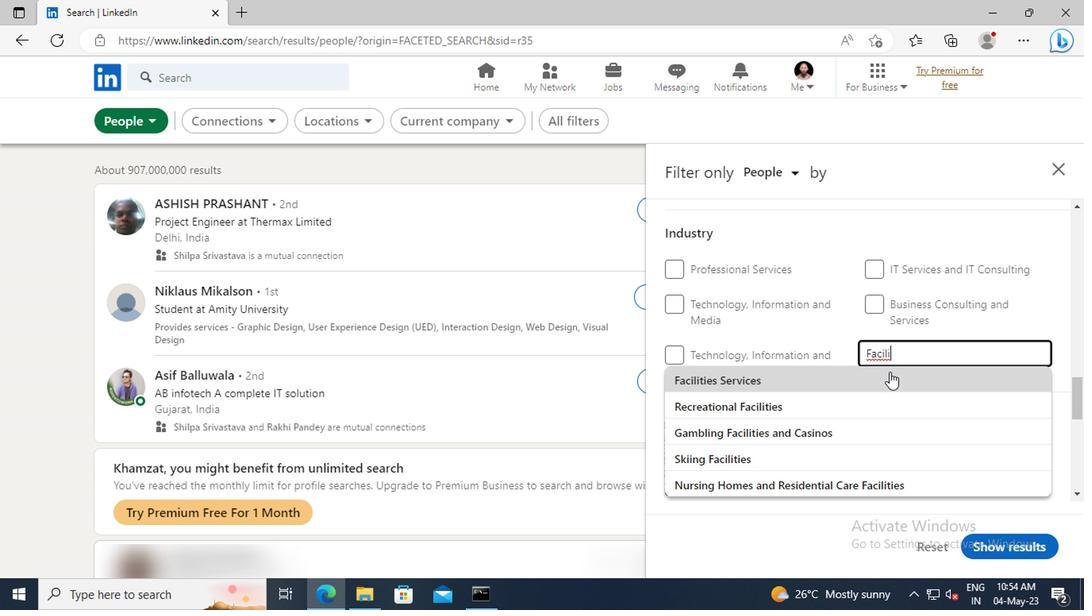 
Action: Mouse moved to (887, 378)
Screenshot: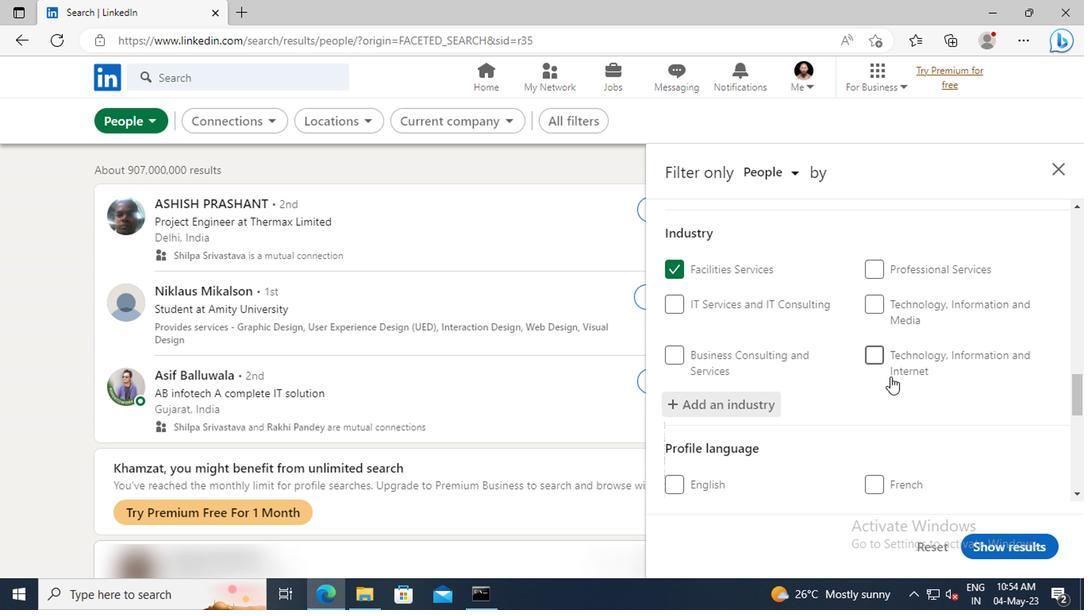
Action: Mouse scrolled (887, 376) with delta (0, -1)
Screenshot: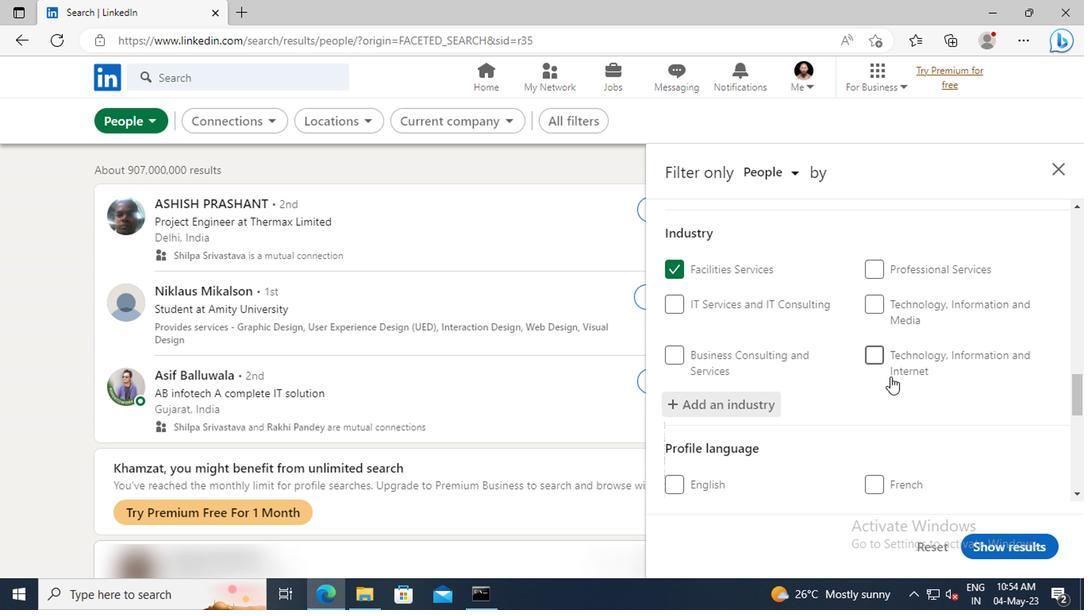 
Action: Mouse scrolled (887, 376) with delta (0, -1)
Screenshot: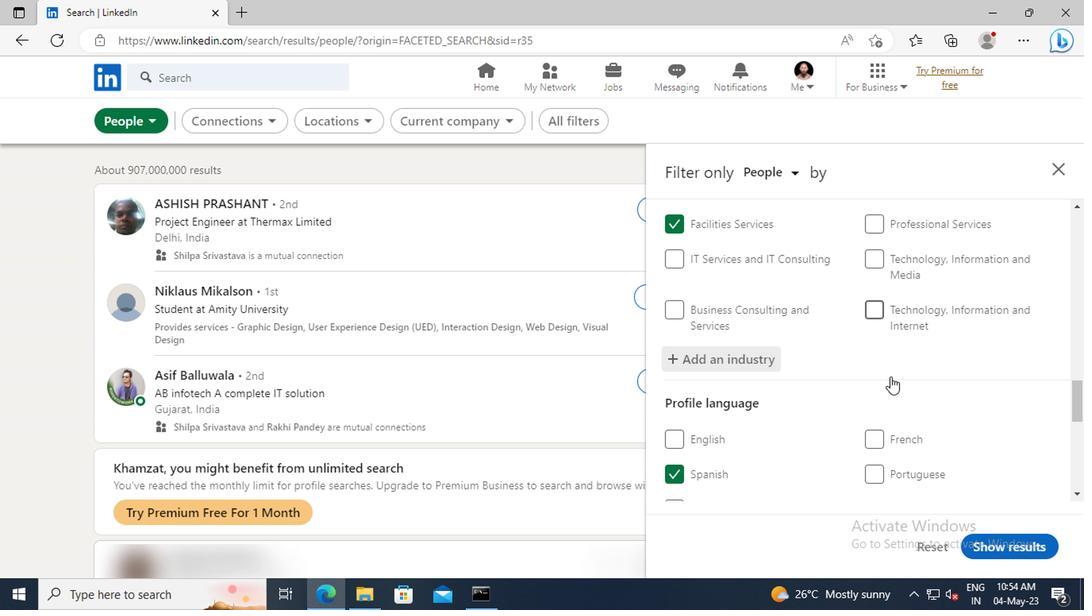 
Action: Mouse scrolled (887, 376) with delta (0, -1)
Screenshot: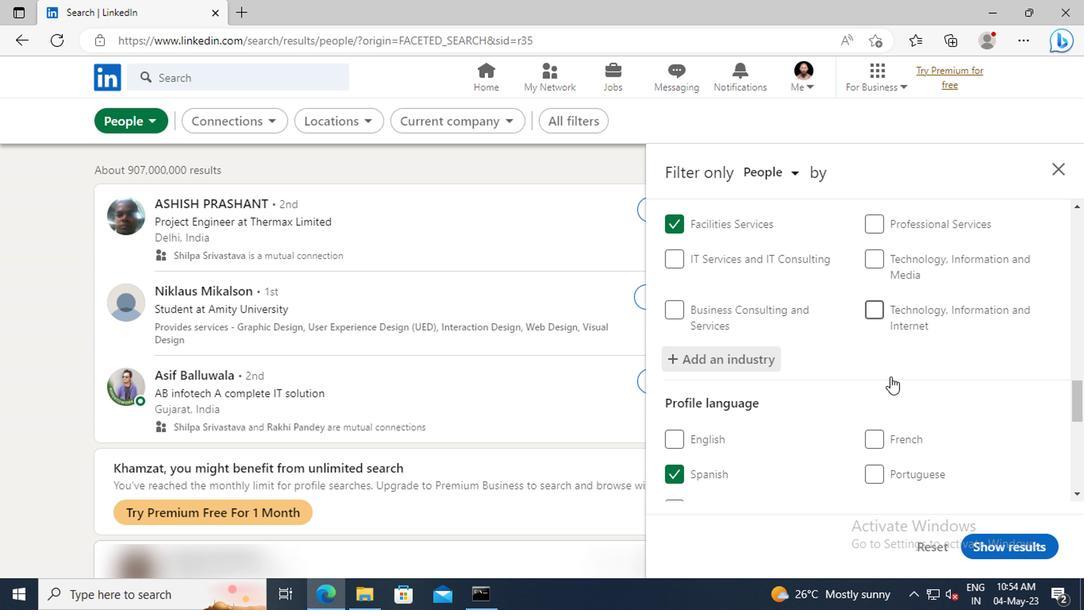
Action: Mouse moved to (886, 376)
Screenshot: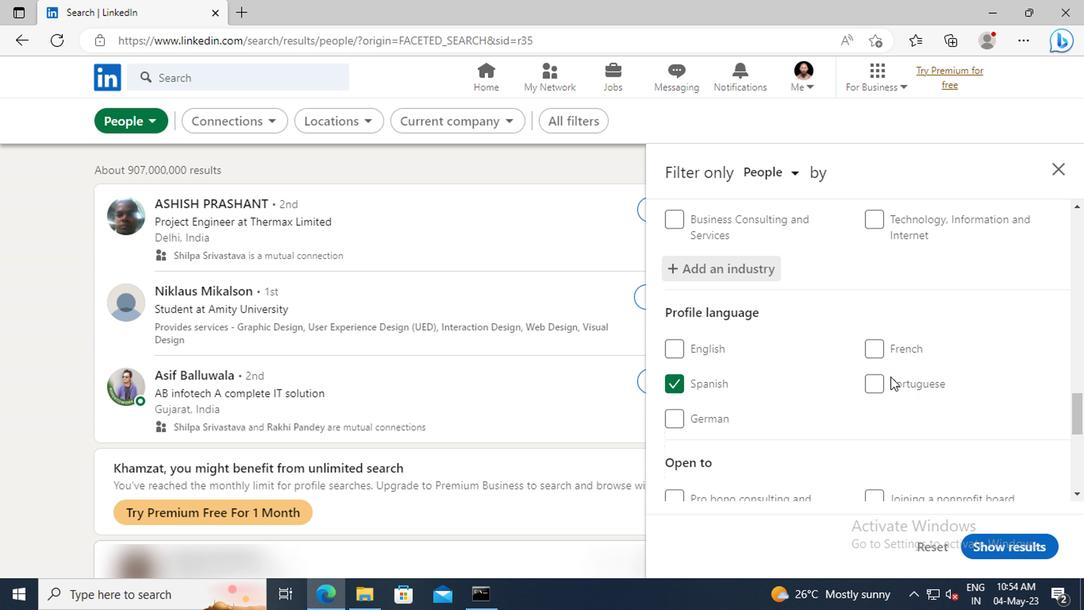 
Action: Mouse scrolled (886, 375) with delta (0, -1)
Screenshot: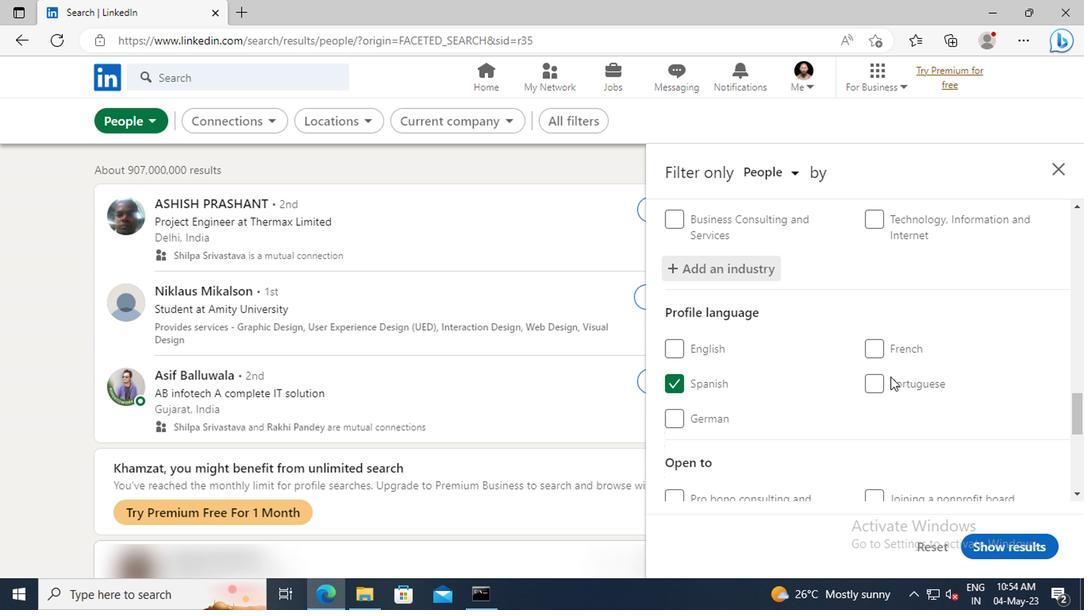 
Action: Mouse scrolled (886, 375) with delta (0, -1)
Screenshot: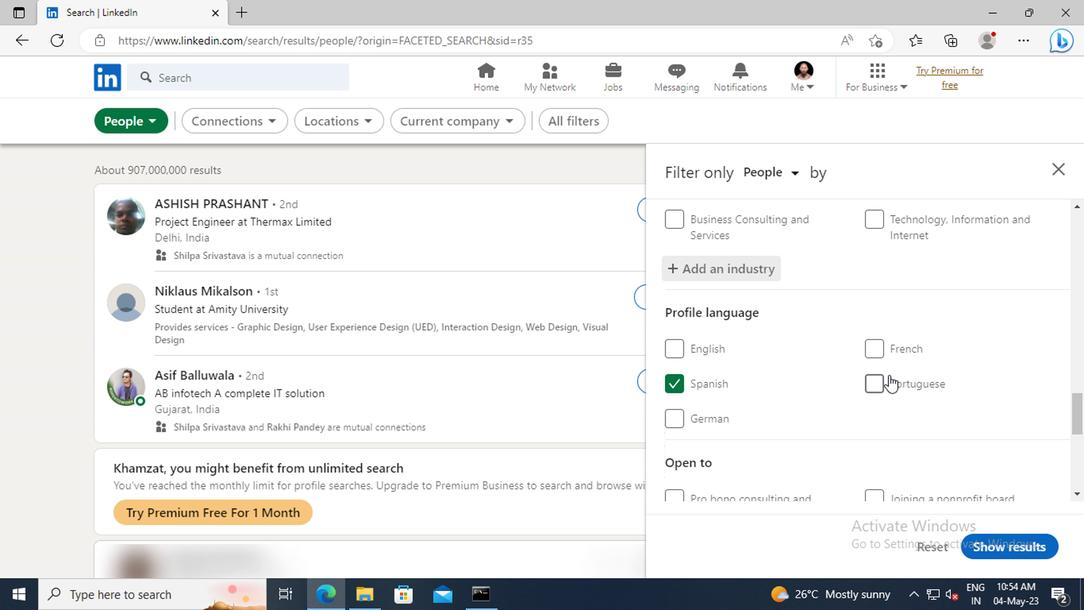 
Action: Mouse scrolled (886, 375) with delta (0, -1)
Screenshot: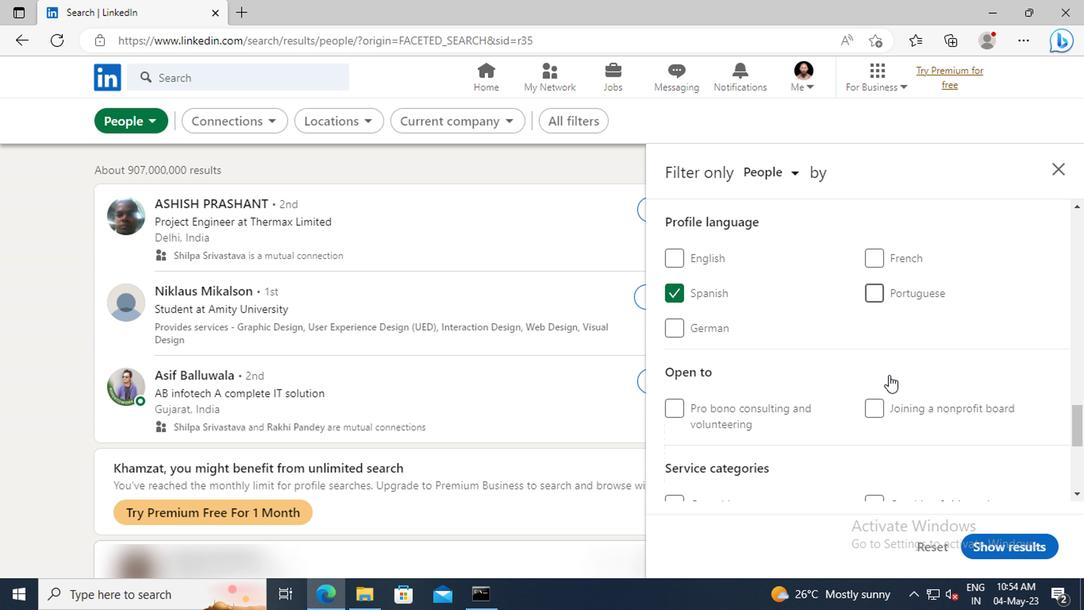 
Action: Mouse scrolled (886, 375) with delta (0, -1)
Screenshot: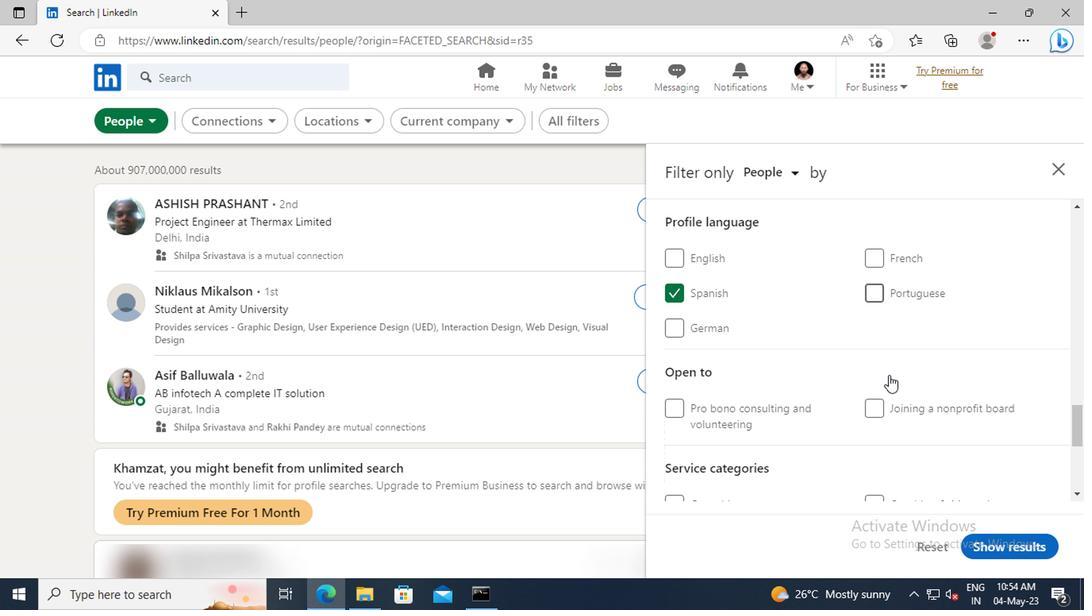 
Action: Mouse scrolled (886, 375) with delta (0, -1)
Screenshot: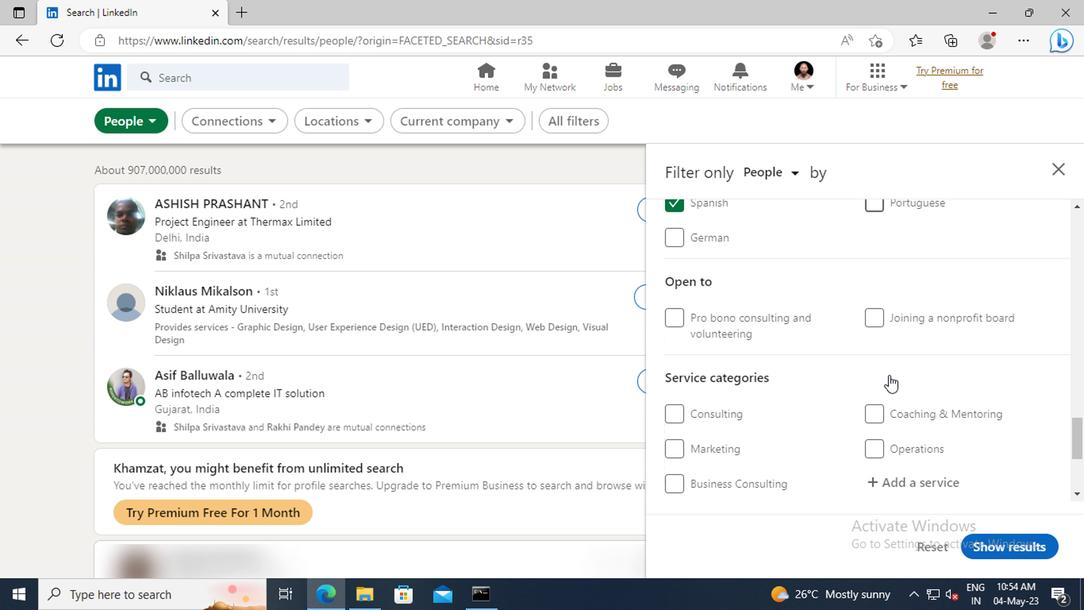 
Action: Mouse scrolled (886, 375) with delta (0, -1)
Screenshot: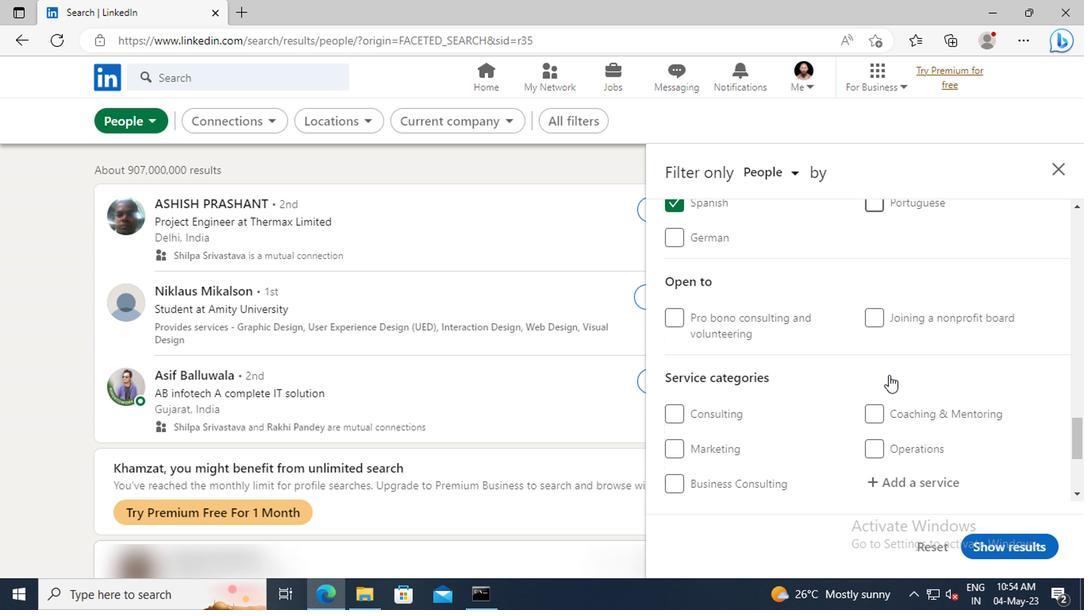 
Action: Mouse moved to (891, 388)
Screenshot: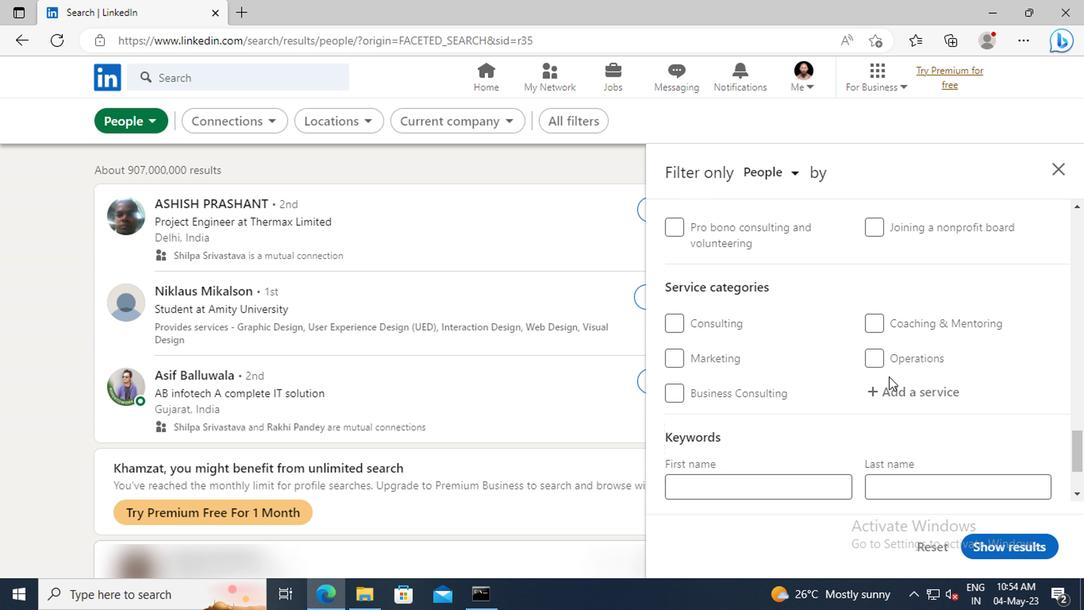 
Action: Mouse pressed left at (891, 388)
Screenshot: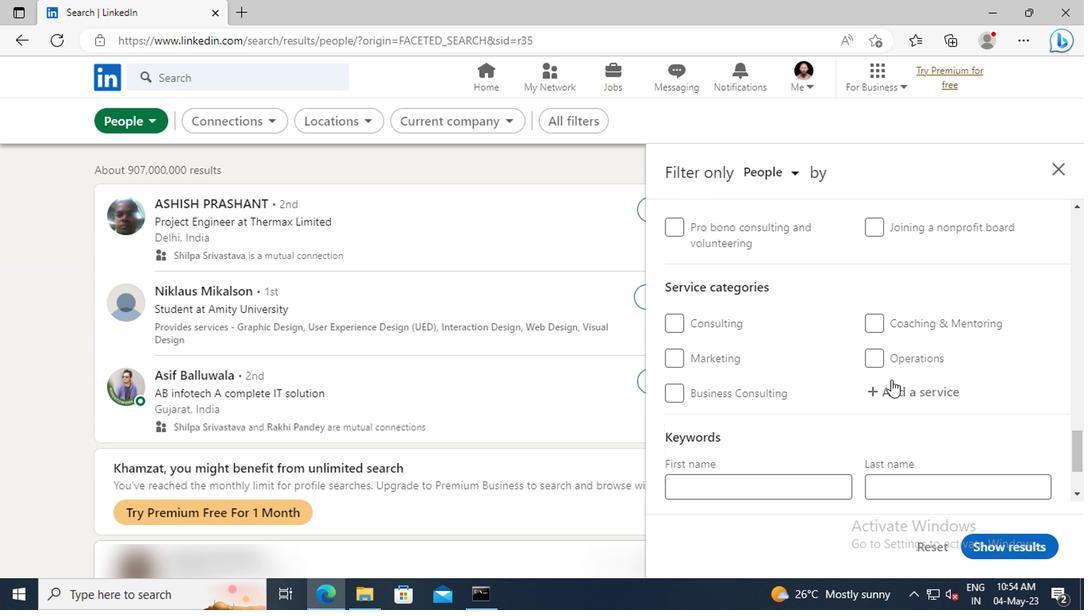 
Action: Mouse moved to (892, 388)
Screenshot: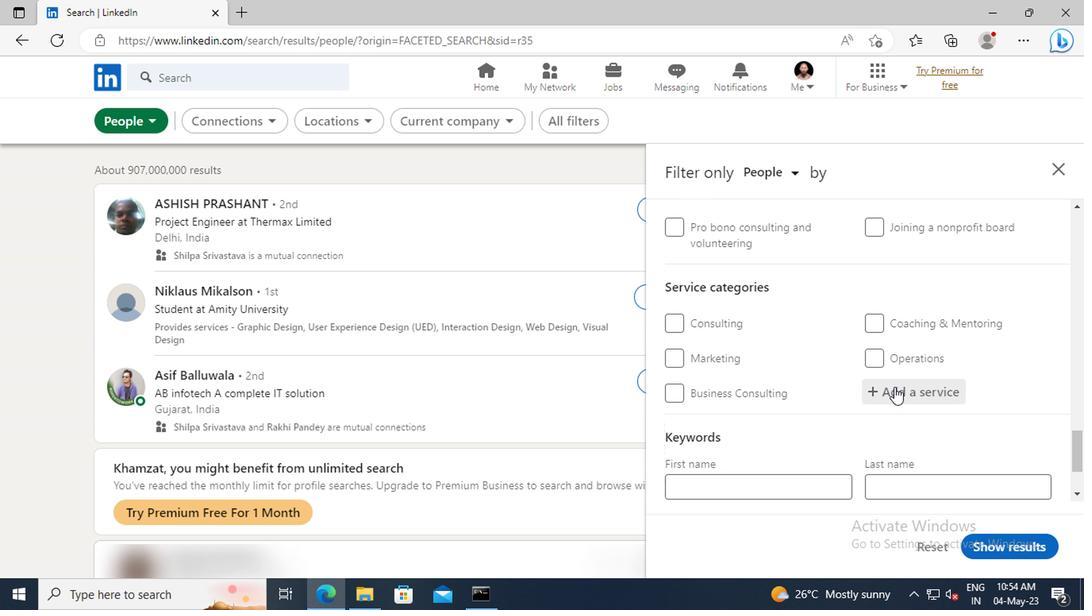 
Action: Key pressed <Key.shift>MORTGAG
Screenshot: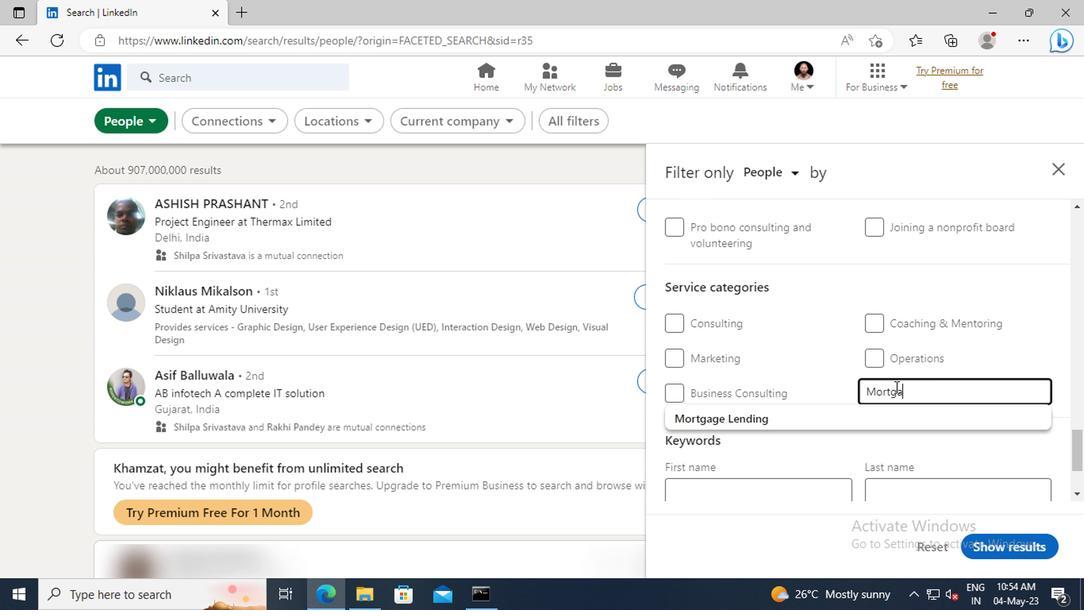 
Action: Mouse moved to (898, 413)
Screenshot: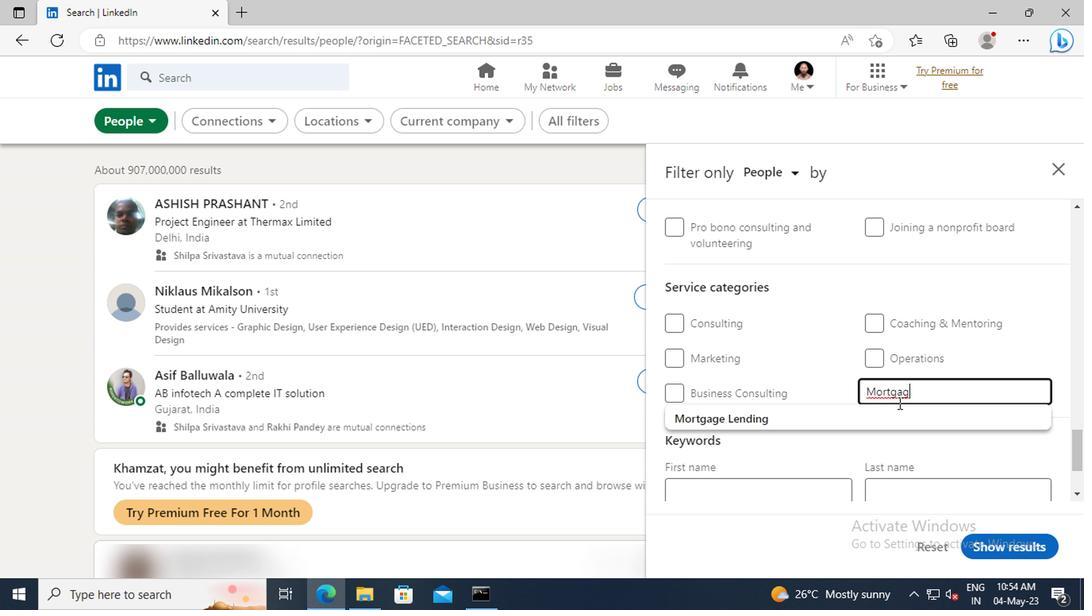 
Action: Mouse pressed left at (898, 413)
Screenshot: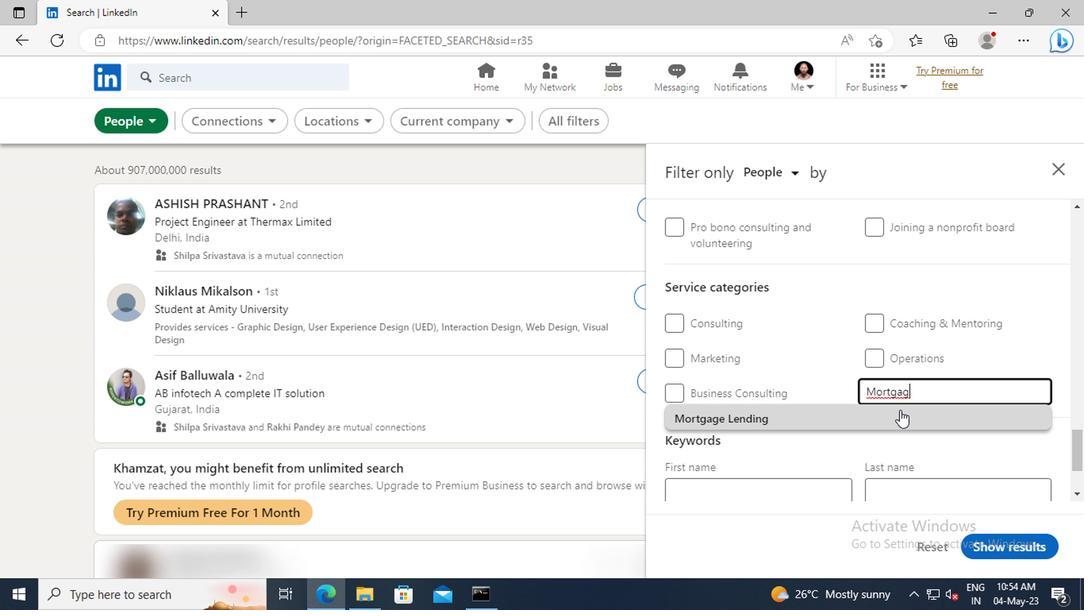 
Action: Mouse scrolled (898, 412) with delta (0, -1)
Screenshot: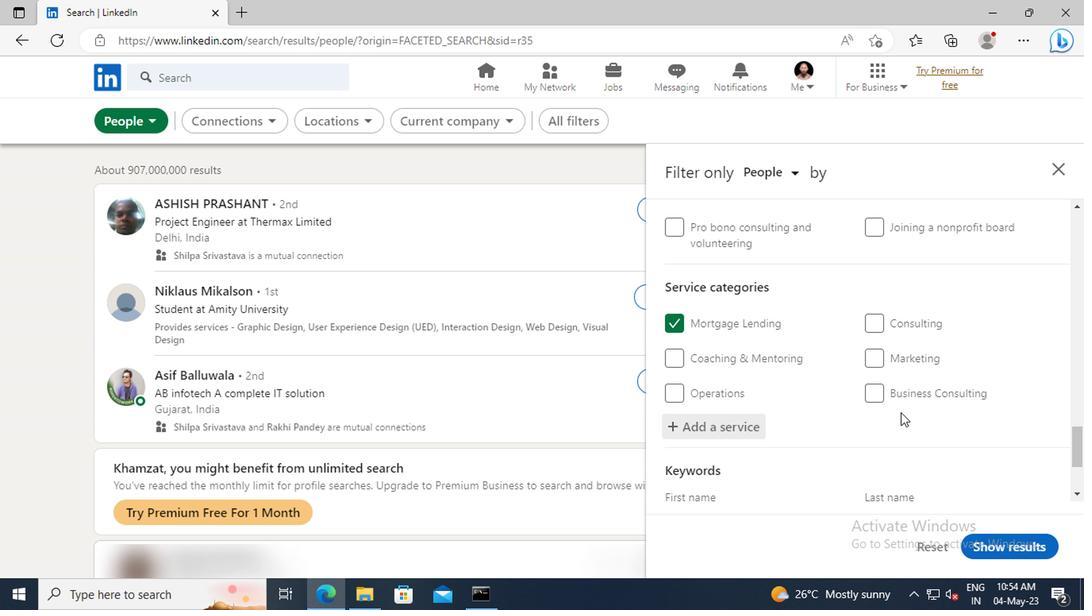 
Action: Mouse scrolled (898, 412) with delta (0, -1)
Screenshot: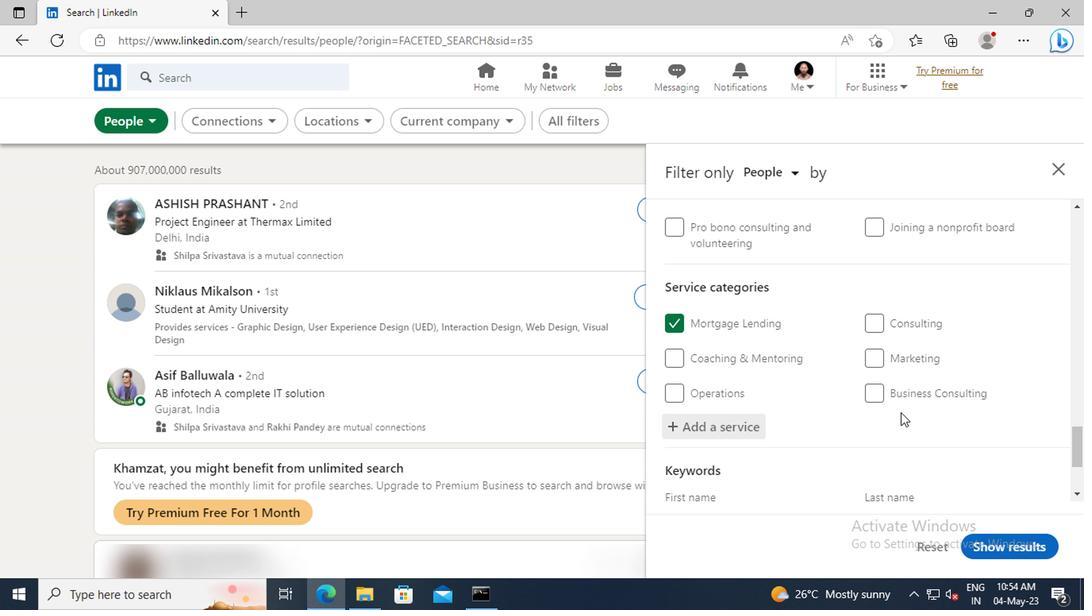 
Action: Mouse scrolled (898, 412) with delta (0, -1)
Screenshot: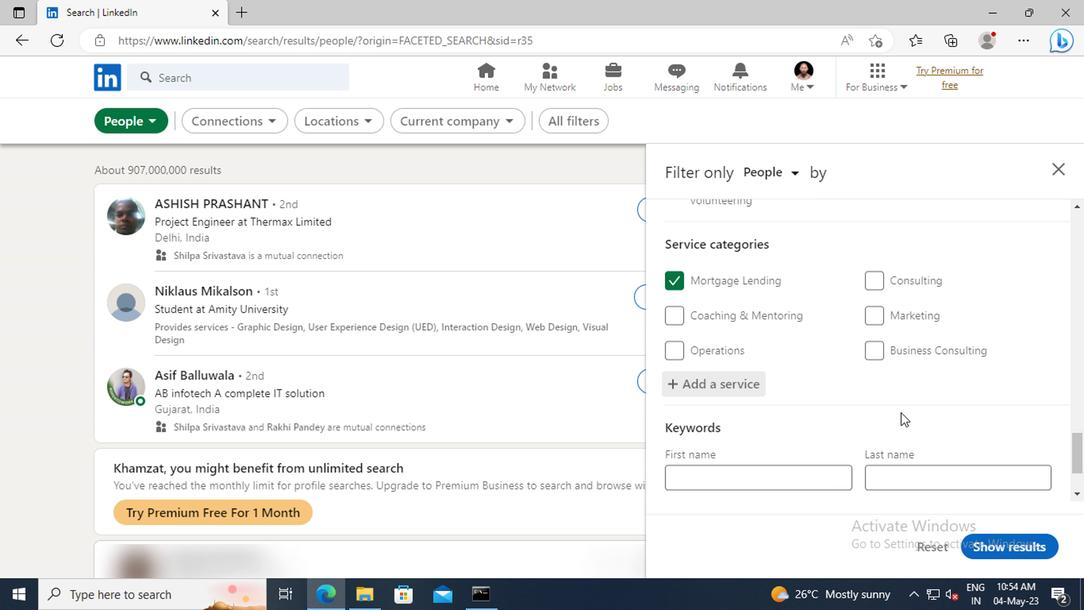 
Action: Mouse scrolled (898, 412) with delta (0, -1)
Screenshot: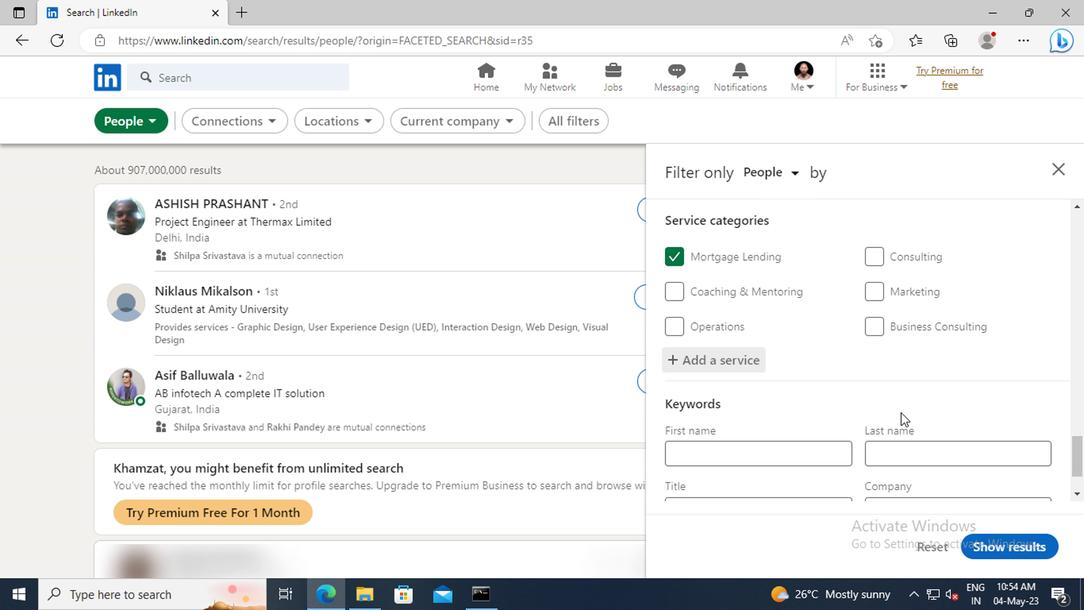 
Action: Mouse moved to (774, 426)
Screenshot: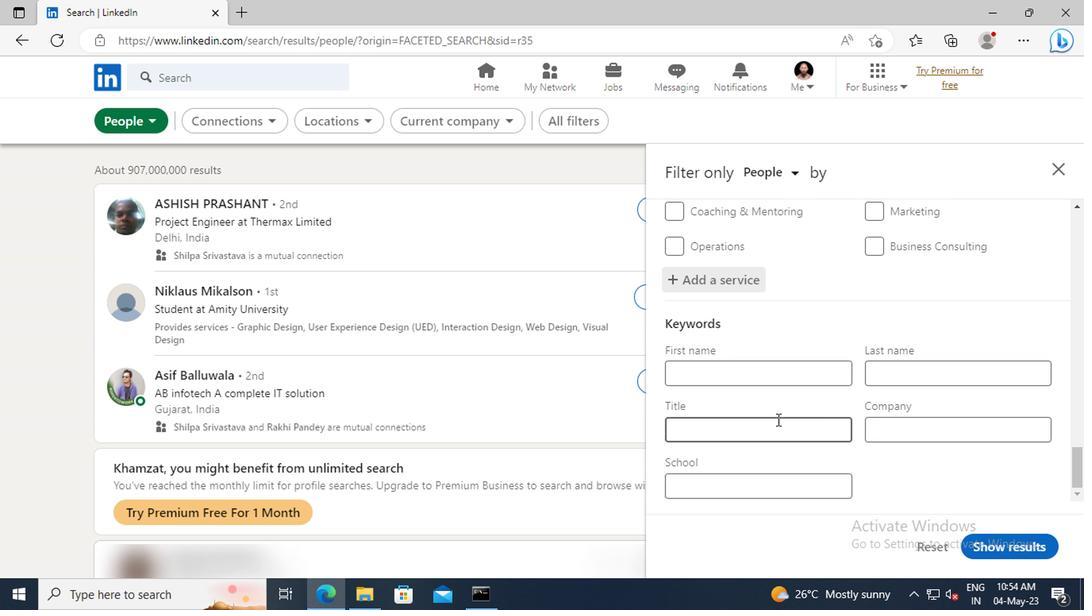 
Action: Mouse pressed left at (774, 426)
Screenshot: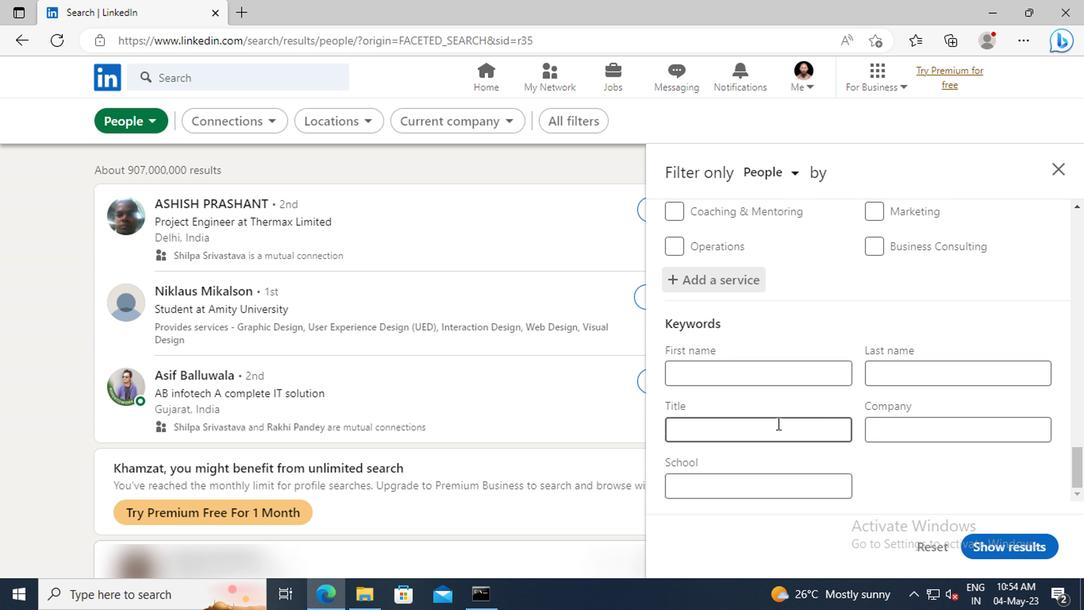 
Action: Mouse moved to (775, 427)
Screenshot: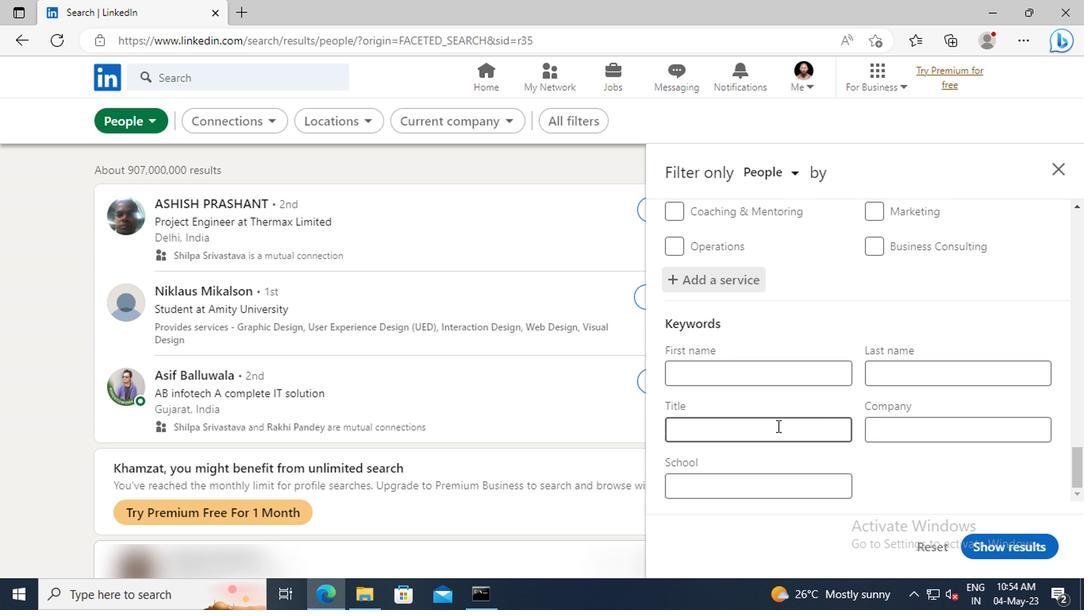
Action: Key pressed <Key.shift>SHIPPING<Key.space>AND<Key.space><Key.shift>RECEIVING<Key.space><Key.shift>STAFF<Key.enter>
Screenshot: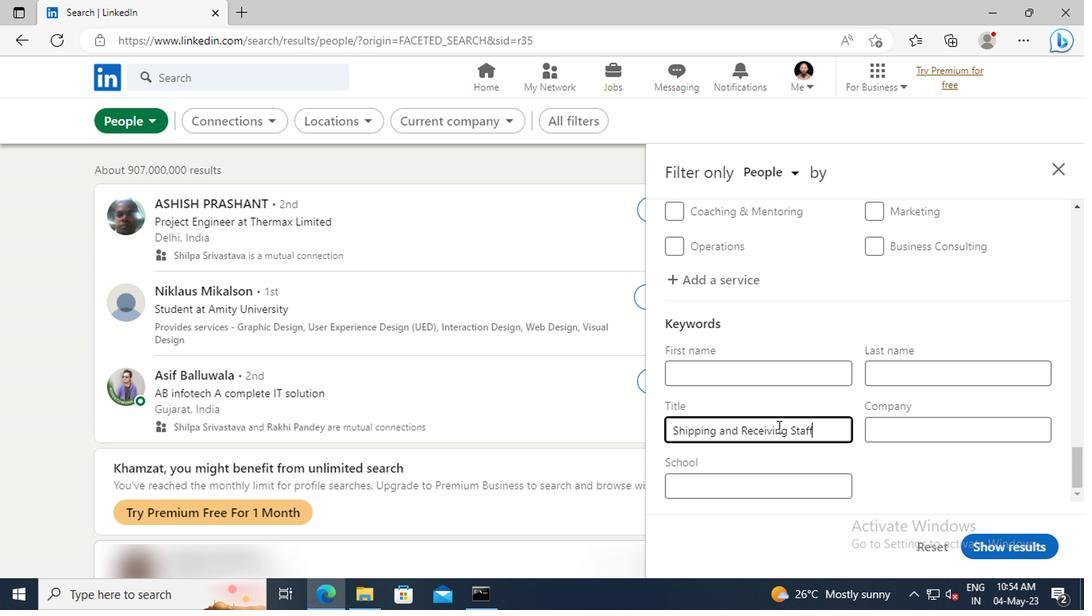 
Action: Mouse moved to (990, 549)
Screenshot: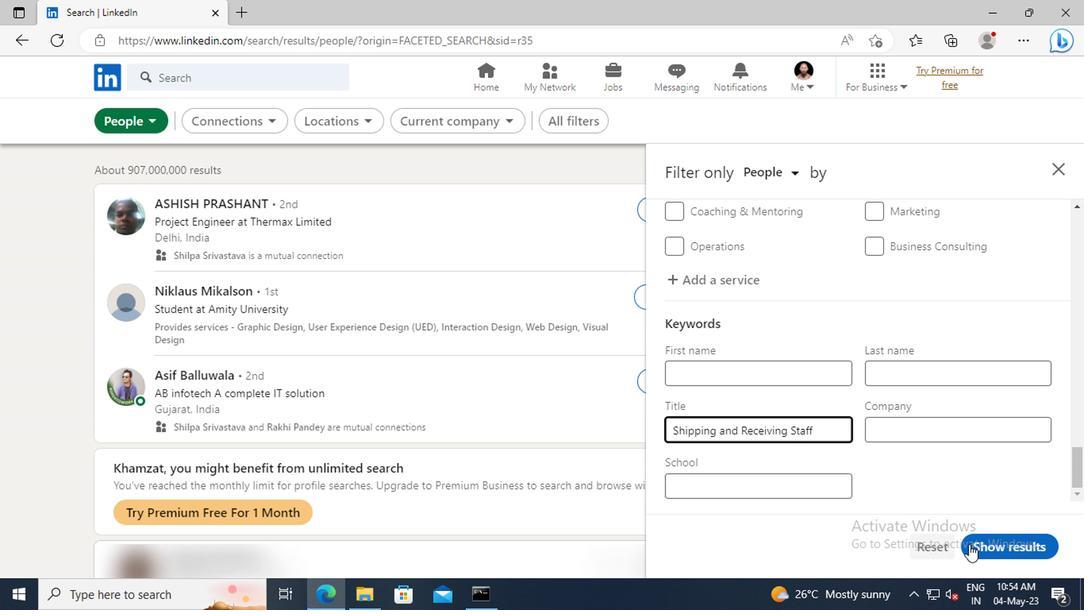 
Action: Mouse pressed left at (990, 549)
Screenshot: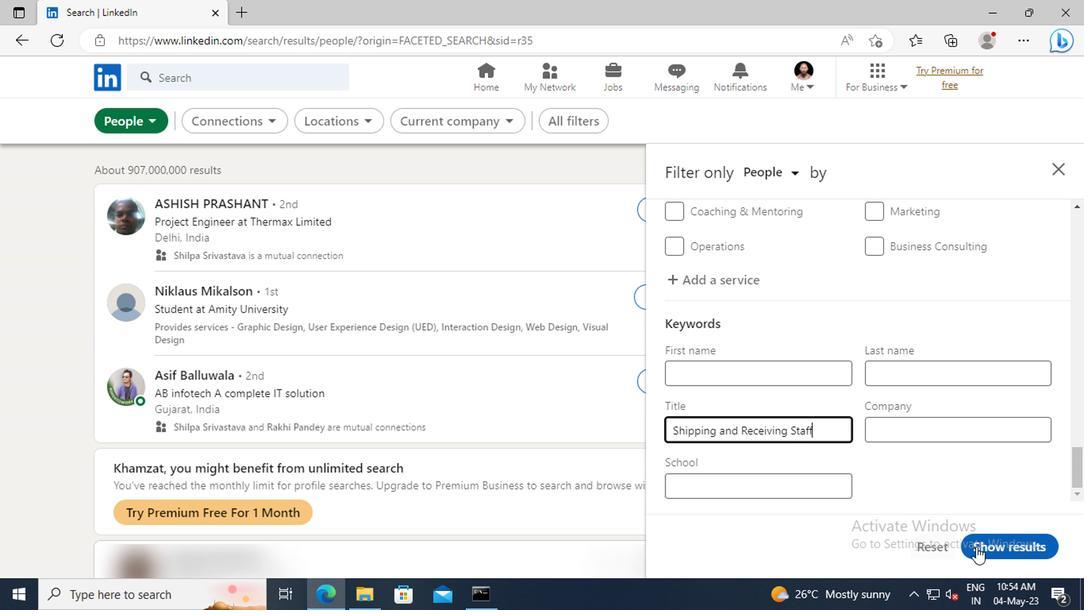
